 Task: Find connections with filter location Bournemouth with filter topic #SEOwith filter profile language Potuguese with filter current company LearningMate with filter school Seventh Day Adventist Higher Secondary School with filter industry Movies, Videos and Sound with filter service category Logo Design with filter keywords title Library Assistant
Action: Mouse moved to (707, 98)
Screenshot: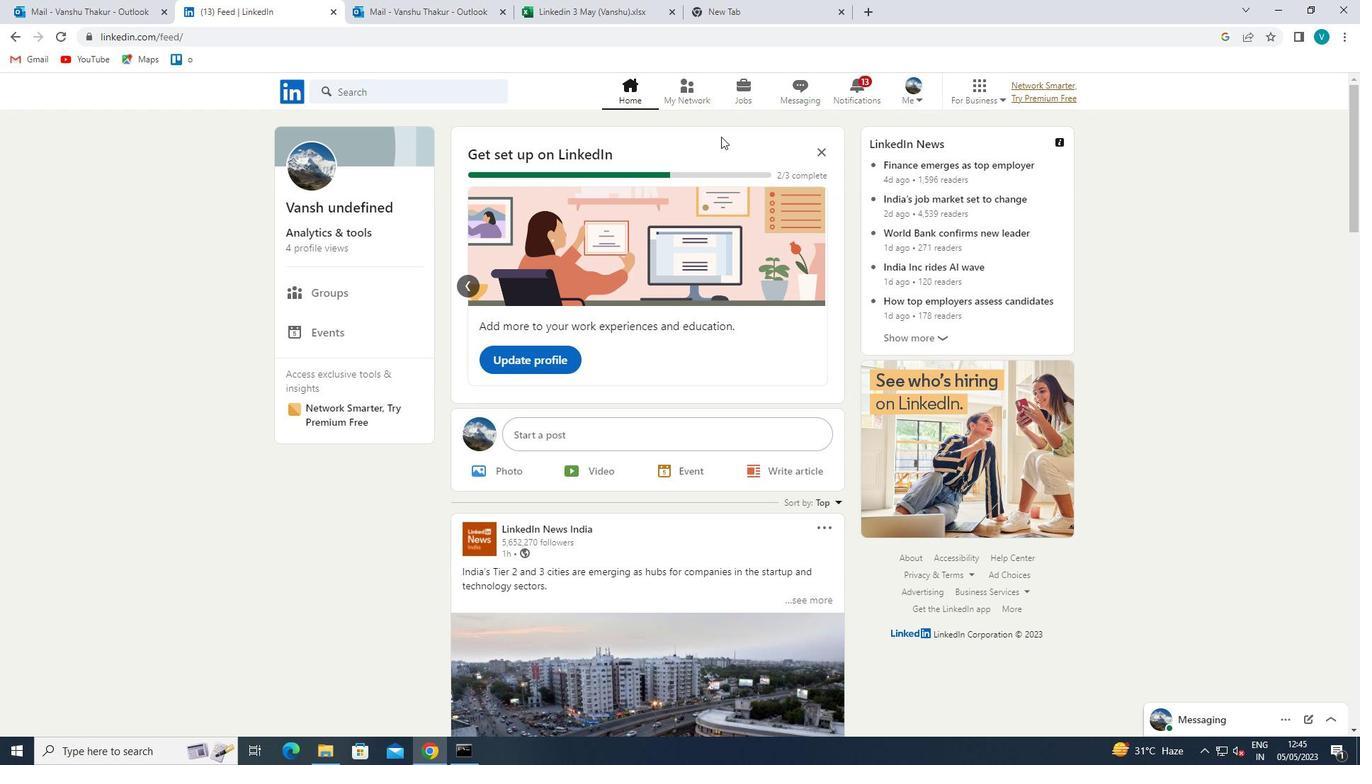 
Action: Mouse pressed left at (707, 98)
Screenshot: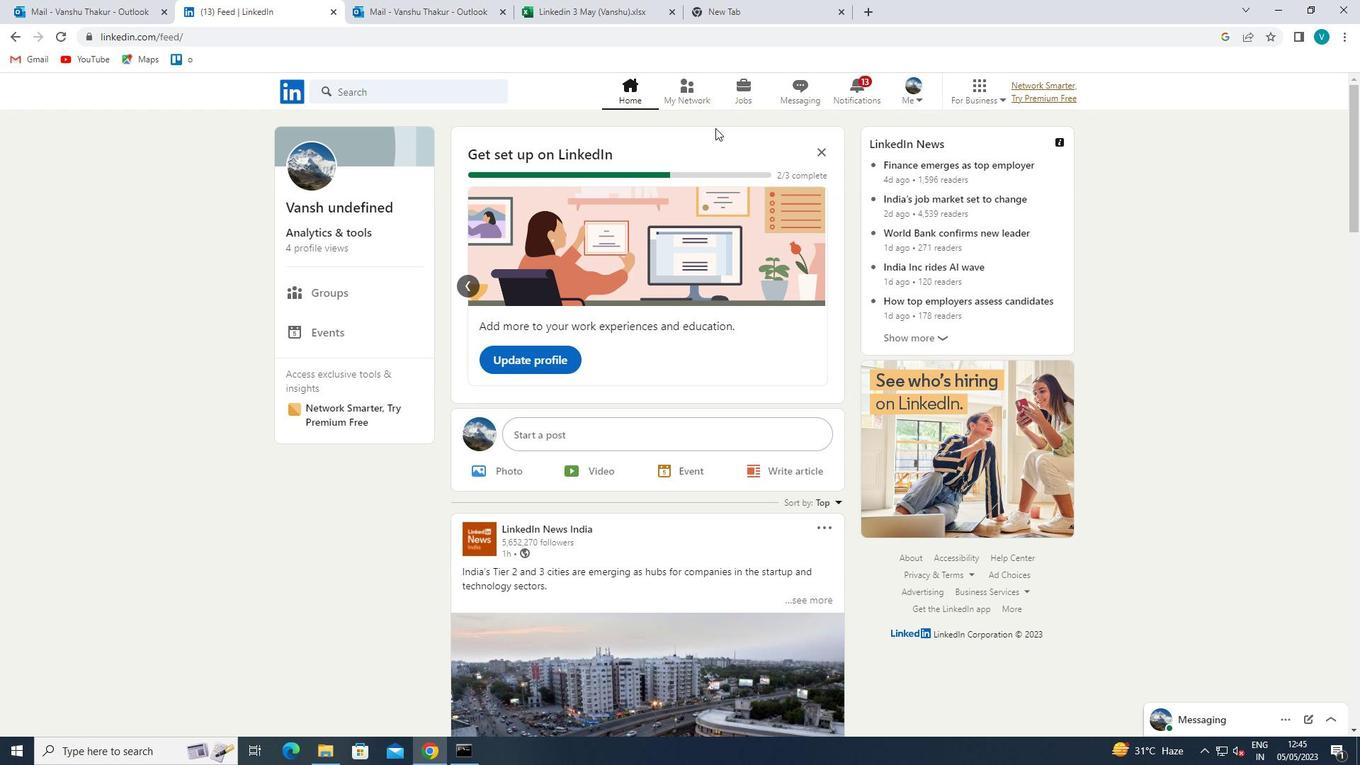
Action: Mouse moved to (431, 160)
Screenshot: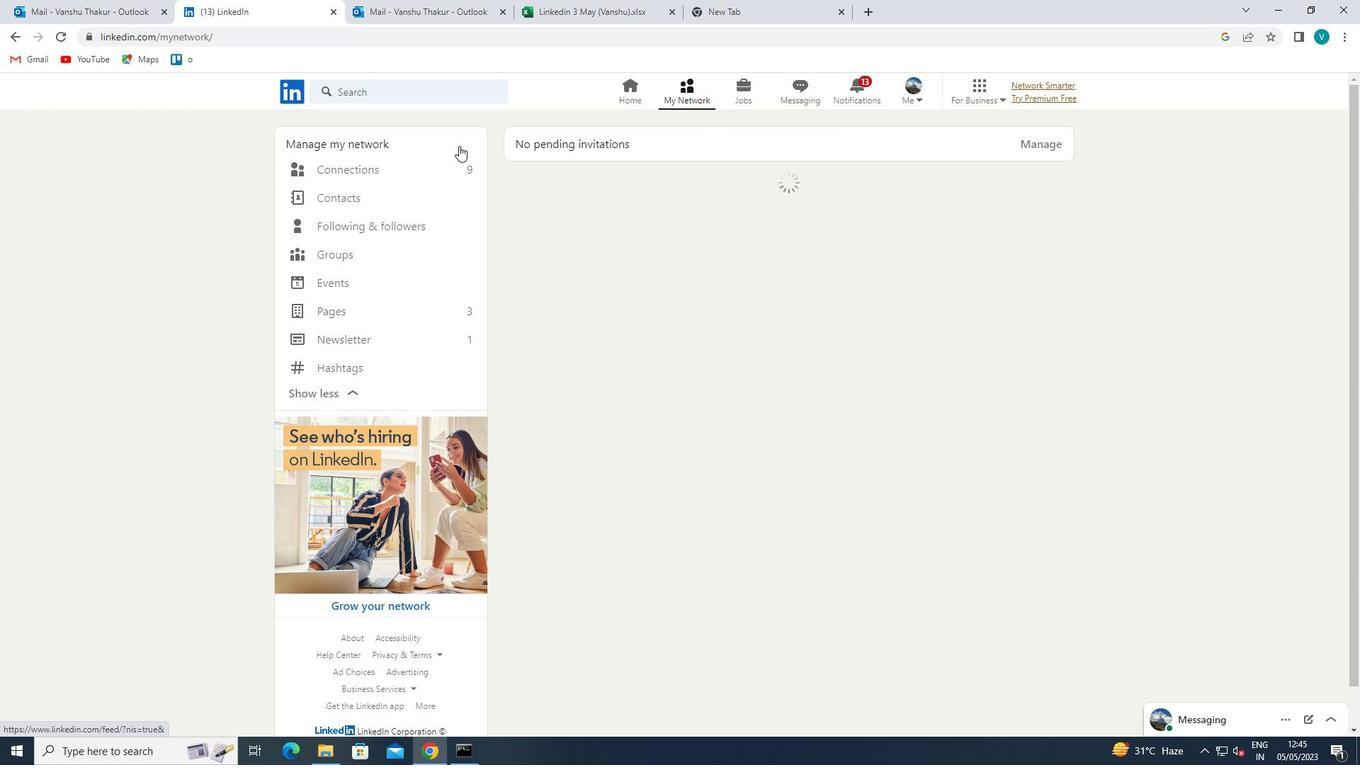 
Action: Mouse pressed left at (431, 160)
Screenshot: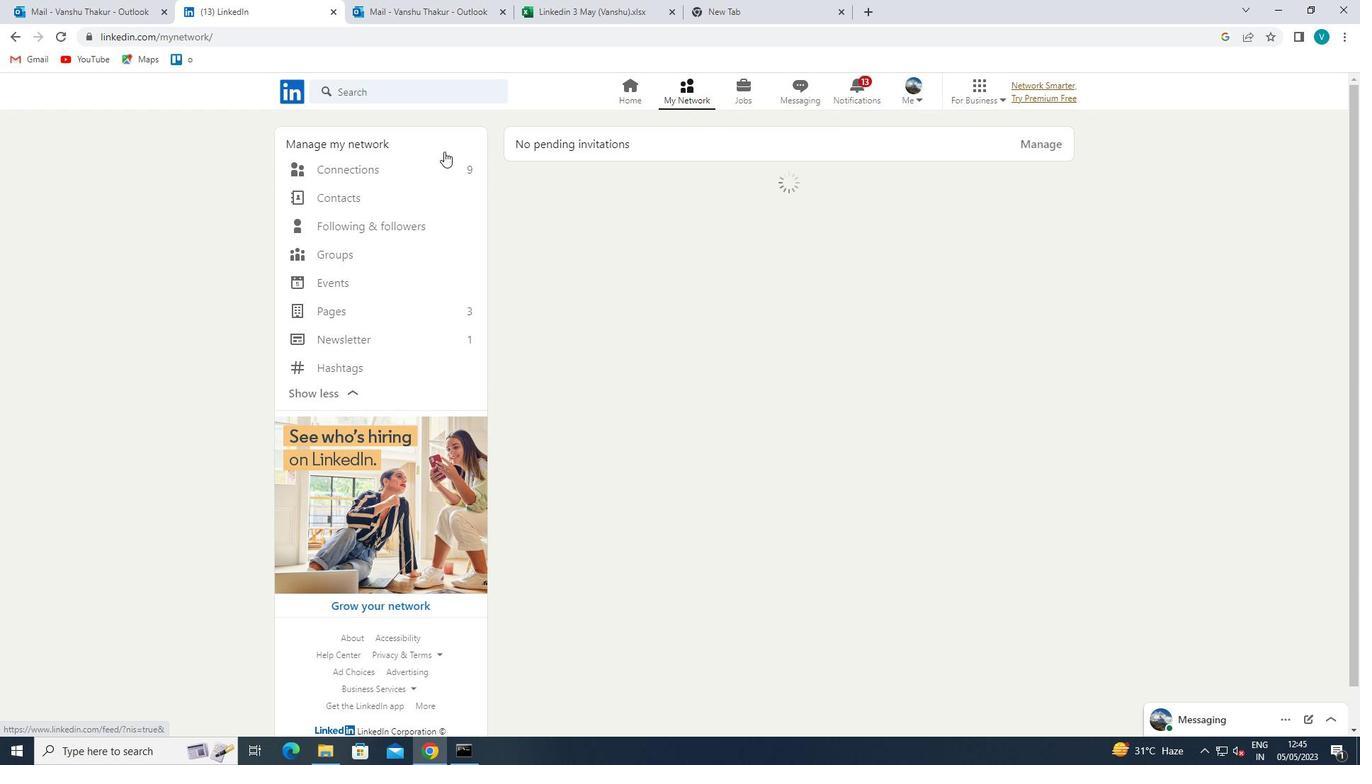 
Action: Mouse moved to (747, 171)
Screenshot: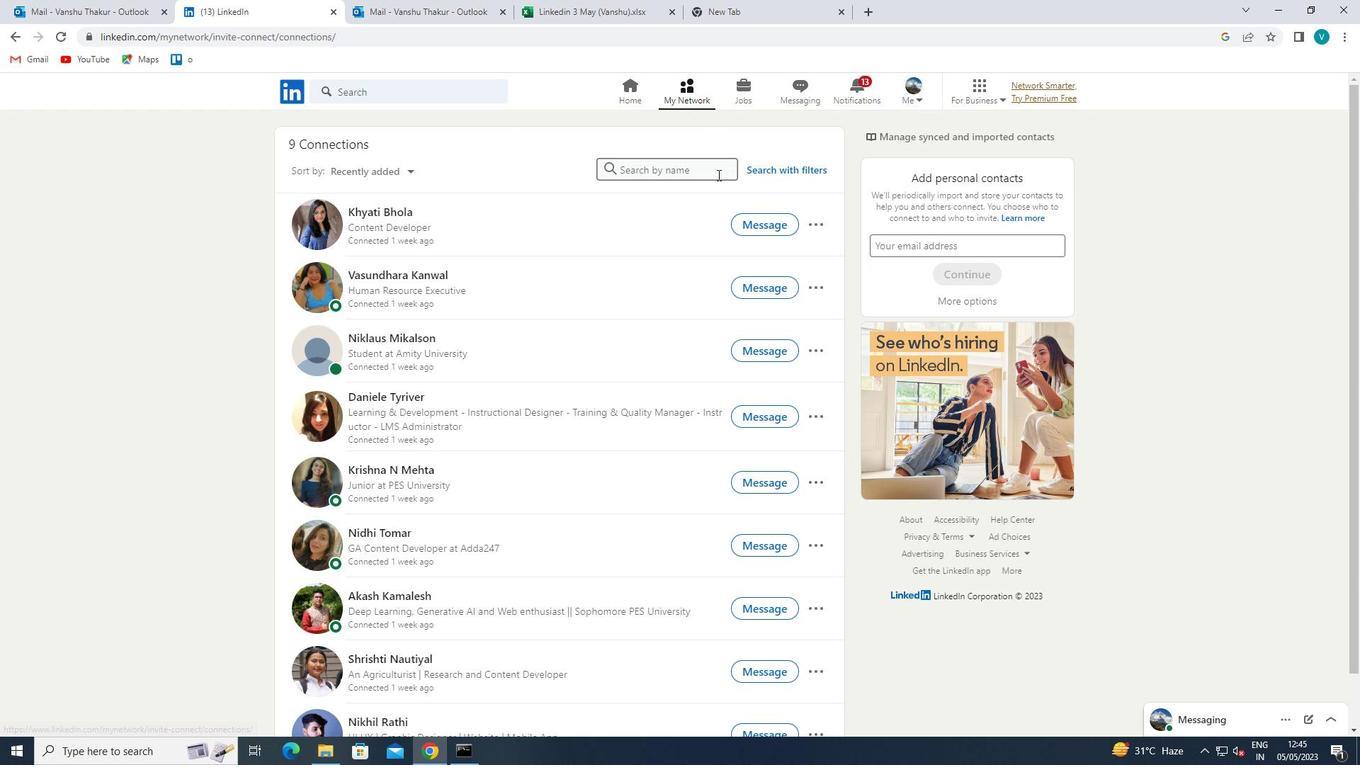 
Action: Mouse pressed left at (747, 171)
Screenshot: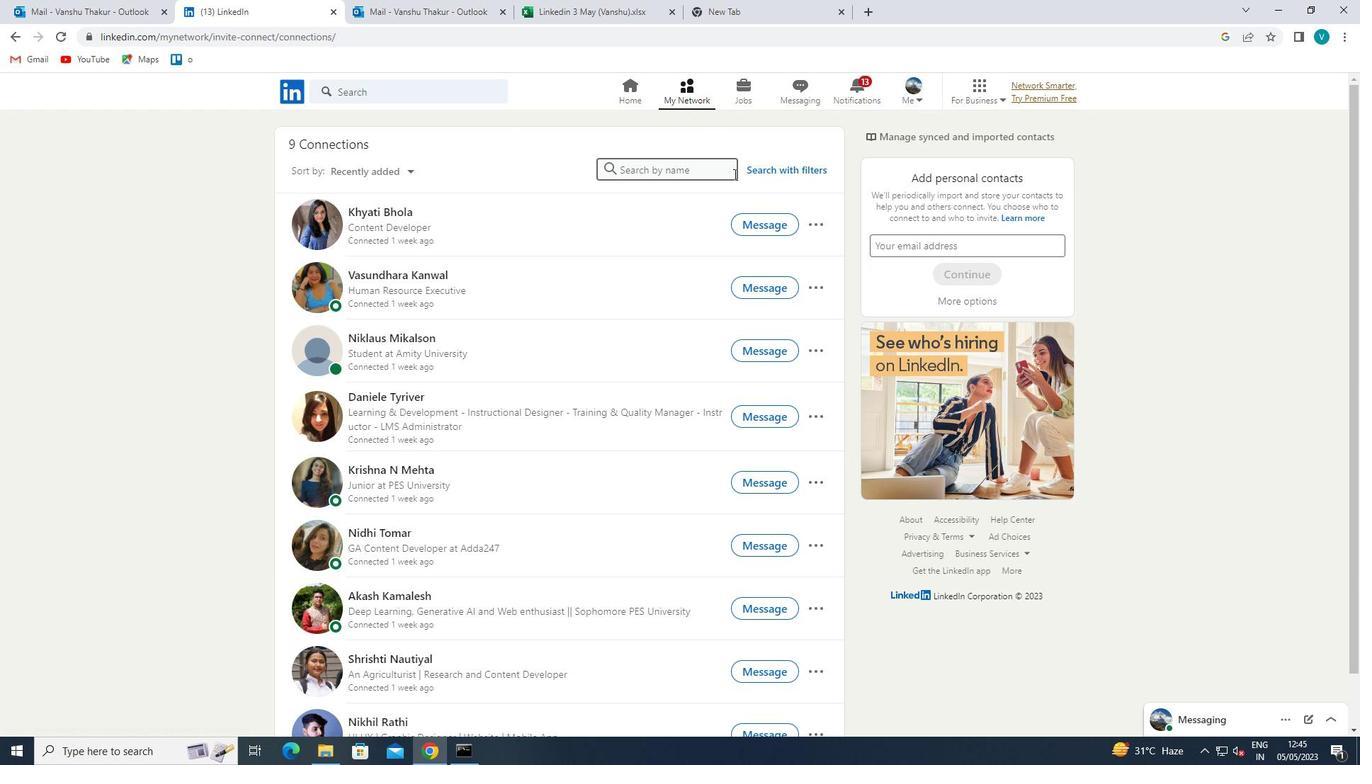 
Action: Mouse moved to (694, 133)
Screenshot: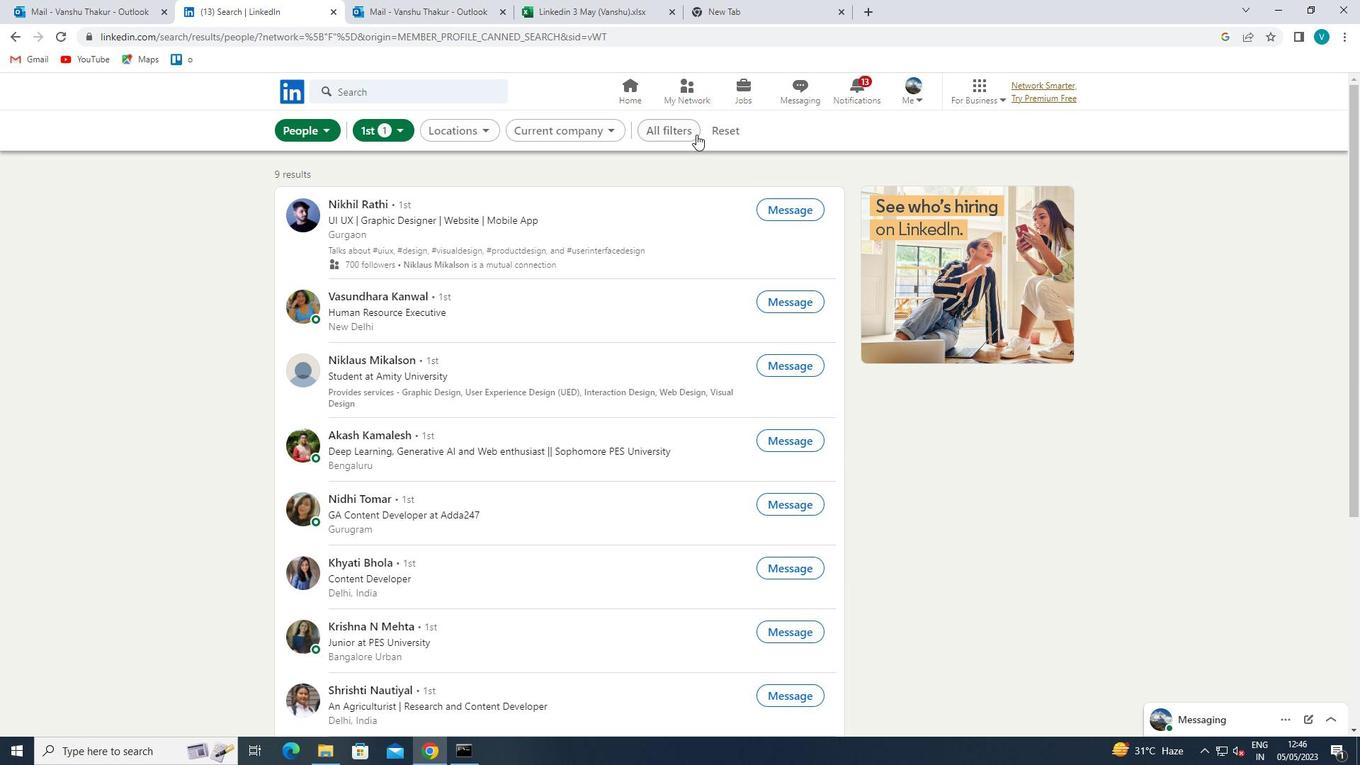 
Action: Mouse pressed left at (694, 133)
Screenshot: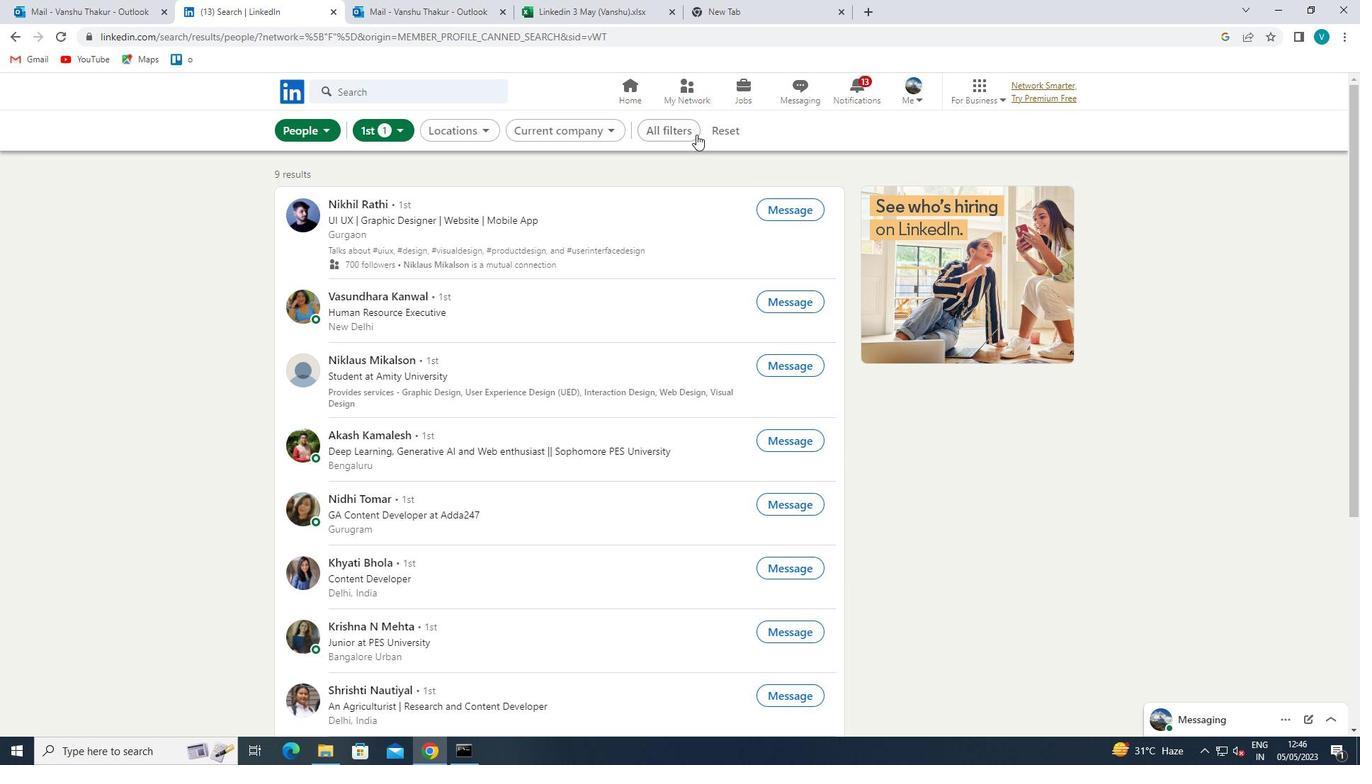 
Action: Mouse moved to (1136, 260)
Screenshot: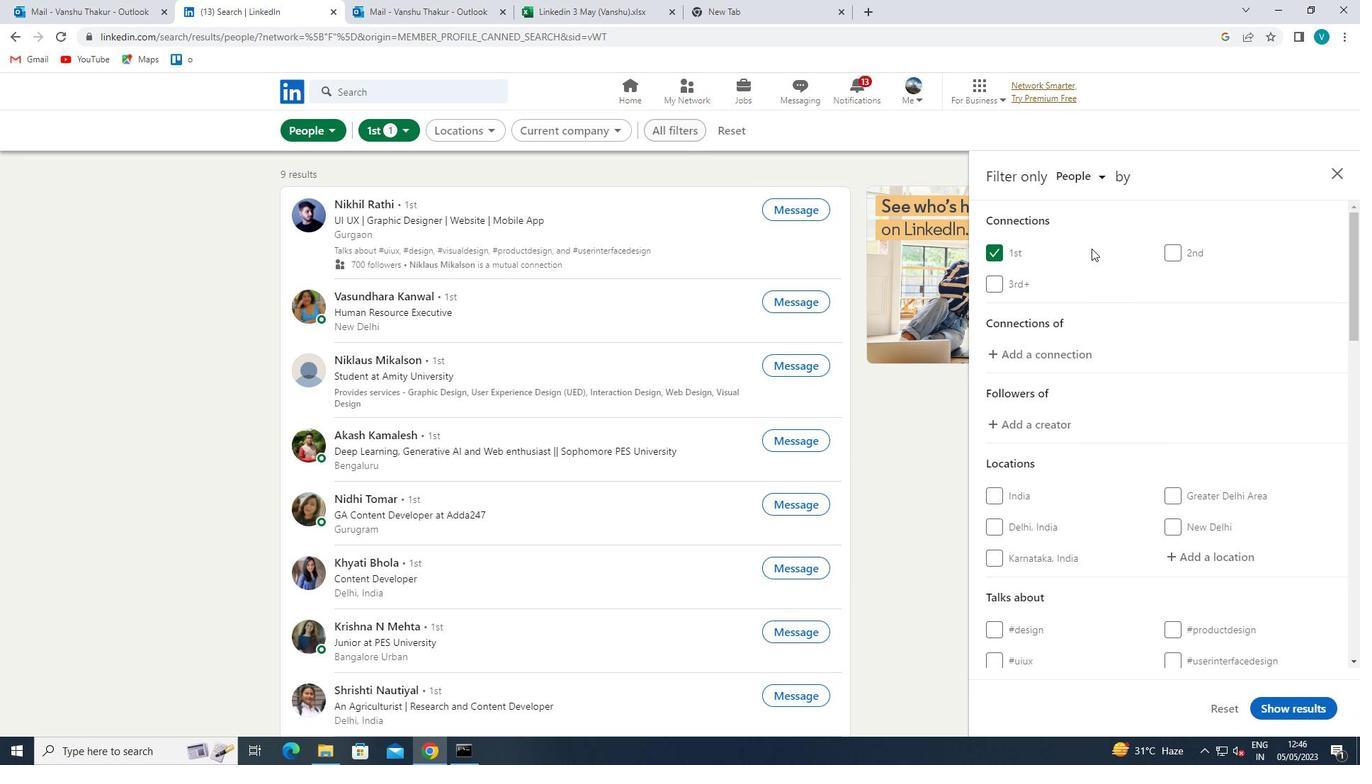 
Action: Mouse scrolled (1136, 259) with delta (0, 0)
Screenshot: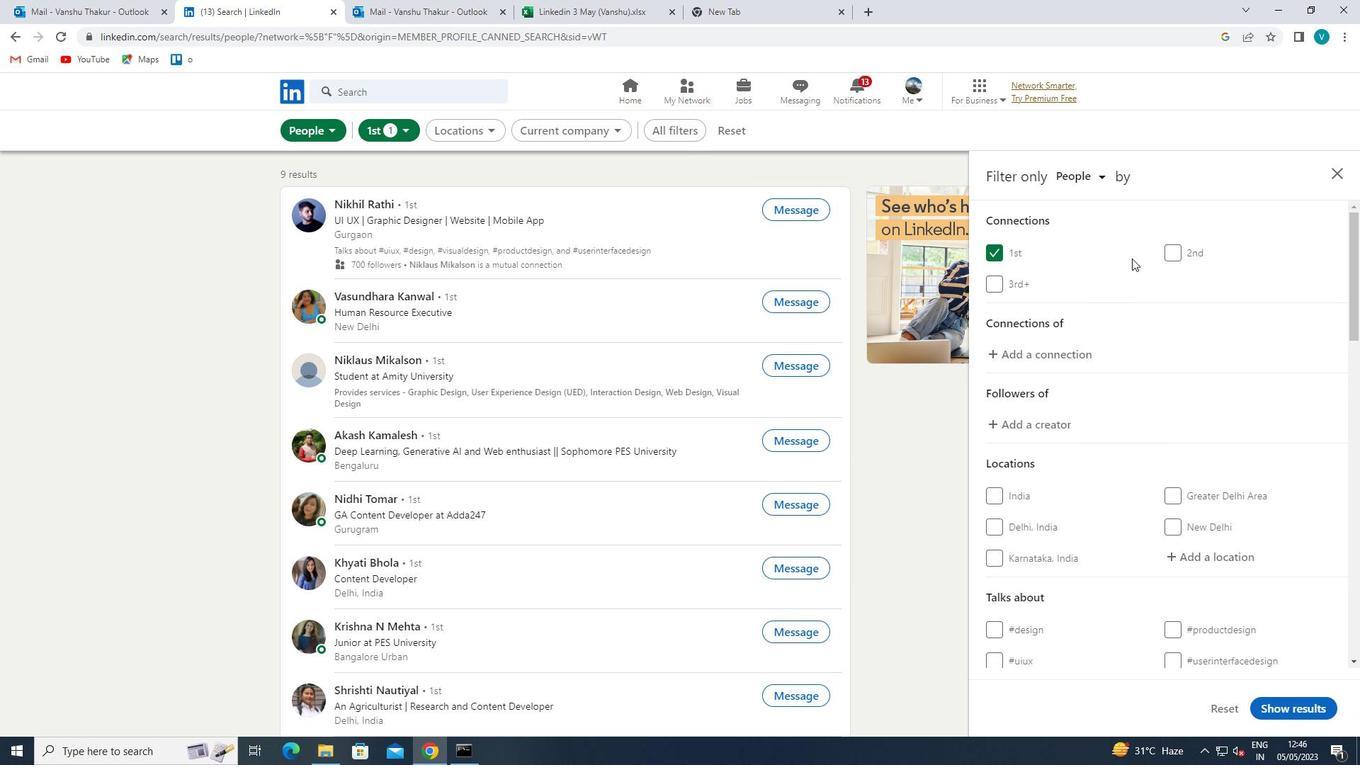 
Action: Mouse scrolled (1136, 259) with delta (0, 0)
Screenshot: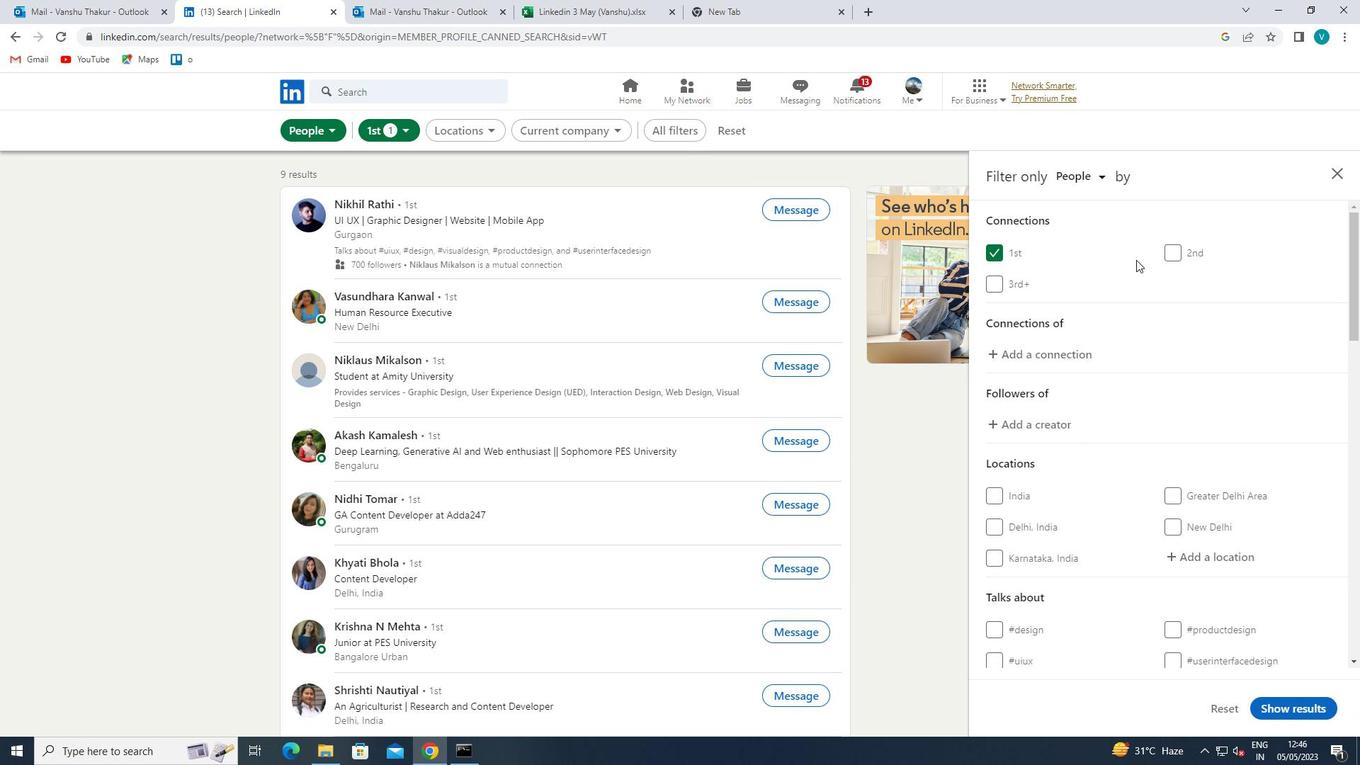
Action: Mouse moved to (1199, 418)
Screenshot: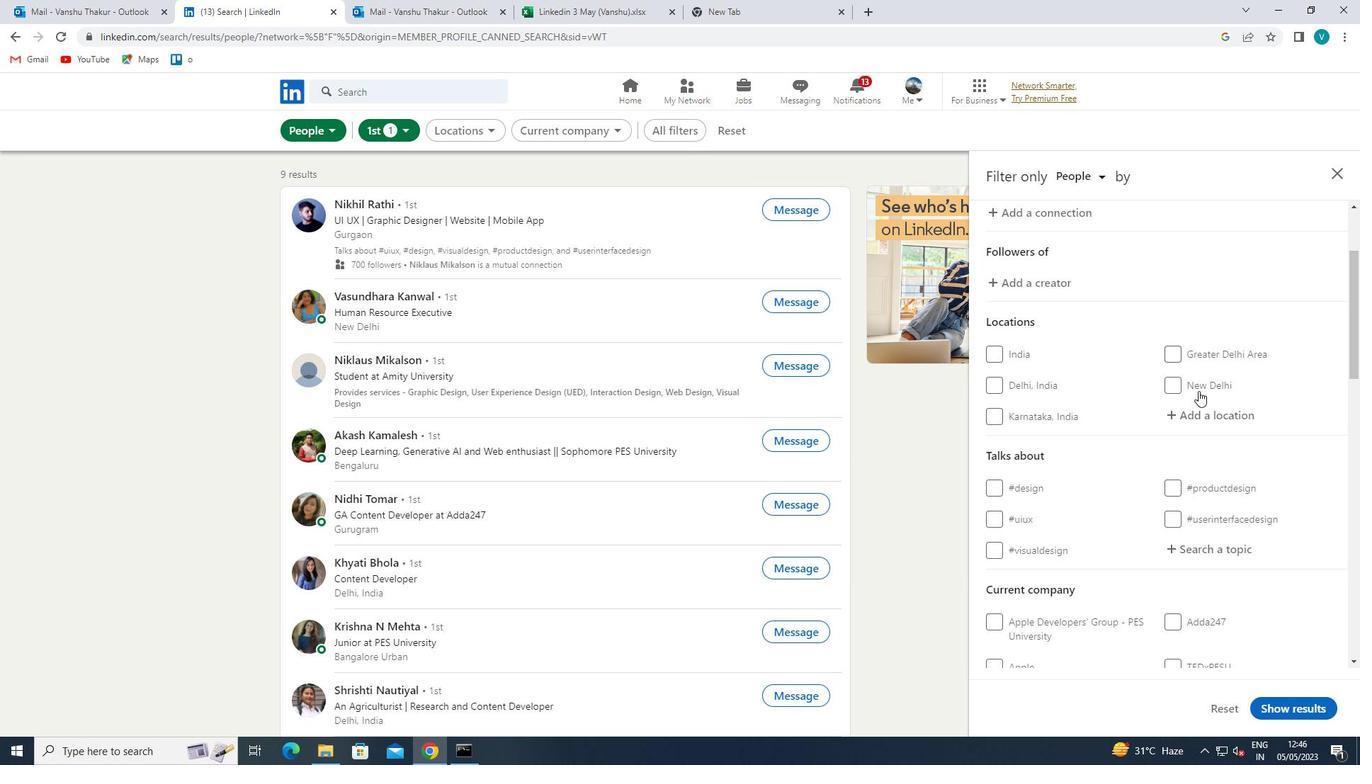 
Action: Mouse pressed left at (1199, 418)
Screenshot: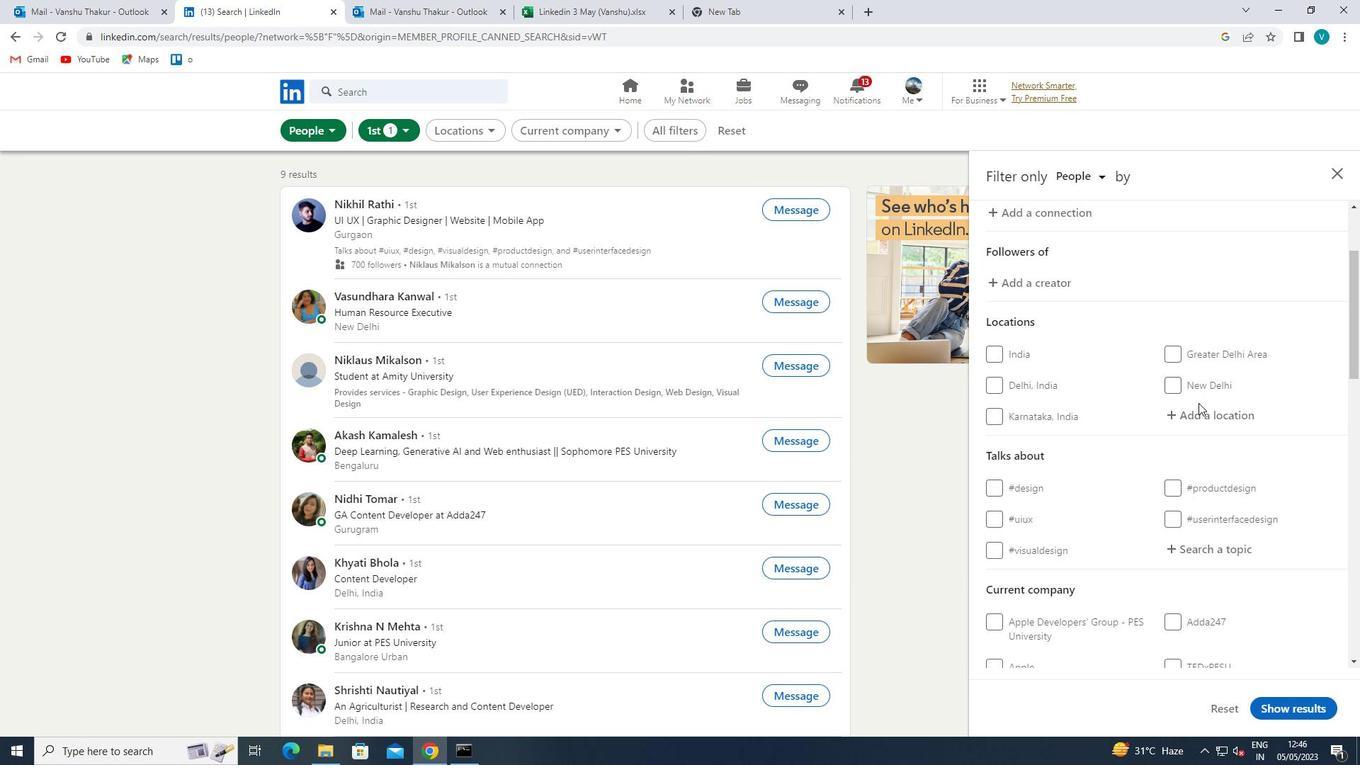 
Action: Mouse moved to (1112, 370)
Screenshot: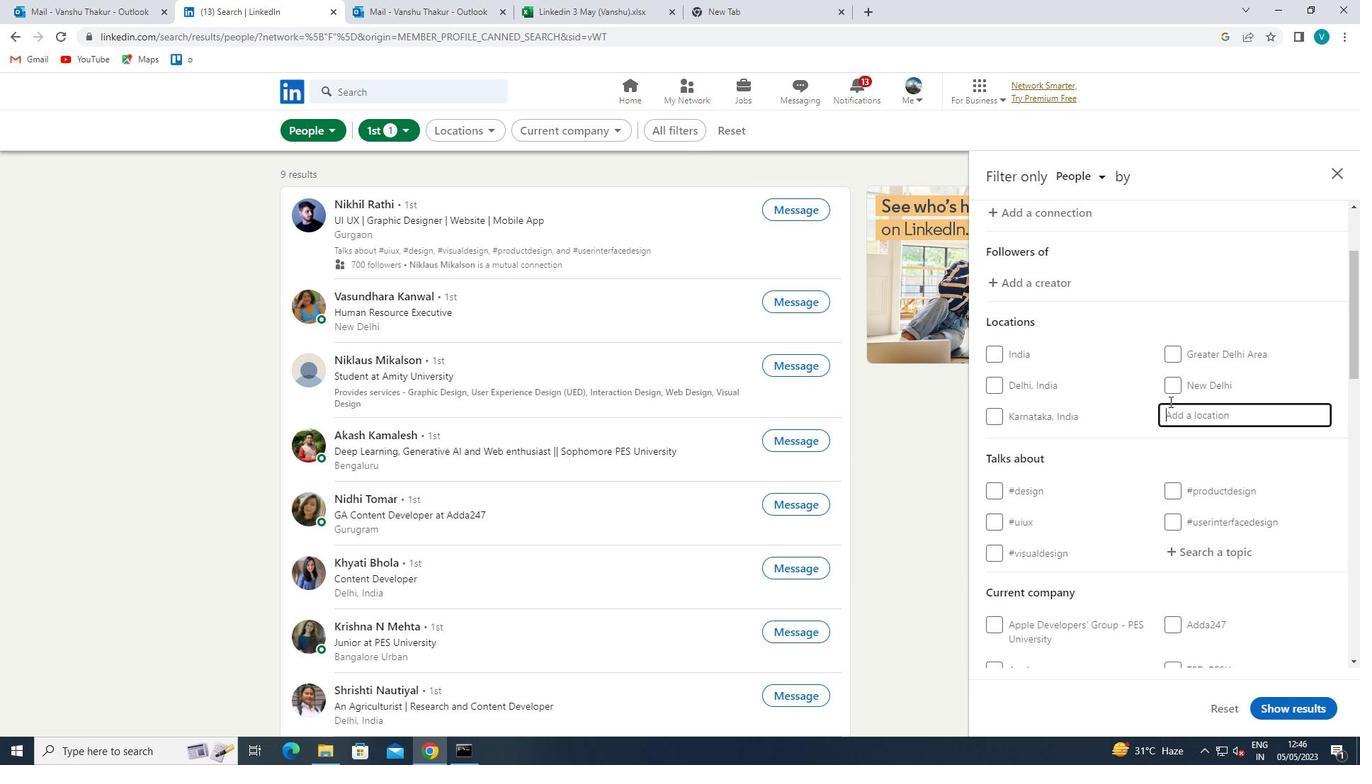 
Action: Key pressed <Key.shift>BOURNEMOUTH
Screenshot: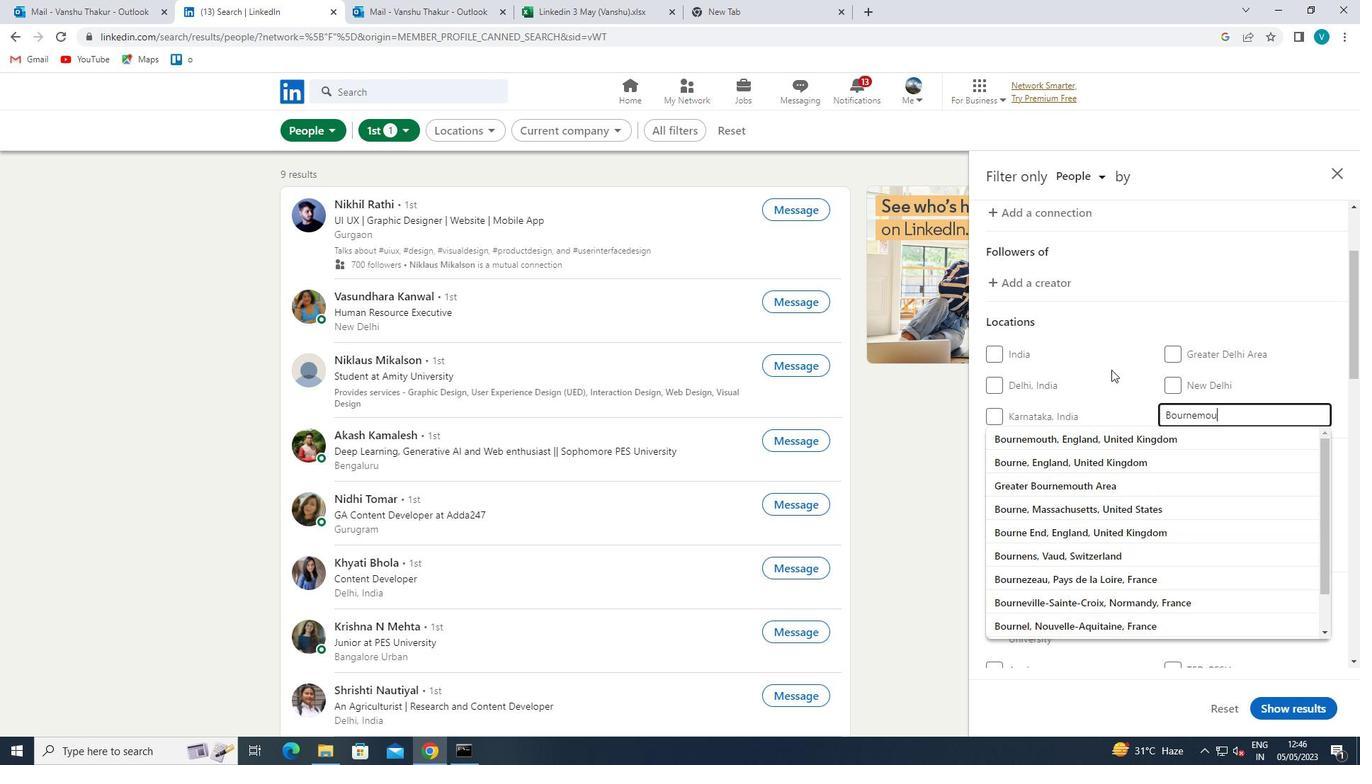 
Action: Mouse moved to (1112, 435)
Screenshot: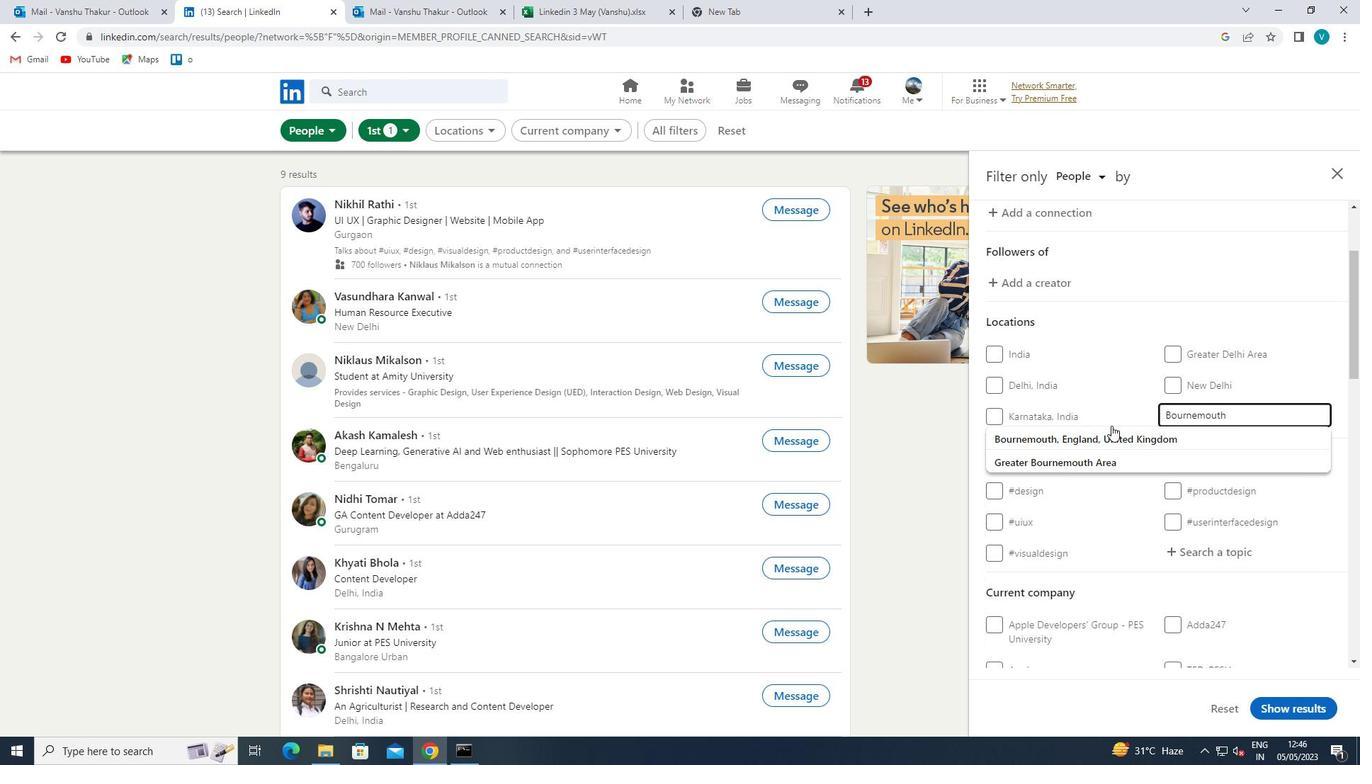 
Action: Mouse pressed left at (1112, 435)
Screenshot: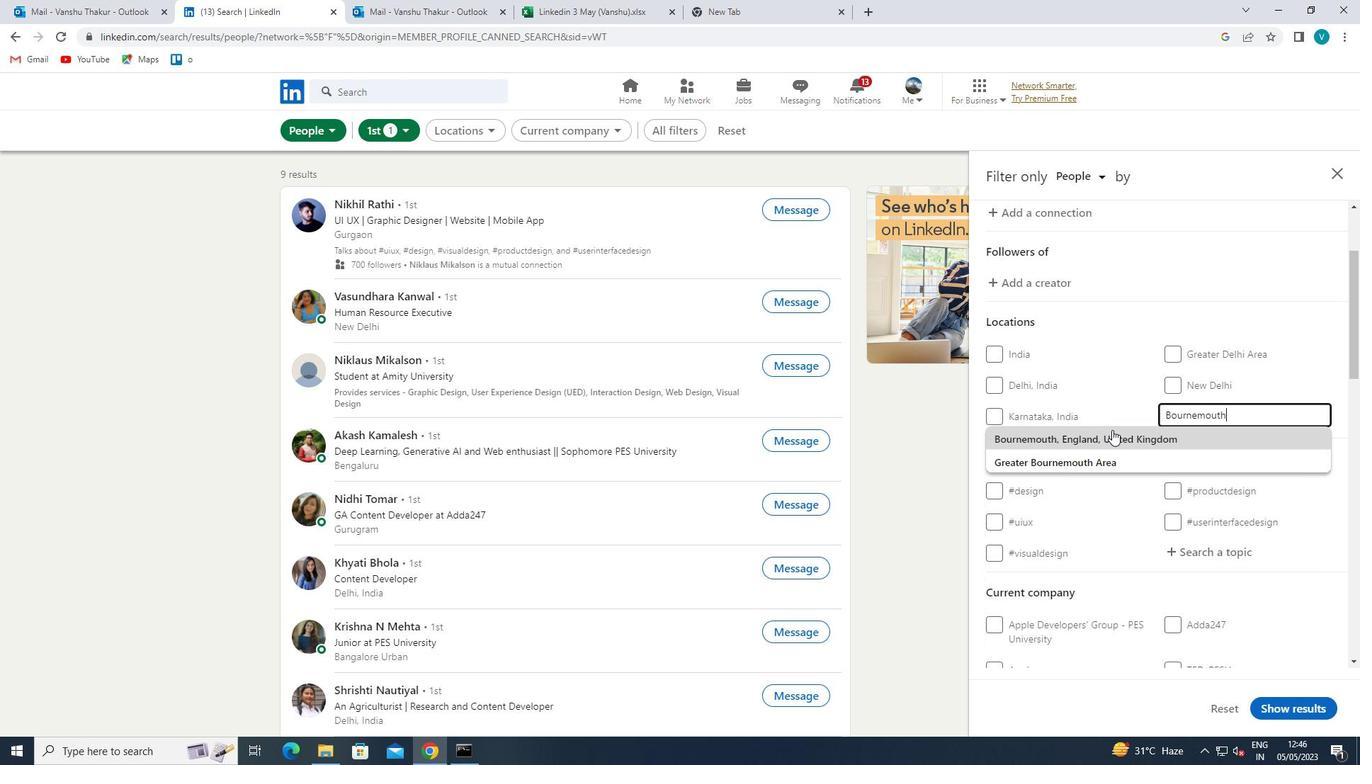 
Action: Mouse scrolled (1112, 434) with delta (0, 0)
Screenshot: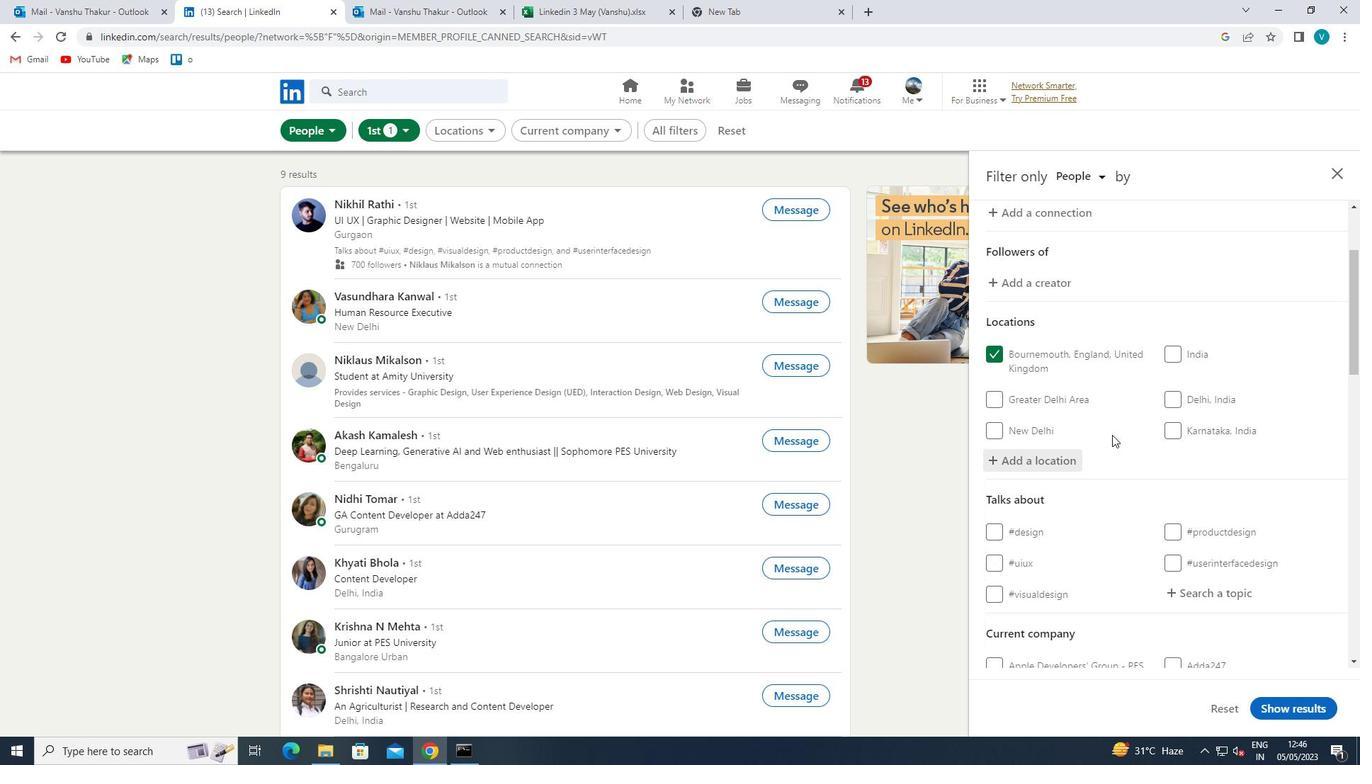 
Action: Mouse scrolled (1112, 434) with delta (0, 0)
Screenshot: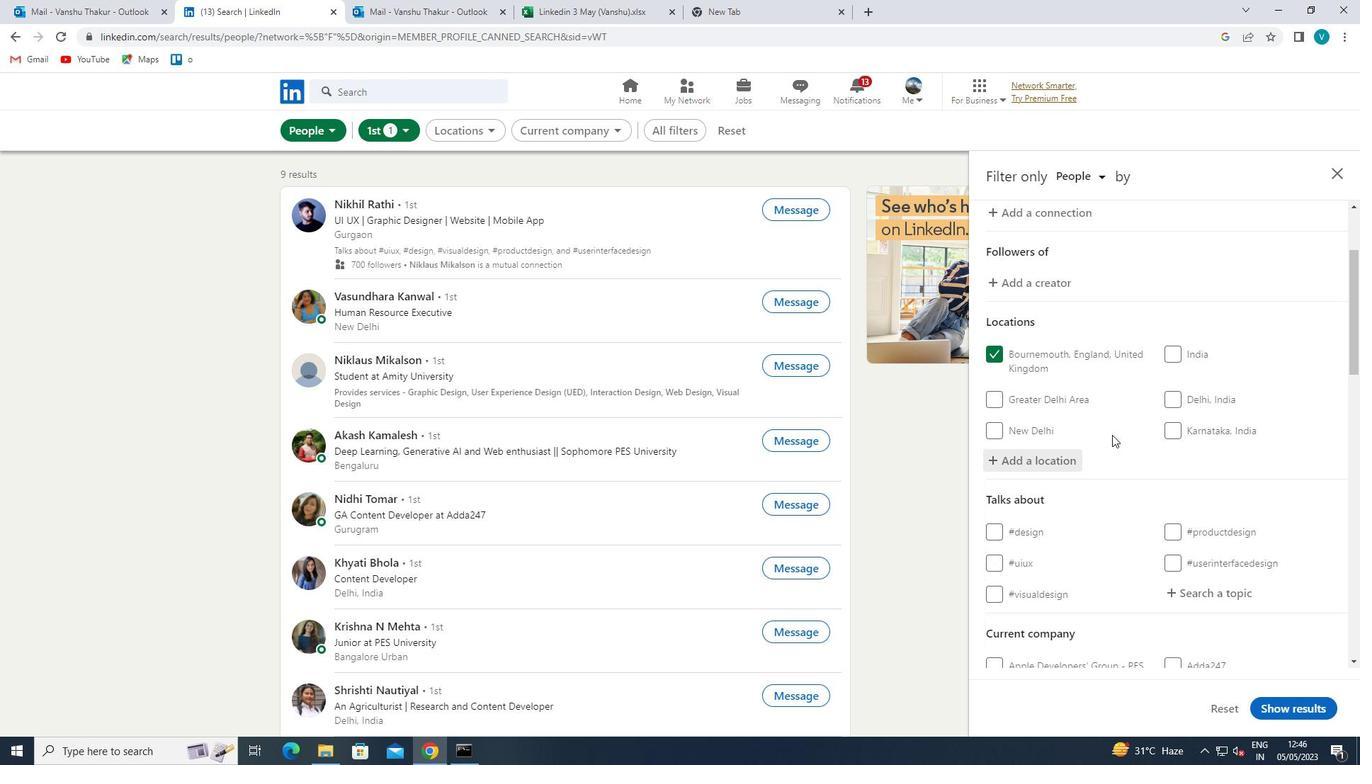 
Action: Mouse scrolled (1112, 434) with delta (0, 0)
Screenshot: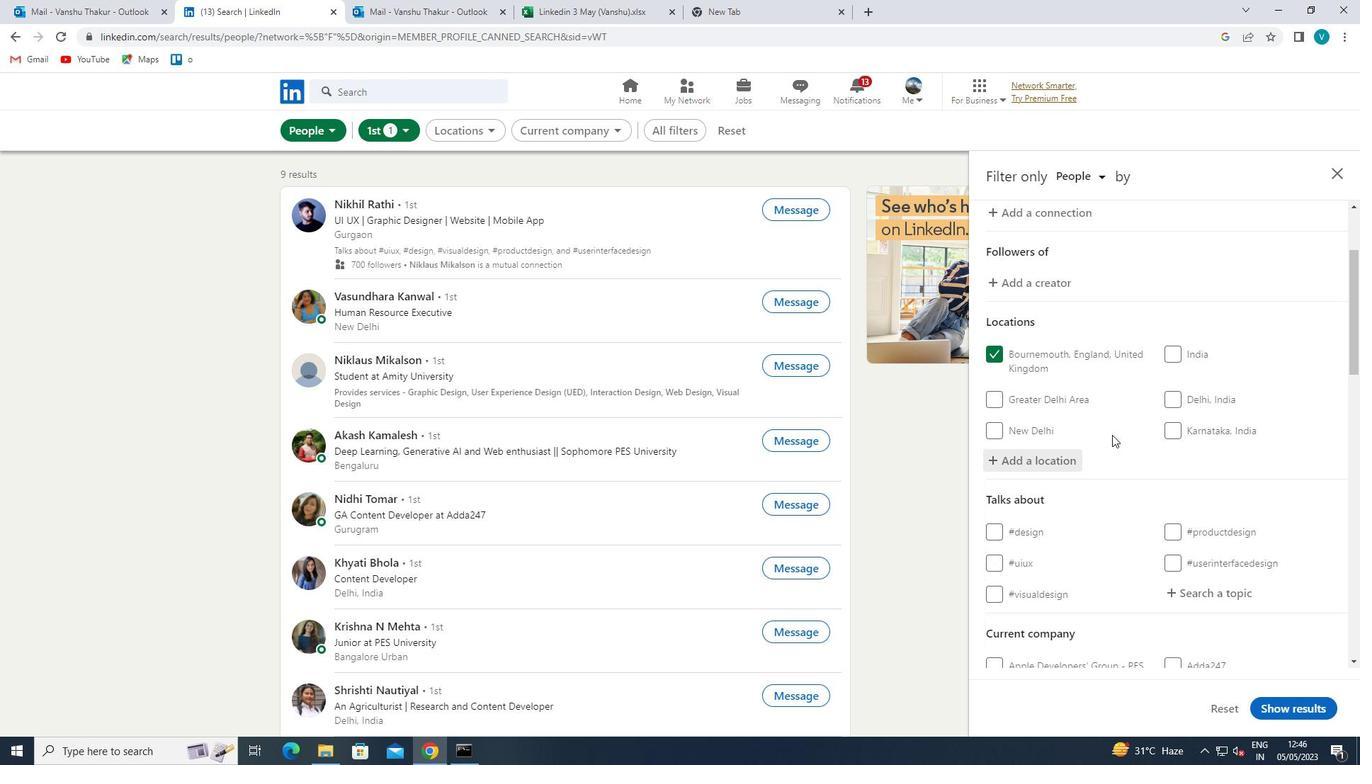 
Action: Mouse moved to (1194, 382)
Screenshot: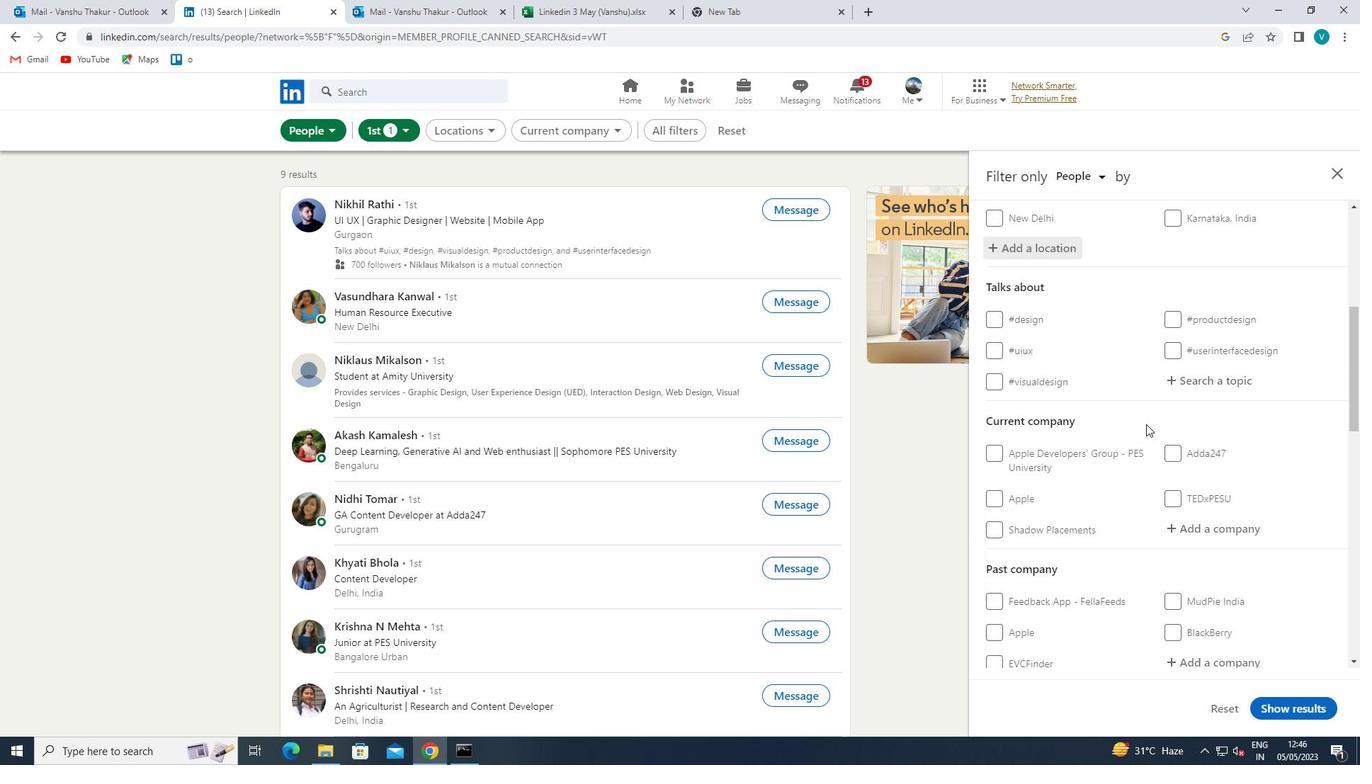 
Action: Mouse pressed left at (1194, 382)
Screenshot: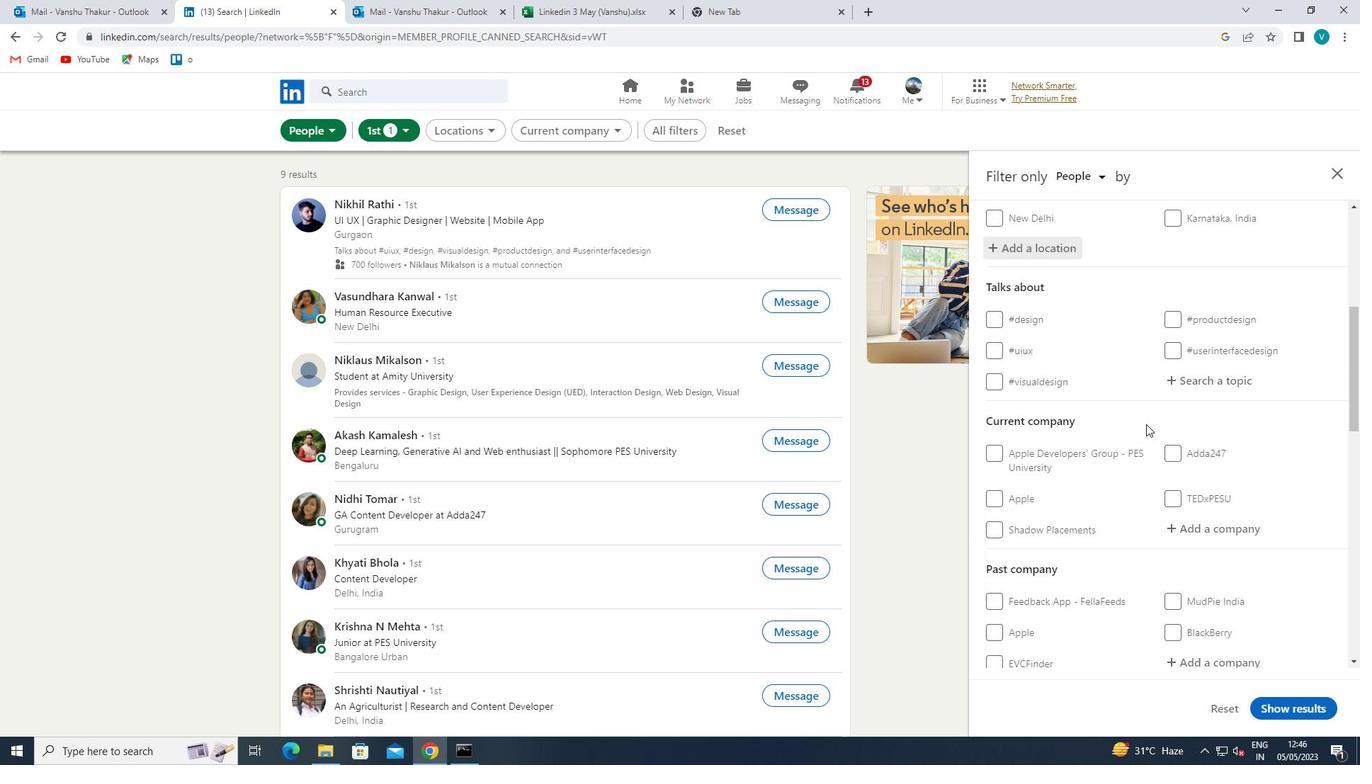 
Action: Key pressed <Key.shift>SEO
Screenshot: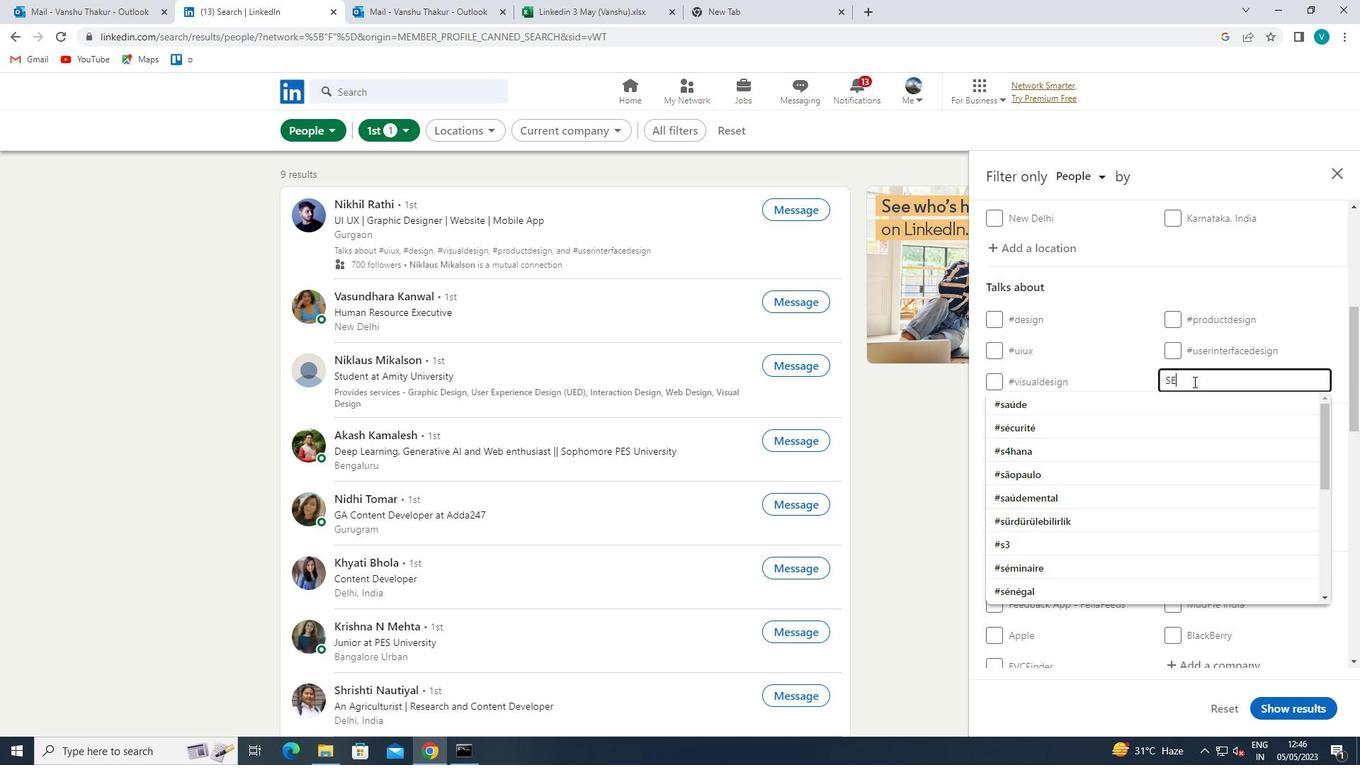 
Action: Mouse moved to (1176, 393)
Screenshot: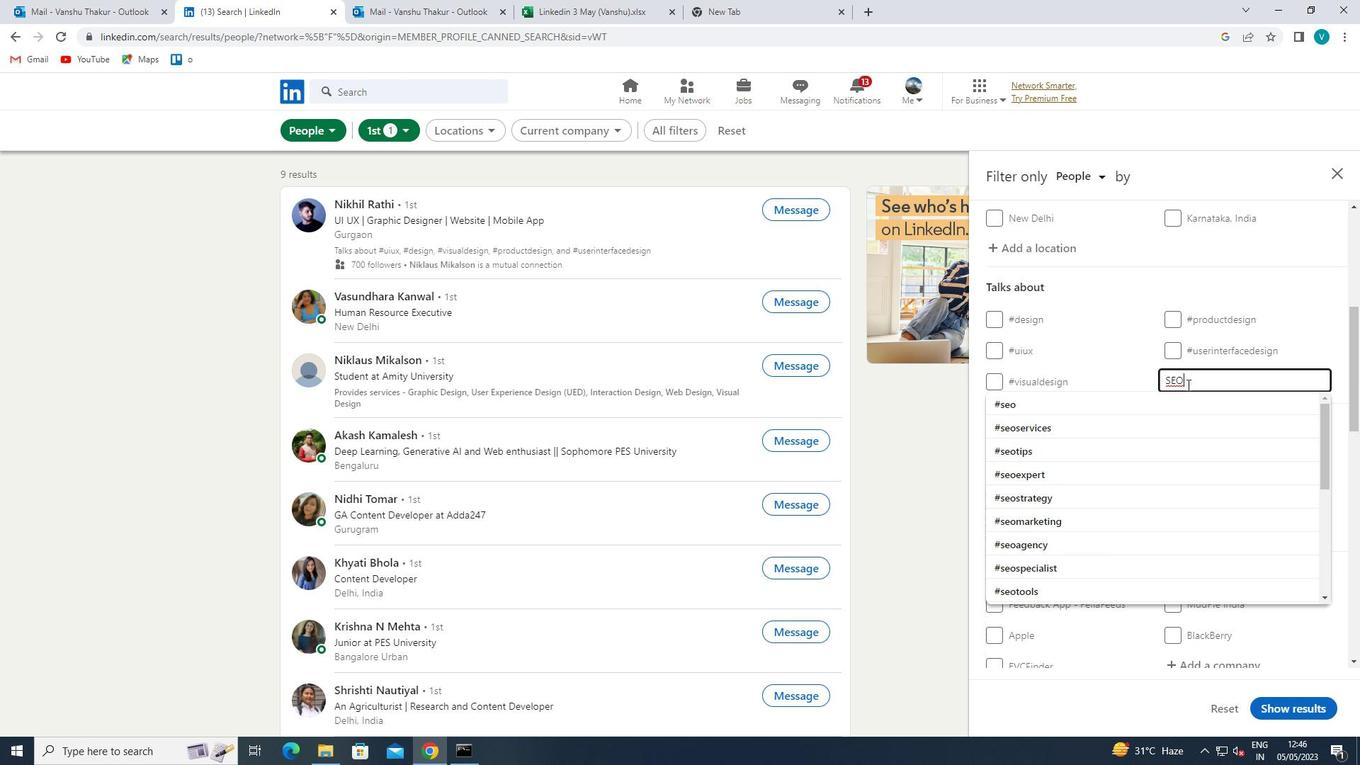 
Action: Mouse pressed left at (1176, 393)
Screenshot: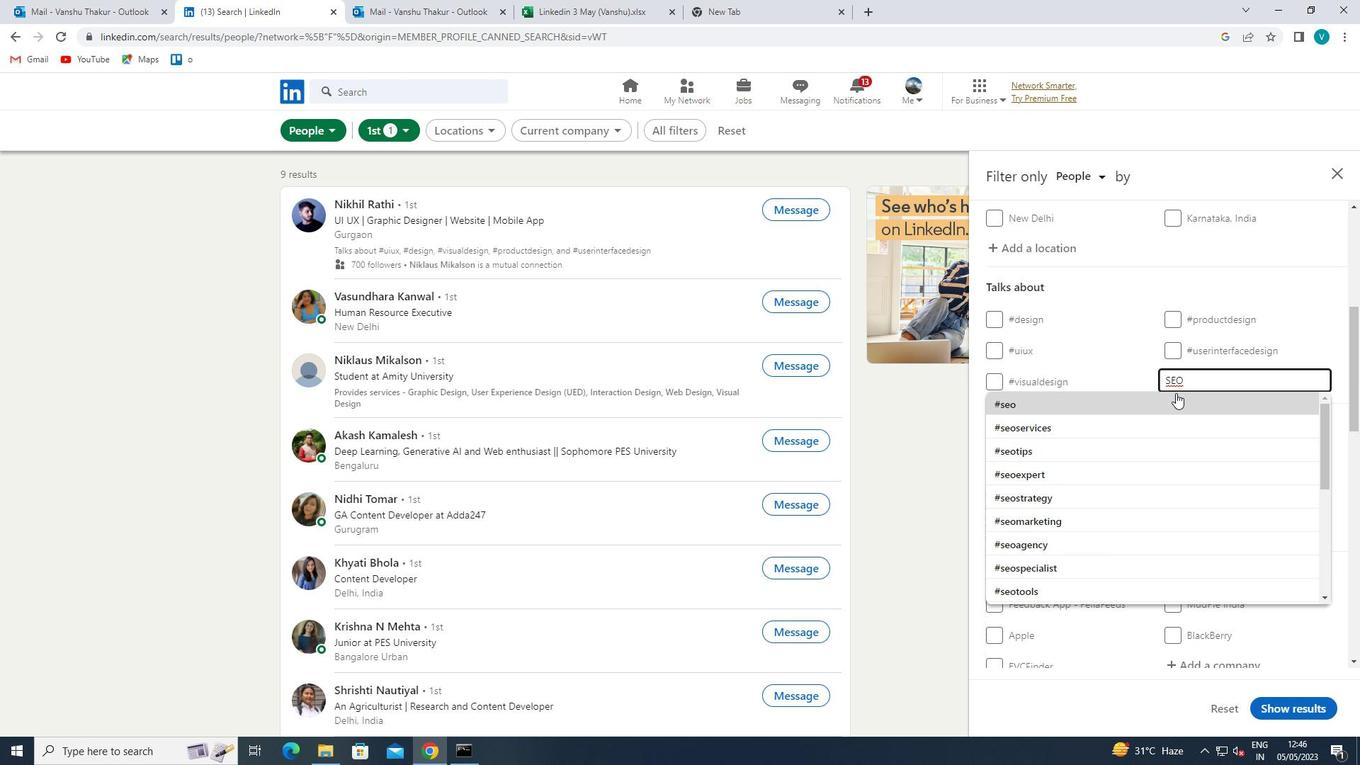 
Action: Mouse moved to (1176, 393)
Screenshot: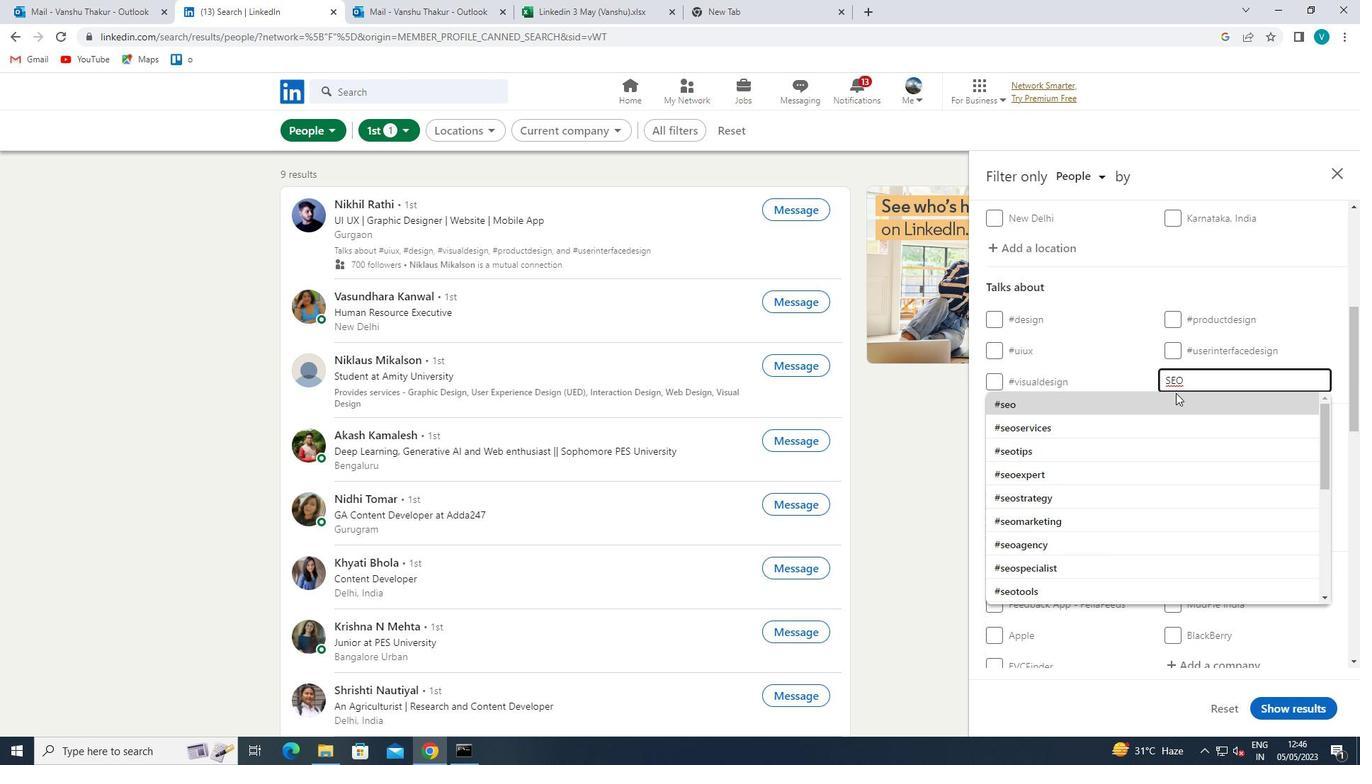 
Action: Mouse scrolled (1176, 392) with delta (0, 0)
Screenshot: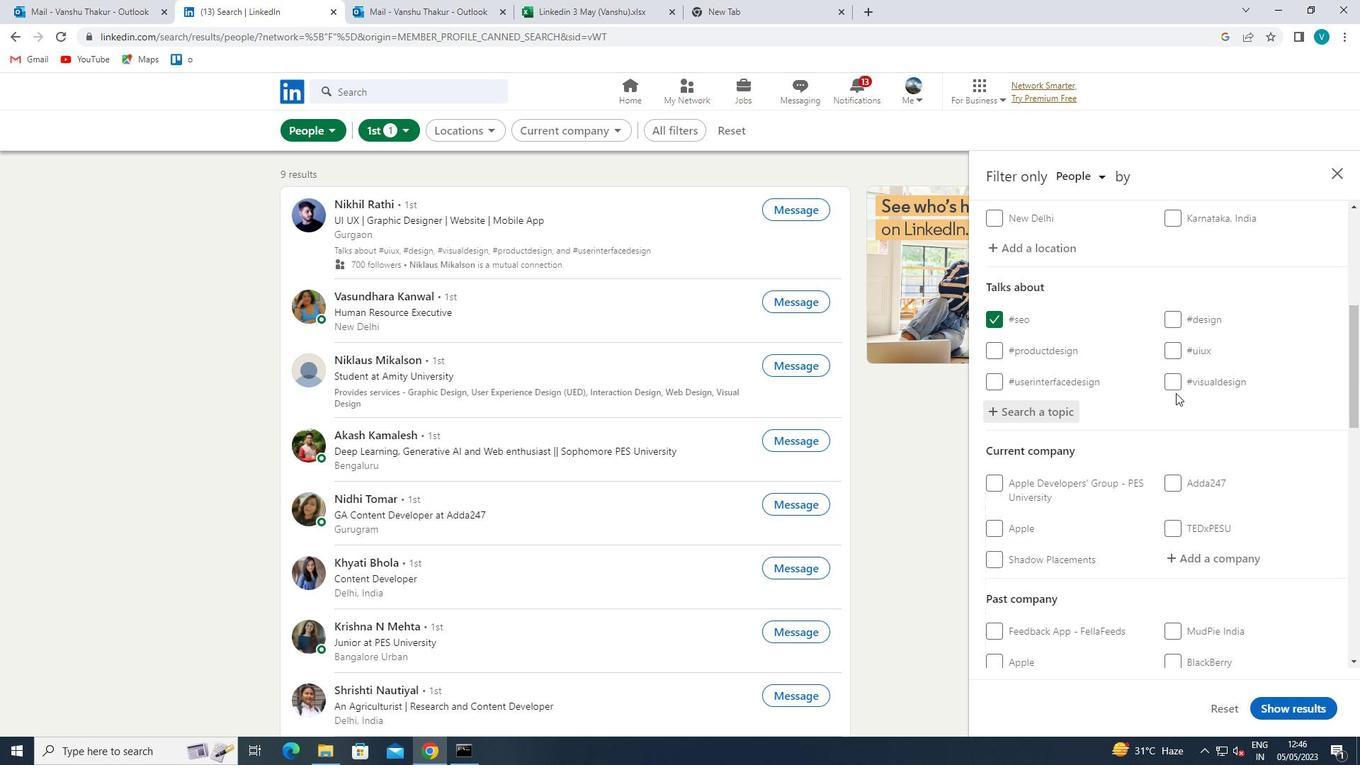 
Action: Mouse scrolled (1176, 392) with delta (0, 0)
Screenshot: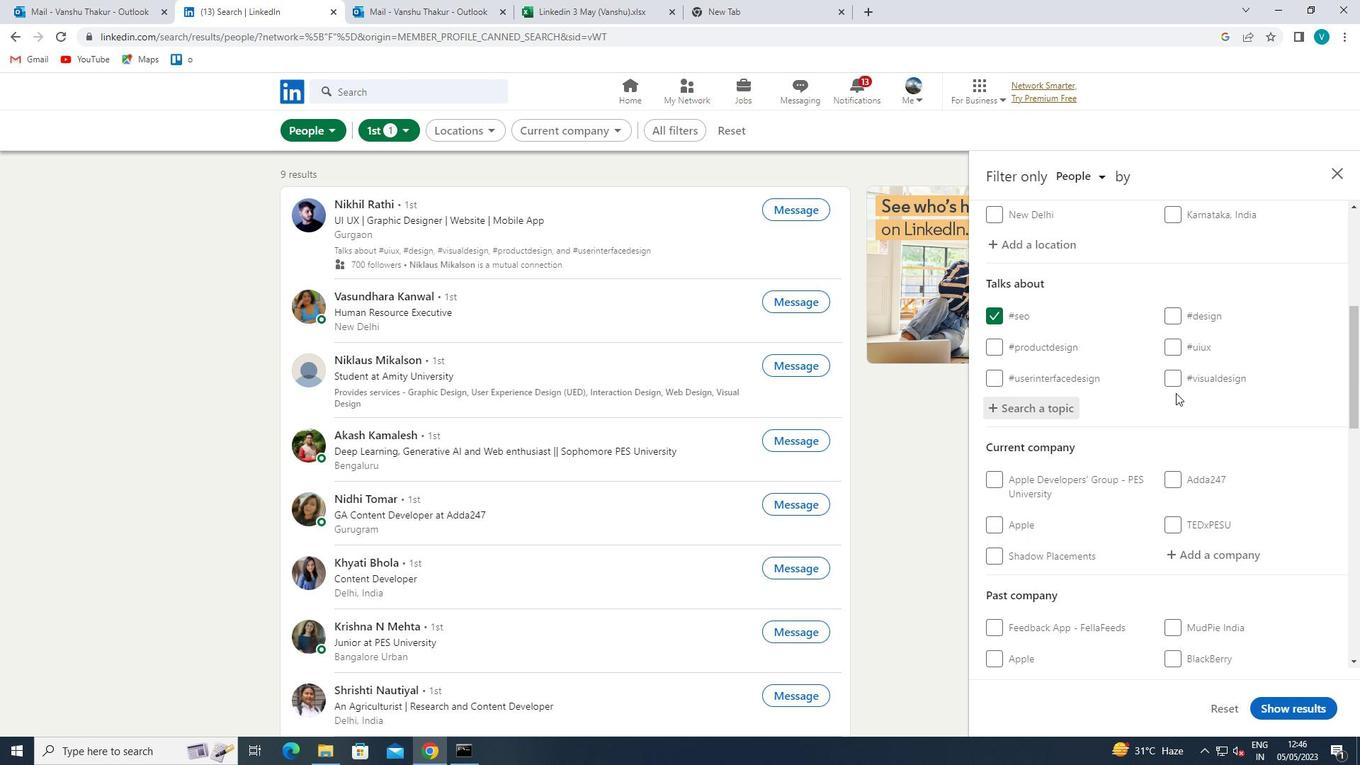 
Action: Mouse scrolled (1176, 392) with delta (0, 0)
Screenshot: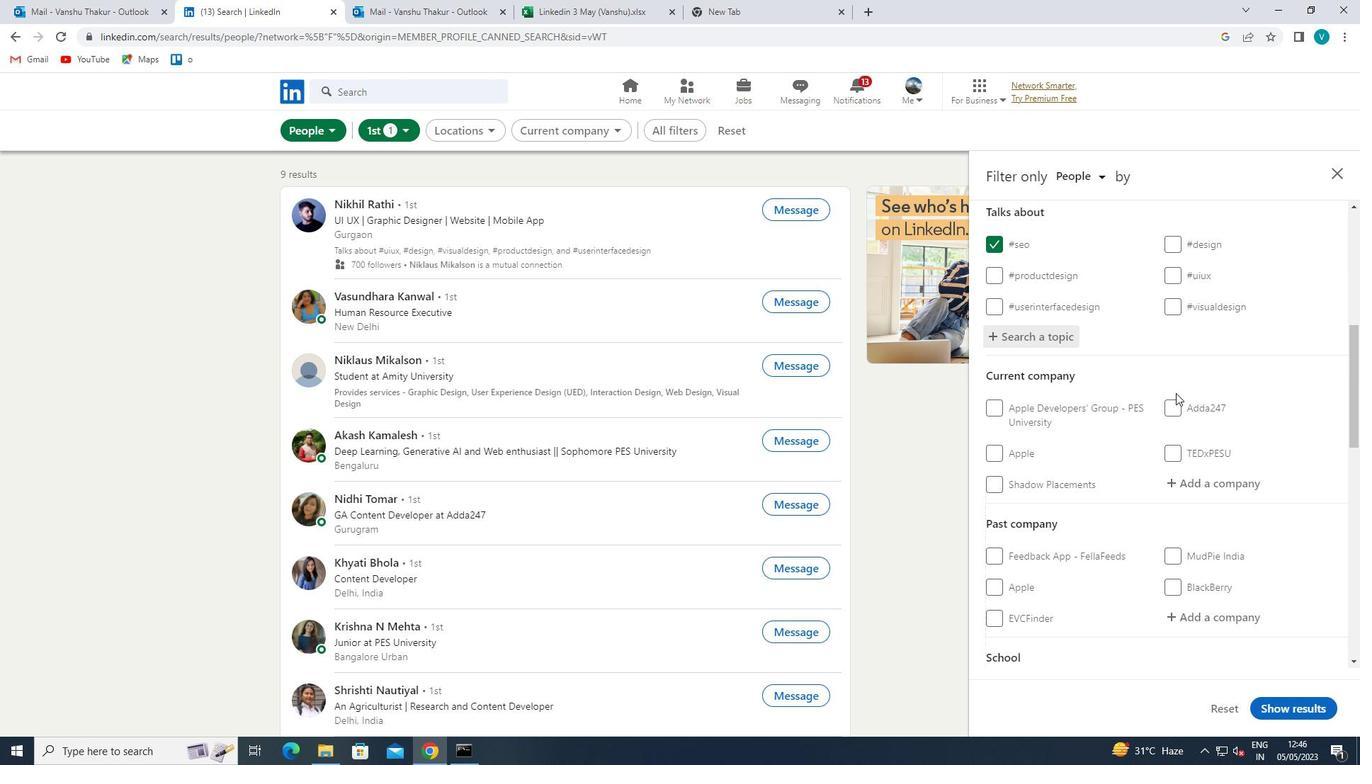 
Action: Mouse moved to (1202, 360)
Screenshot: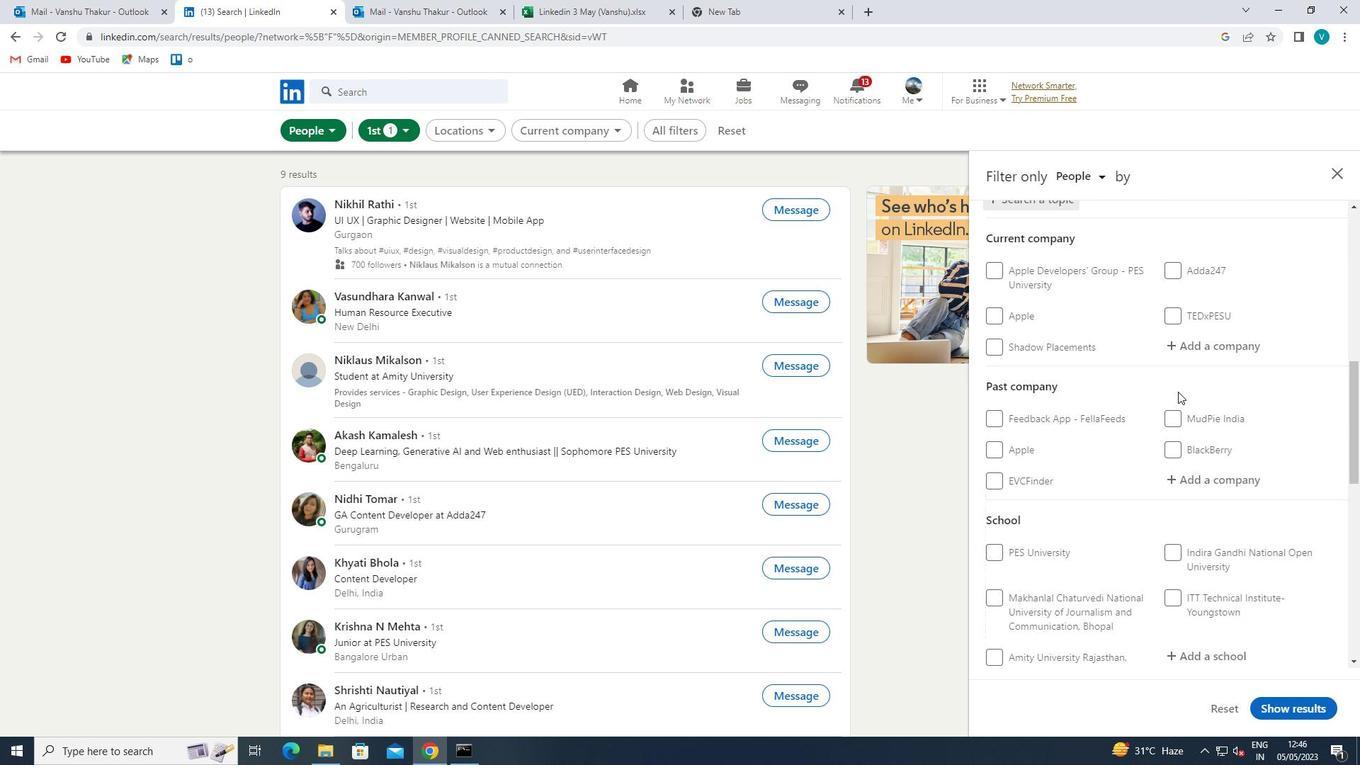 
Action: Mouse pressed left at (1202, 360)
Screenshot: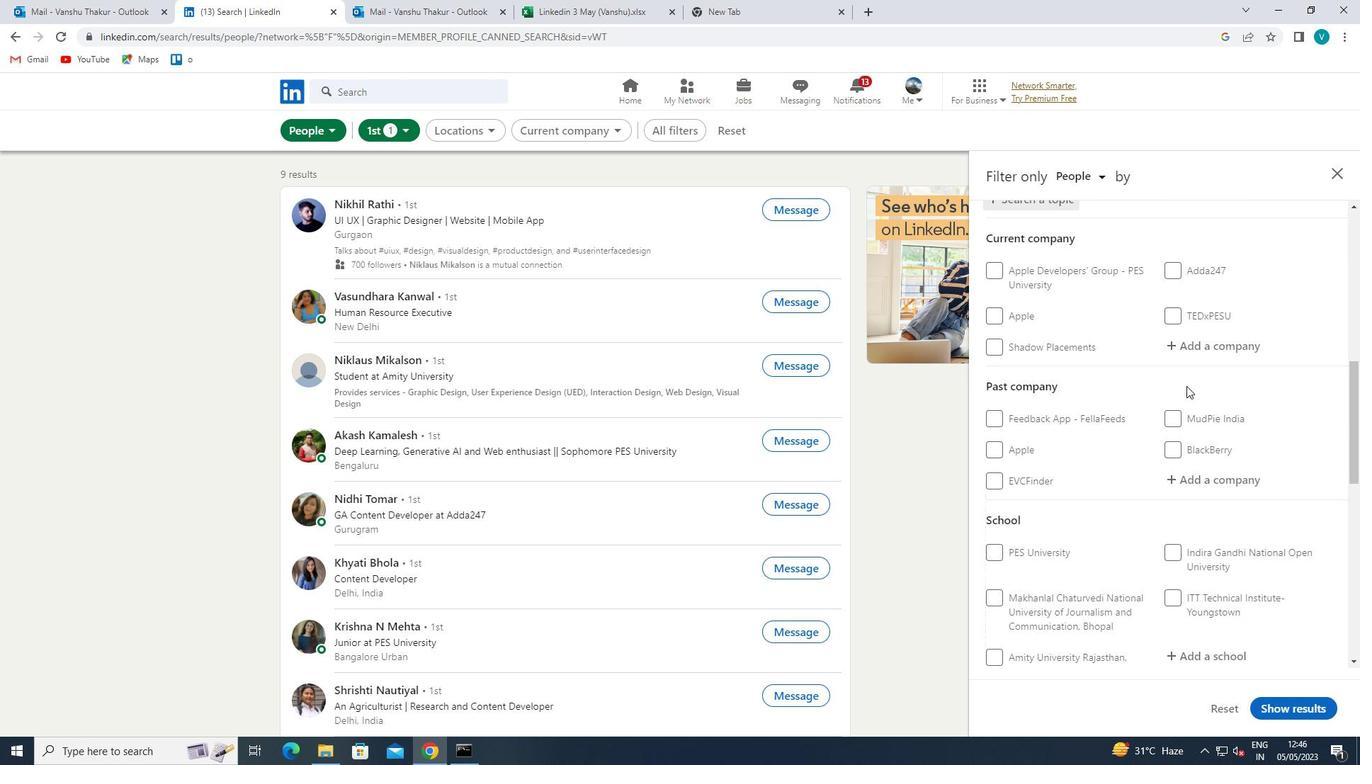 
Action: Mouse moved to (1212, 350)
Screenshot: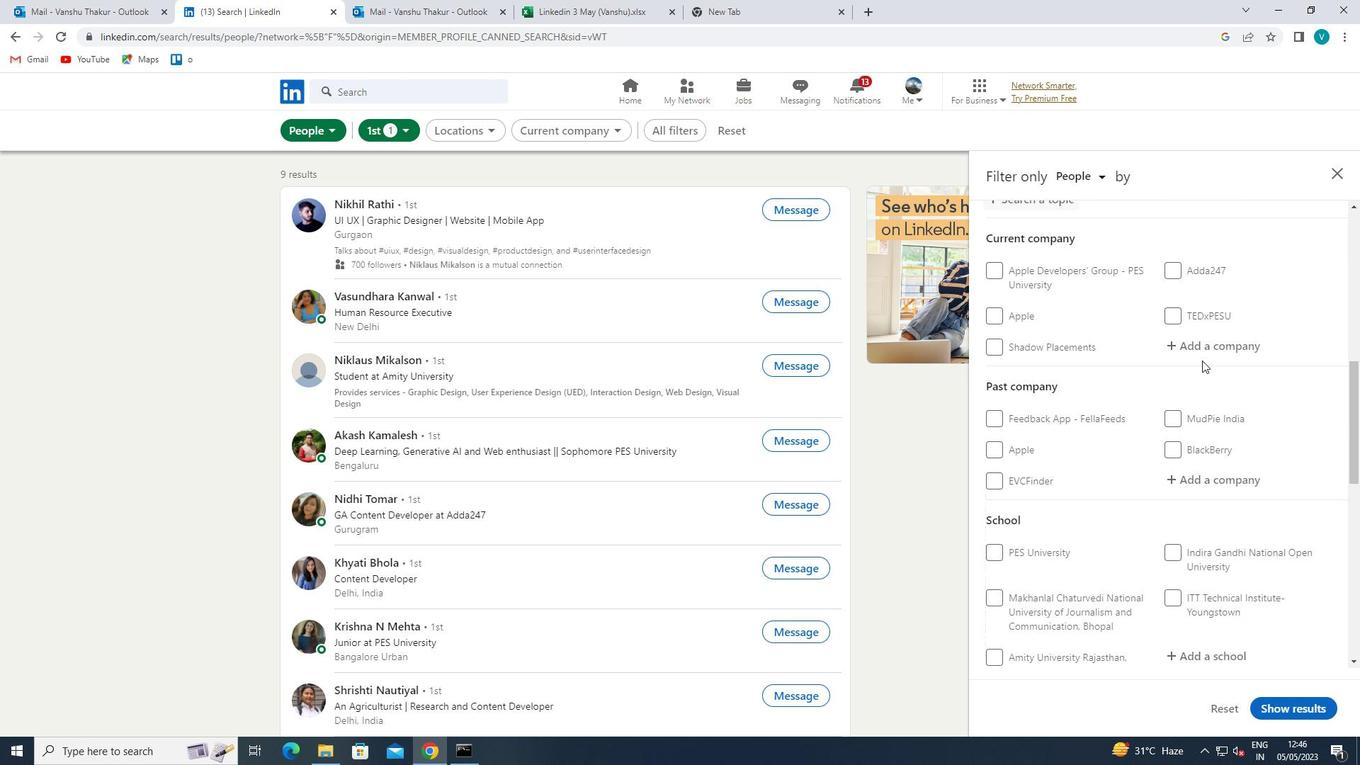 
Action: Mouse pressed left at (1212, 350)
Screenshot: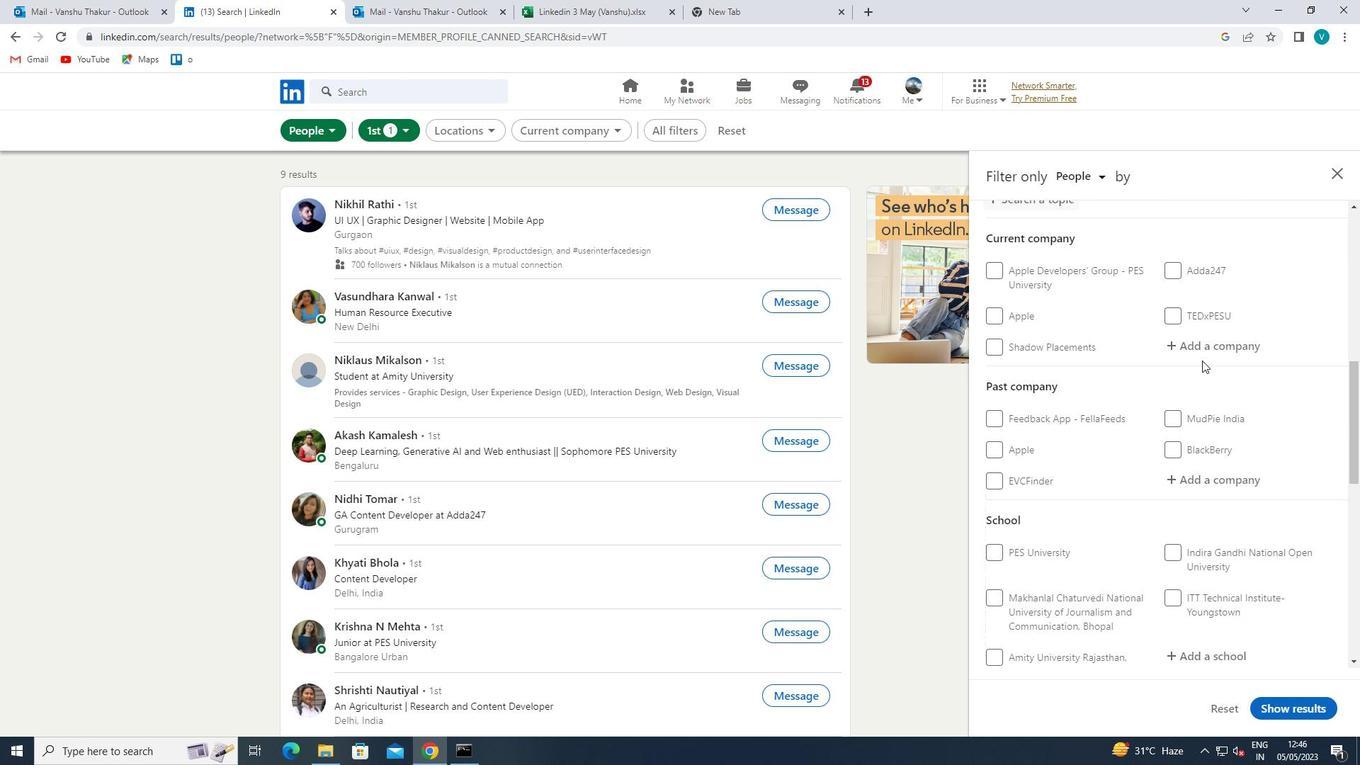 
Action: Mouse moved to (1212, 350)
Screenshot: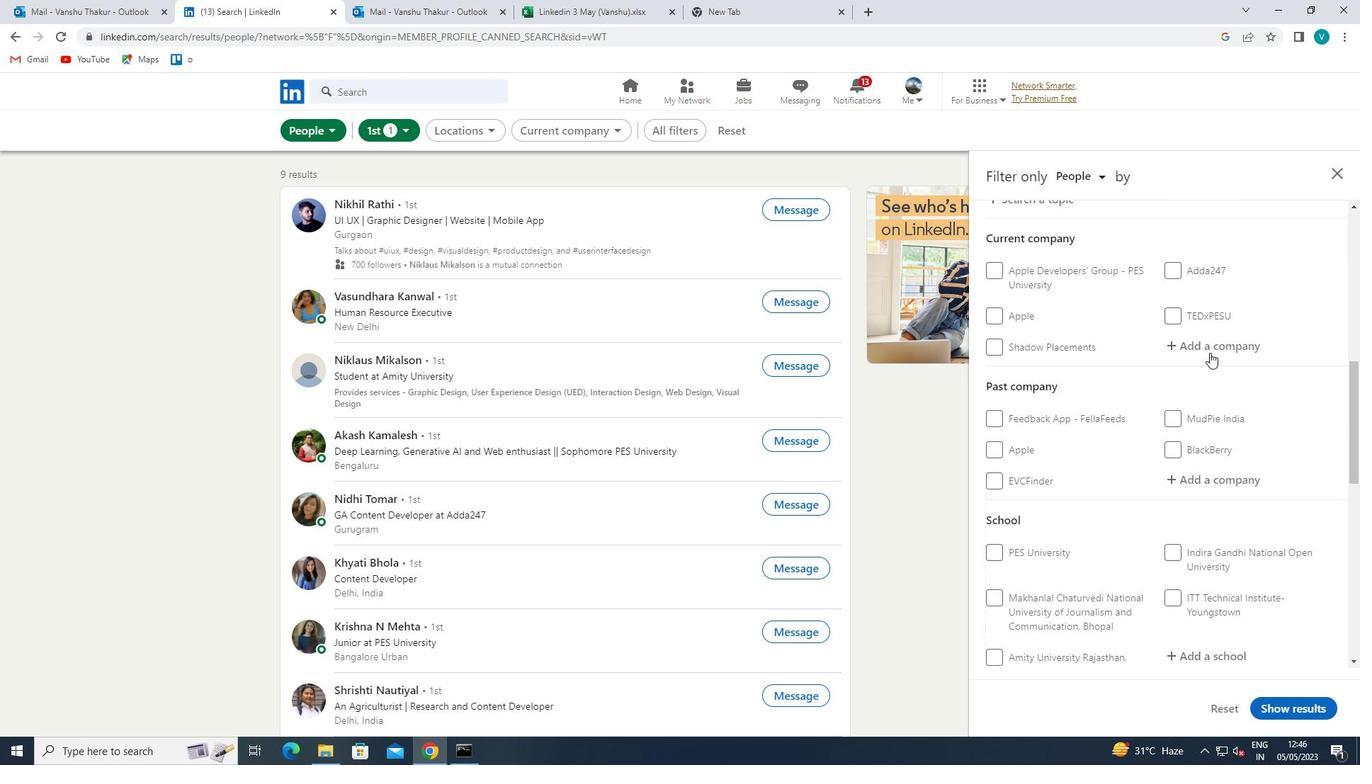 
Action: Key pressed <Key.shift>LEARNING<Key.space>
Screenshot: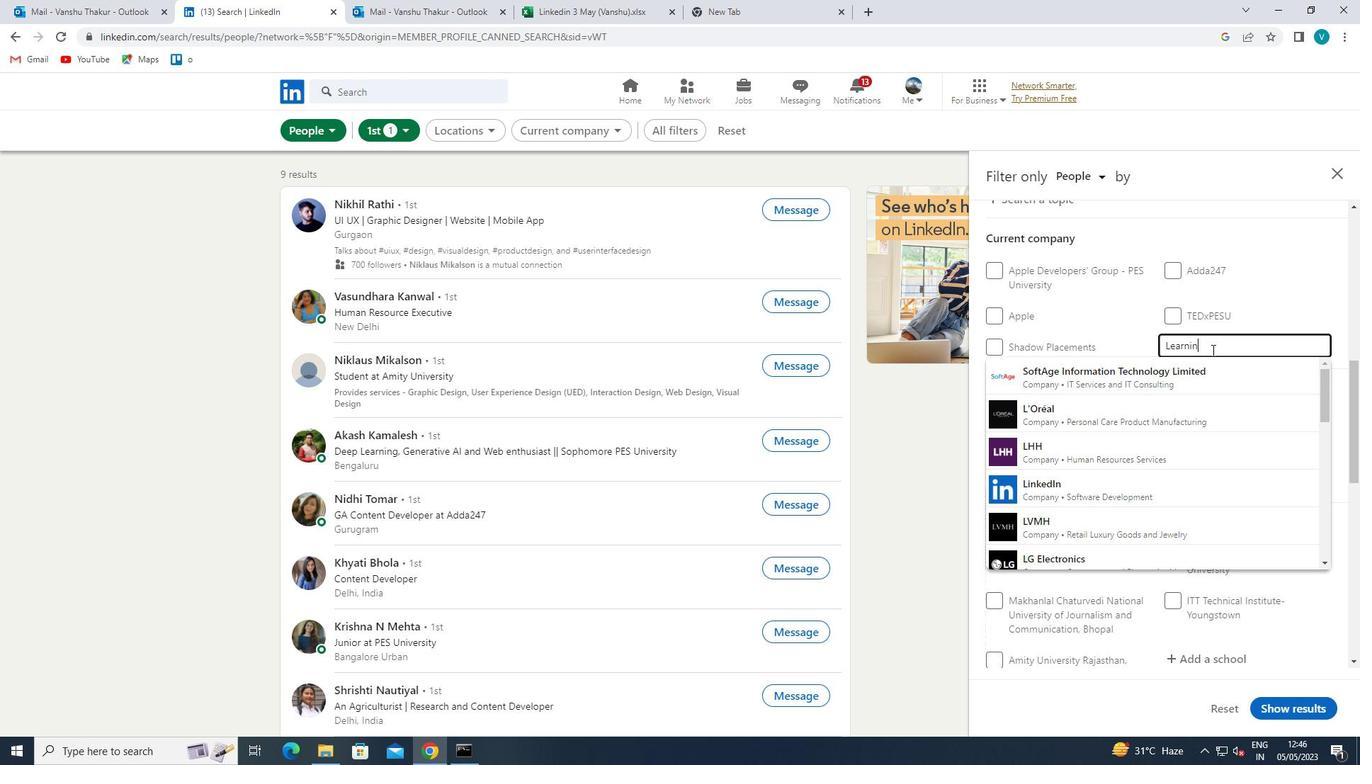 
Action: Mouse moved to (1234, 357)
Screenshot: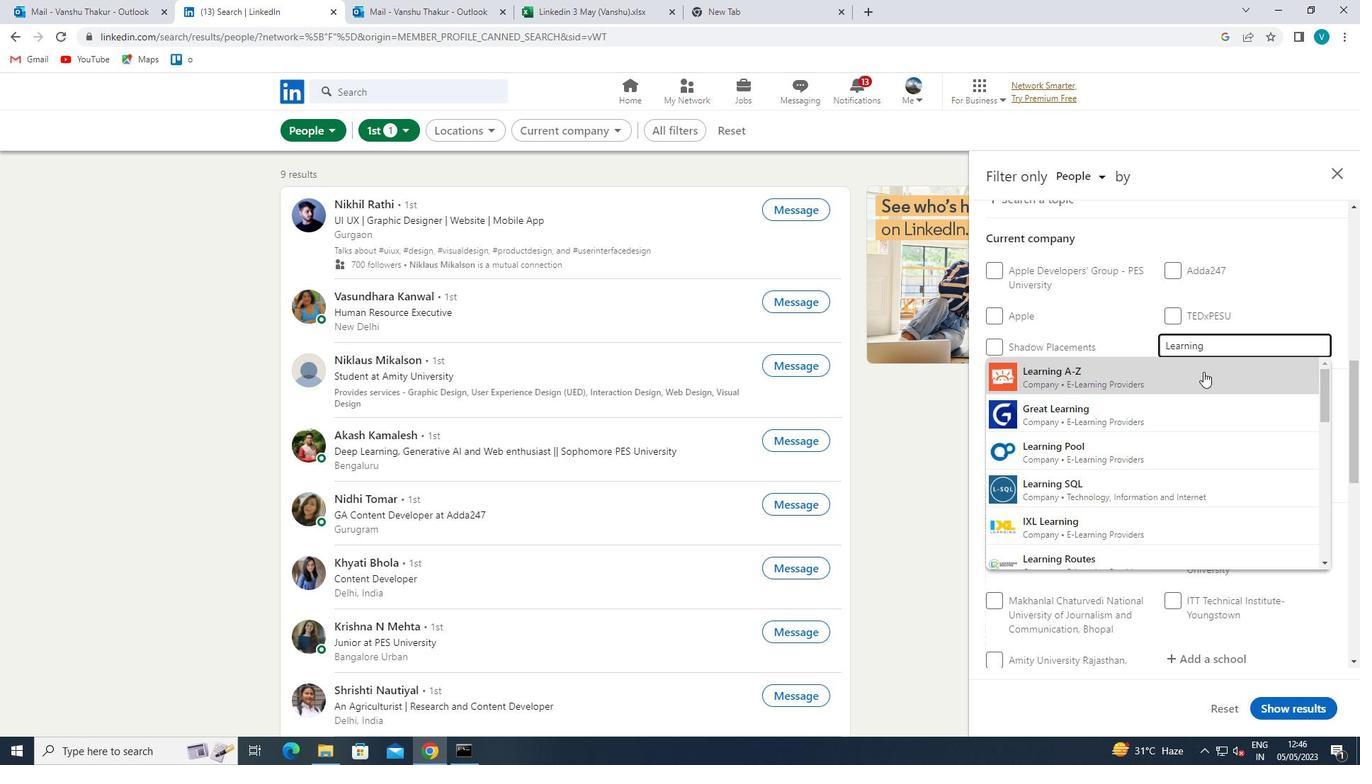 
Action: Key pressed <Key.left><Key.shift>MATE
Screenshot: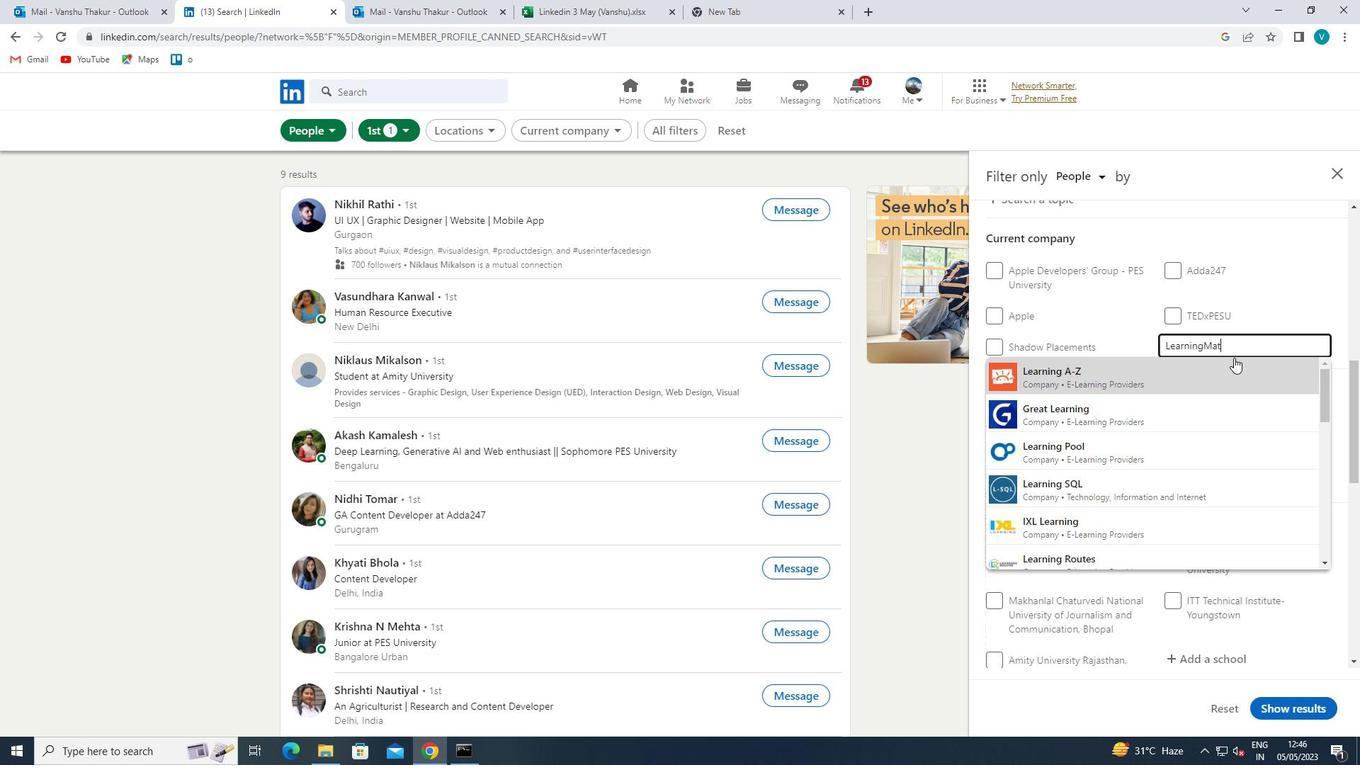 
Action: Mouse moved to (1229, 363)
Screenshot: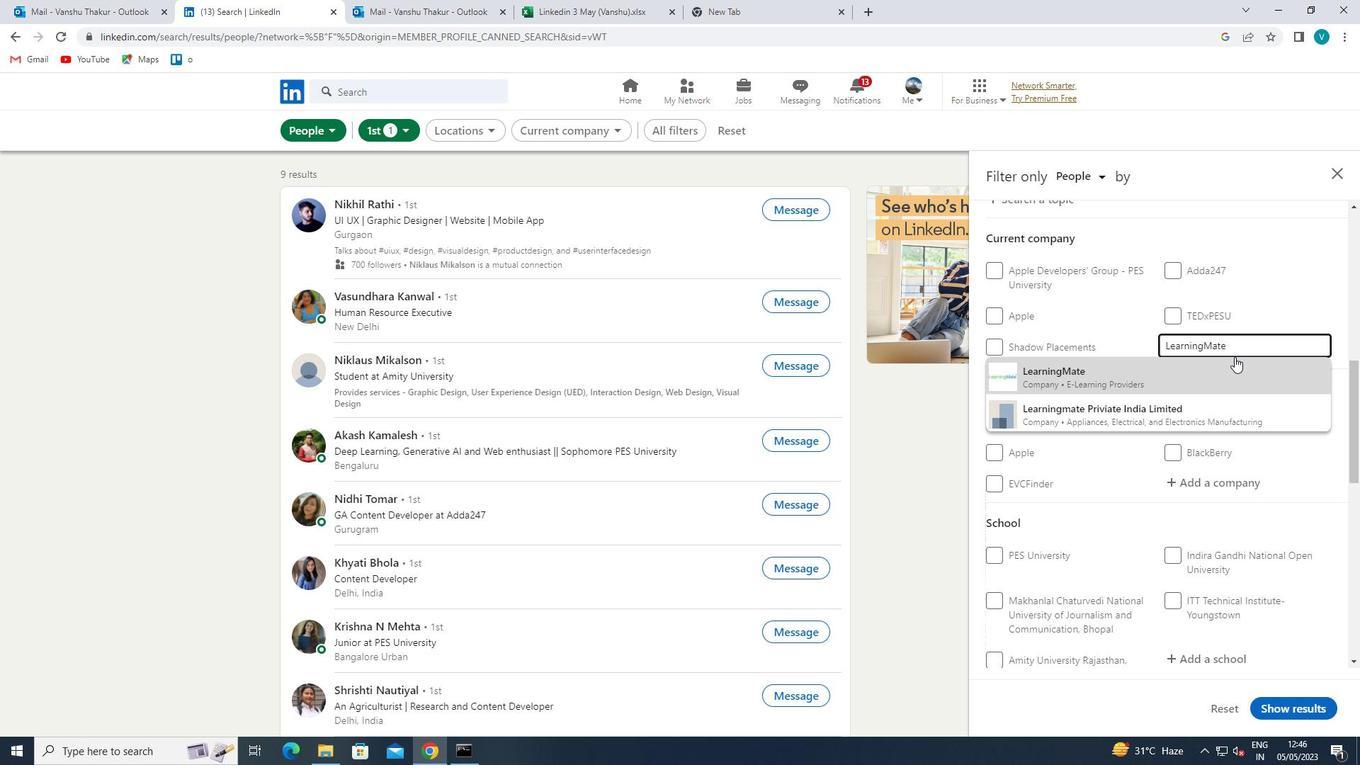 
Action: Mouse pressed left at (1229, 363)
Screenshot: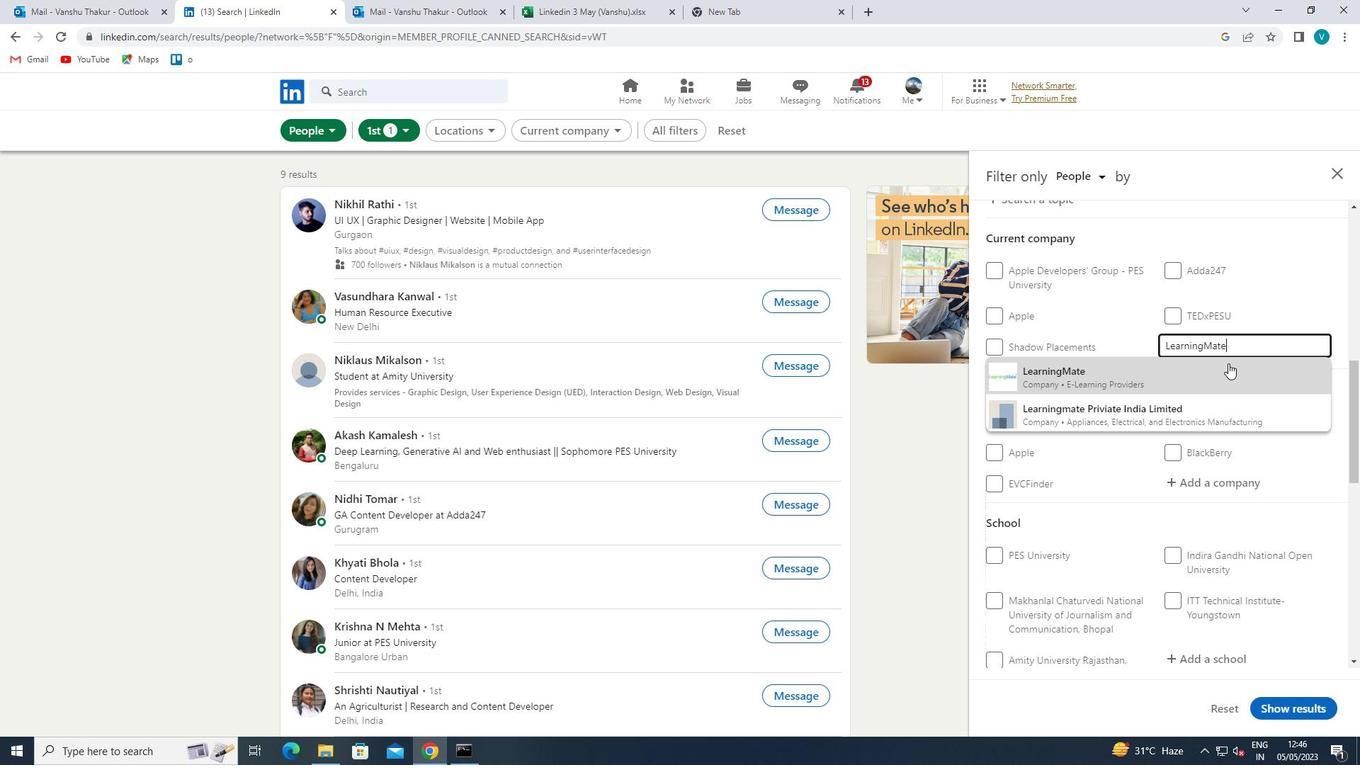 
Action: Mouse scrolled (1229, 362) with delta (0, 0)
Screenshot: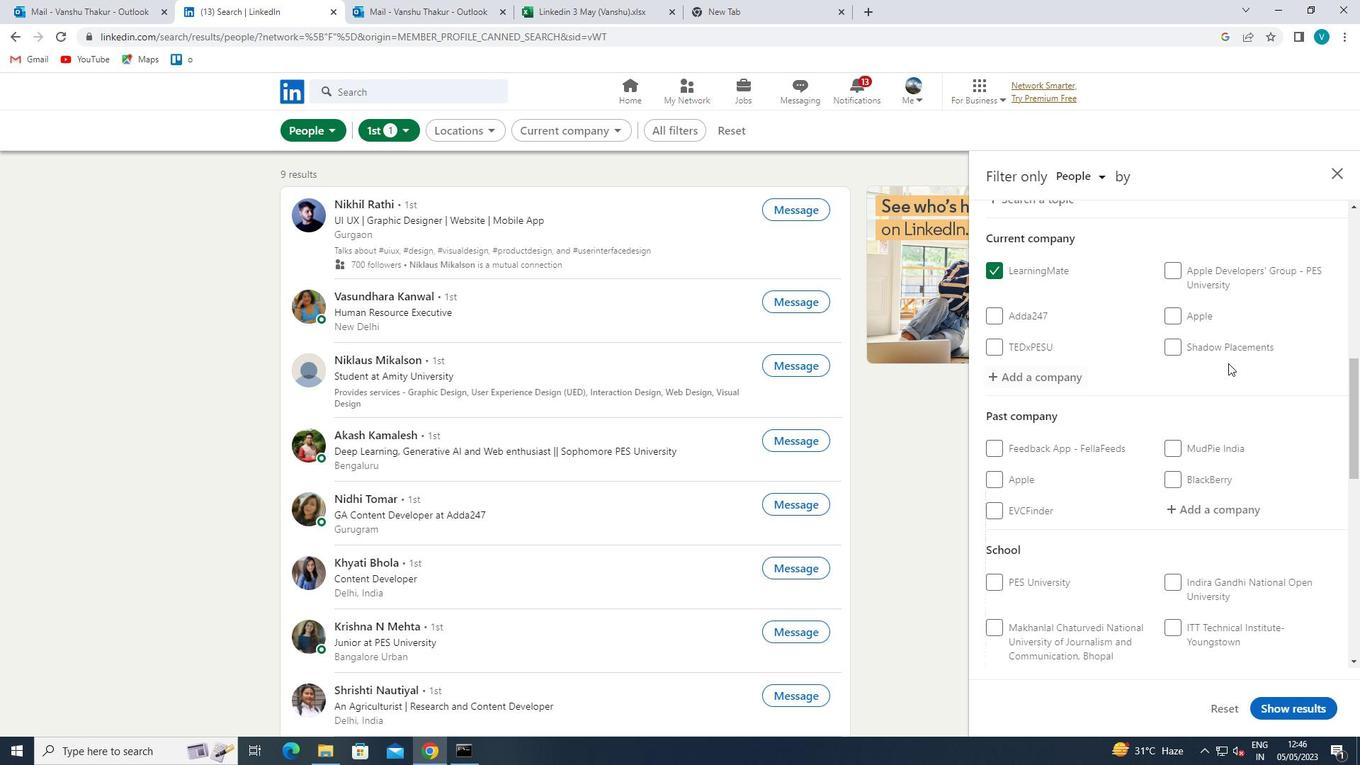 
Action: Mouse scrolled (1229, 362) with delta (0, 0)
Screenshot: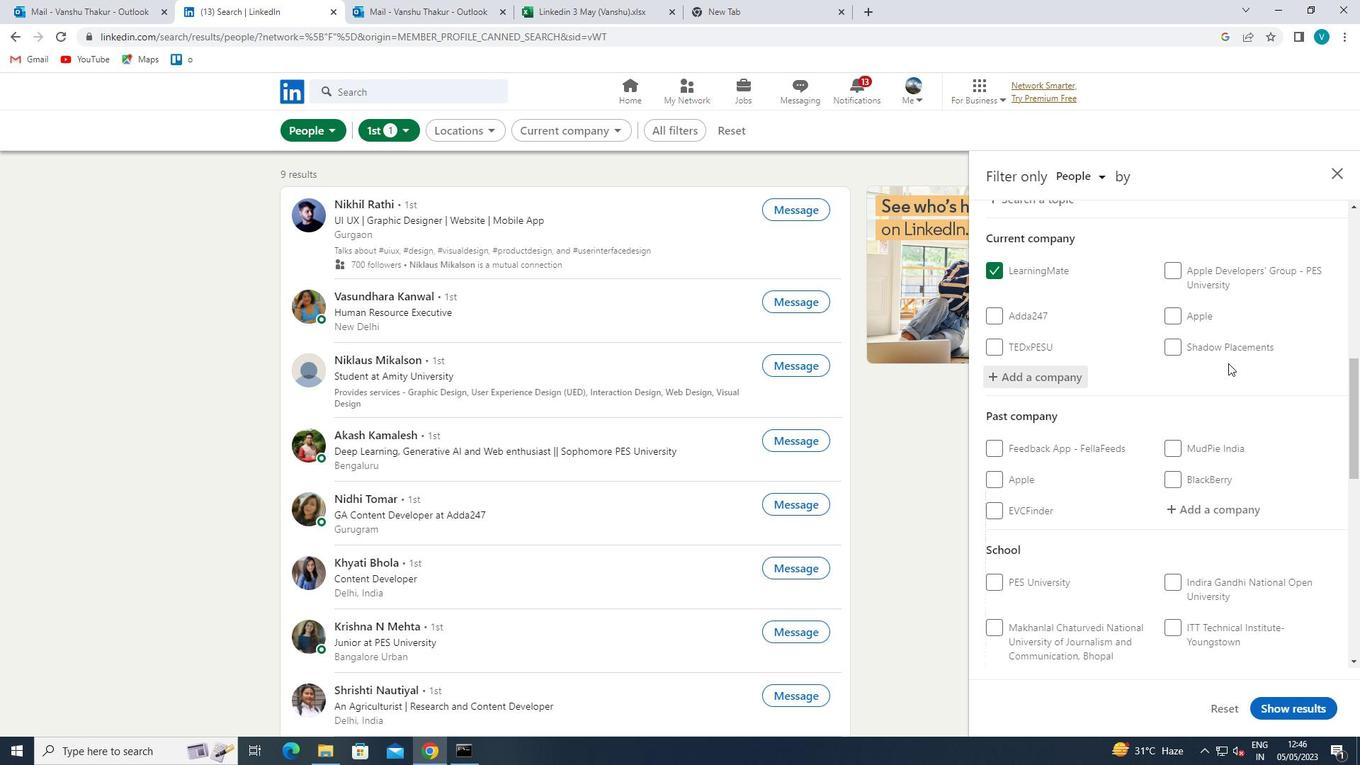 
Action: Mouse scrolled (1229, 362) with delta (0, 0)
Screenshot: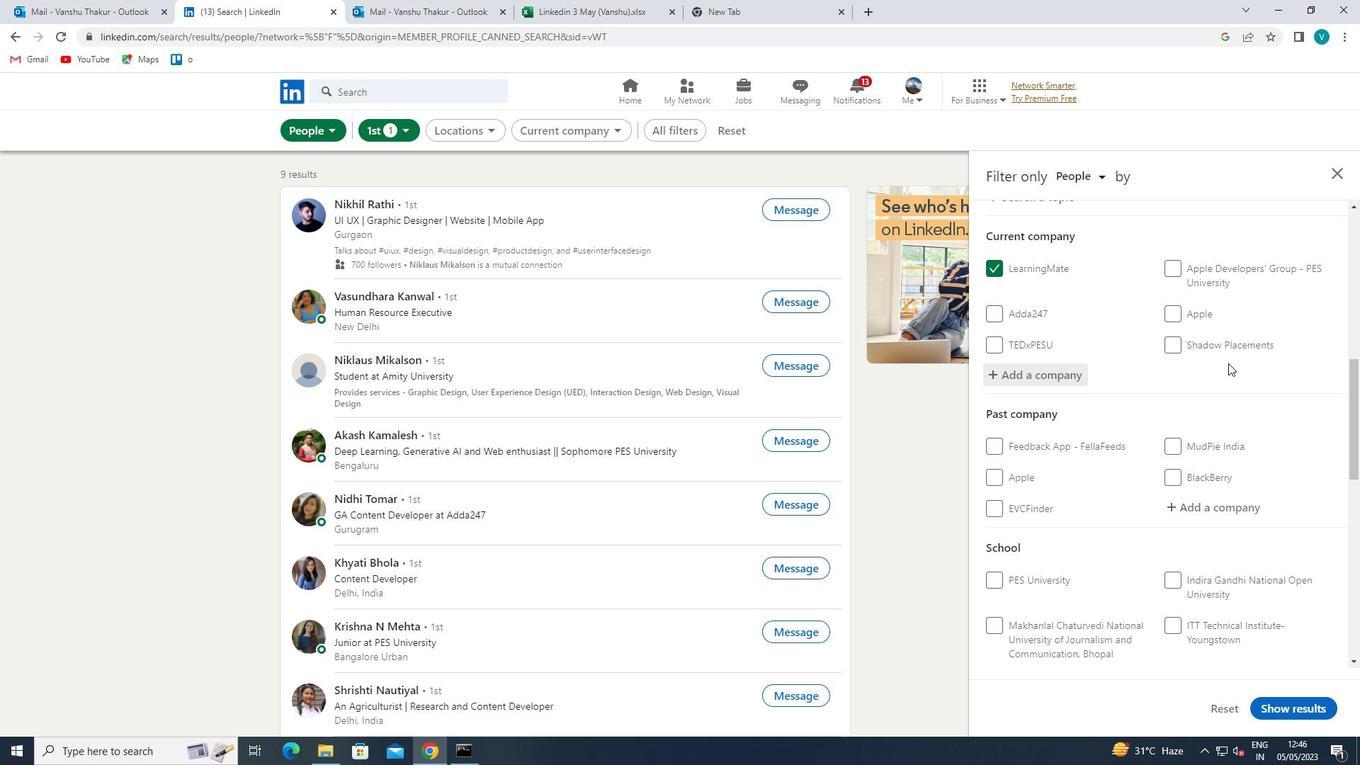 
Action: Mouse scrolled (1229, 362) with delta (0, 0)
Screenshot: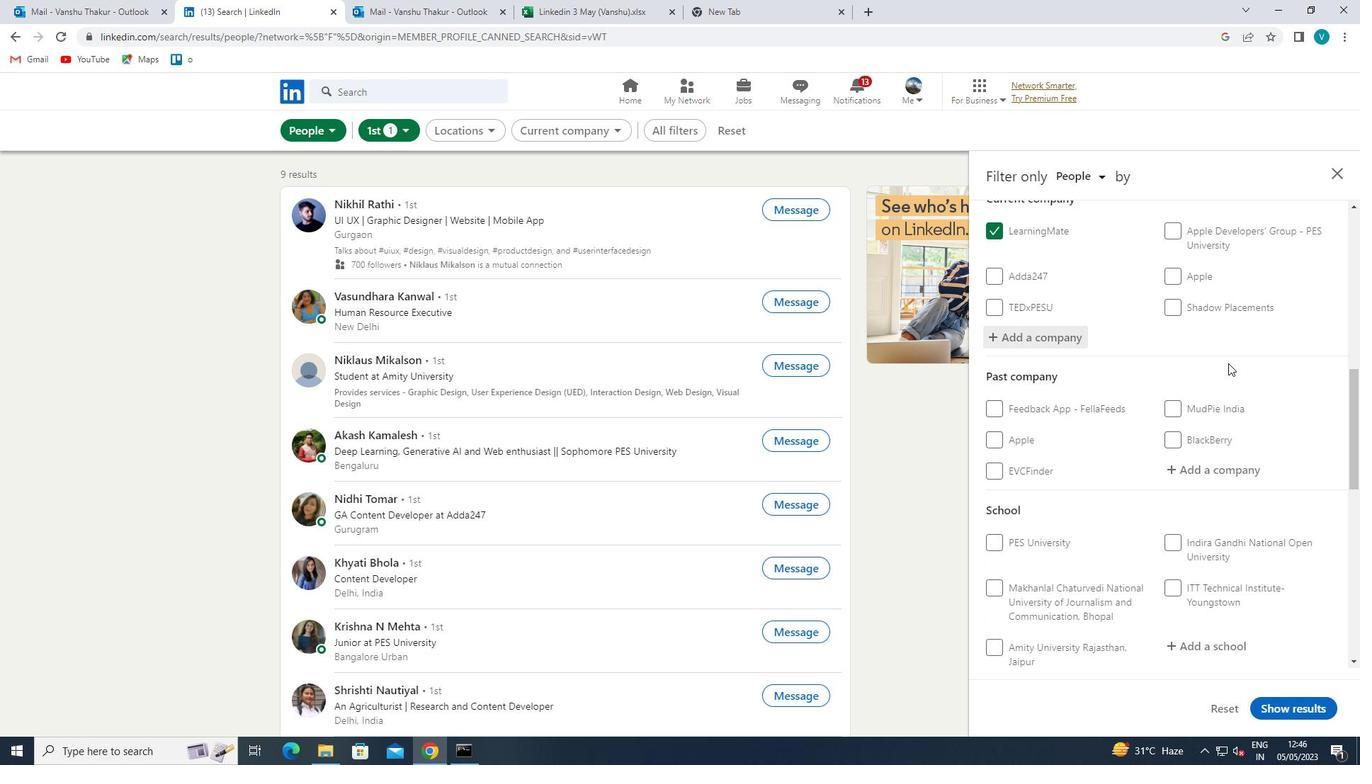 
Action: Mouse scrolled (1229, 362) with delta (0, 0)
Screenshot: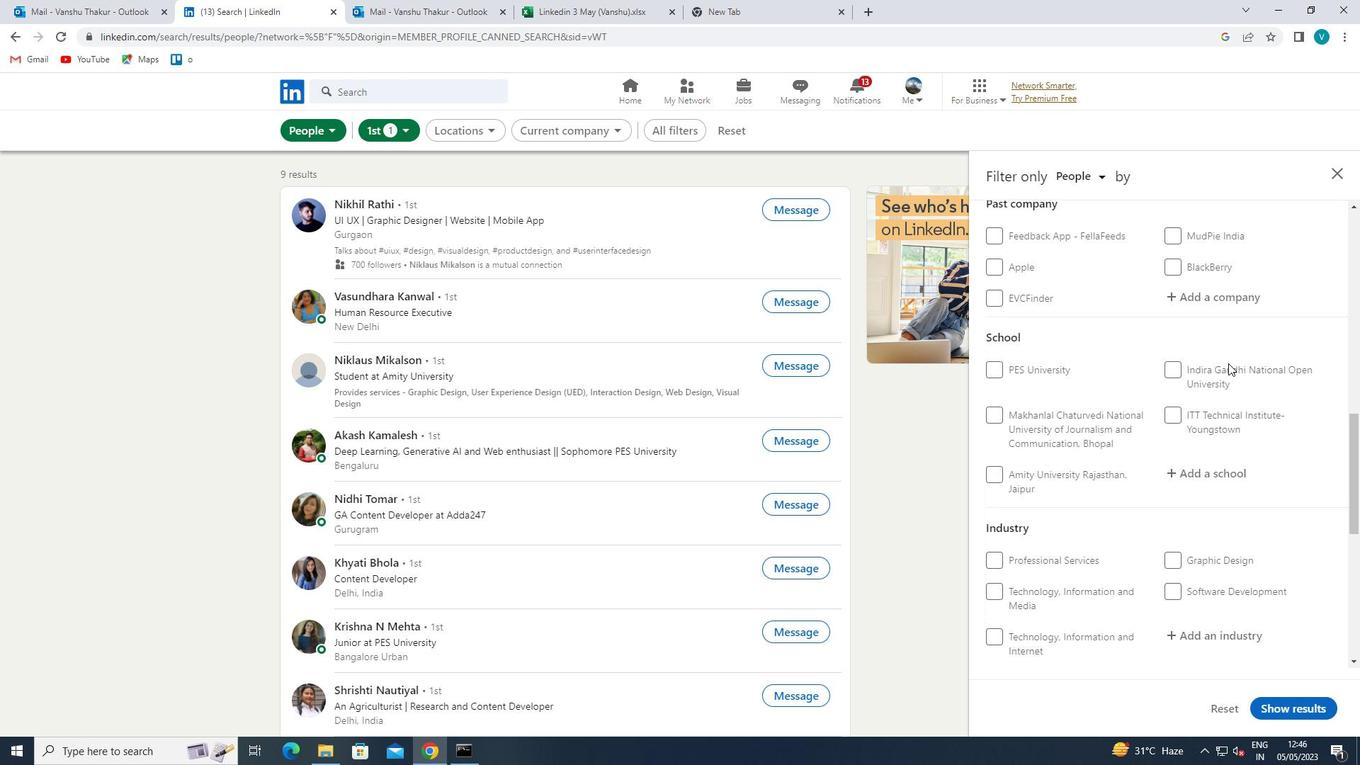 
Action: Mouse moved to (1236, 338)
Screenshot: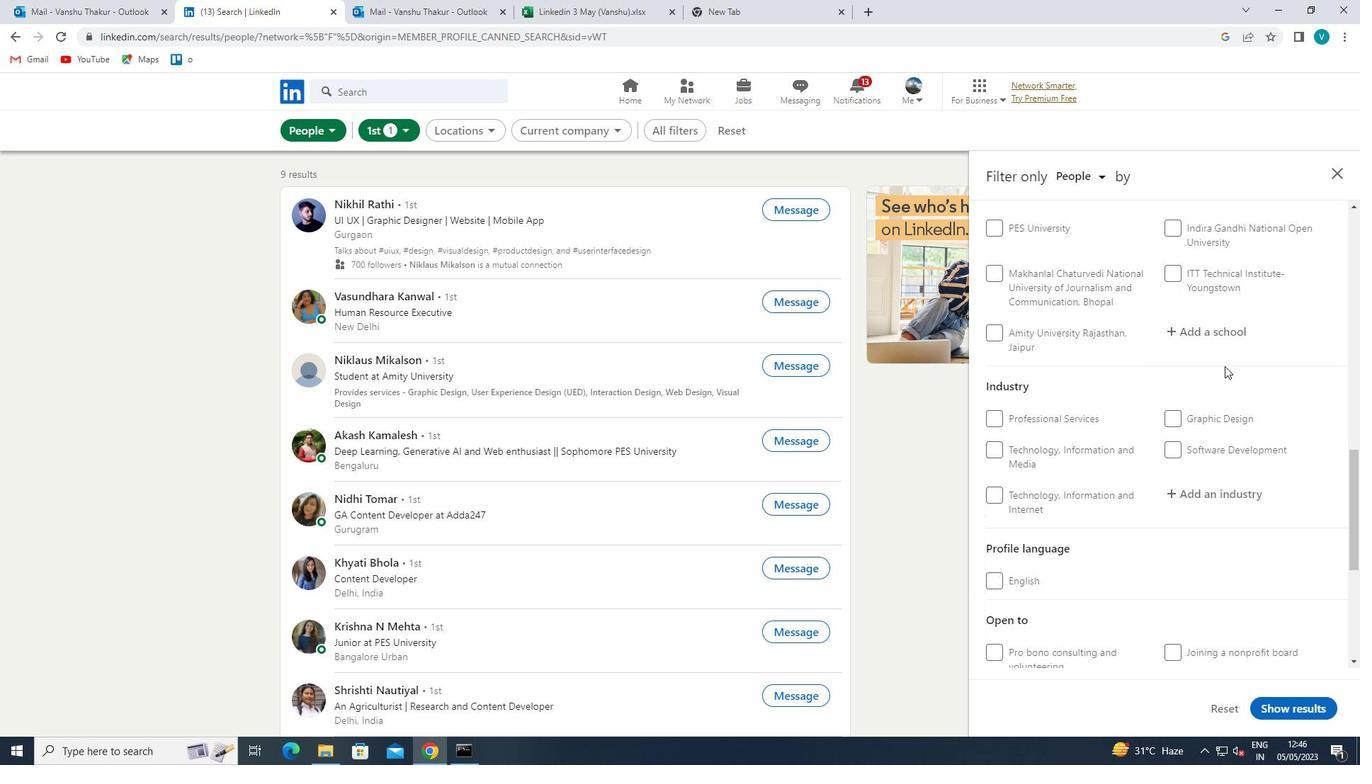 
Action: Mouse pressed left at (1236, 338)
Screenshot: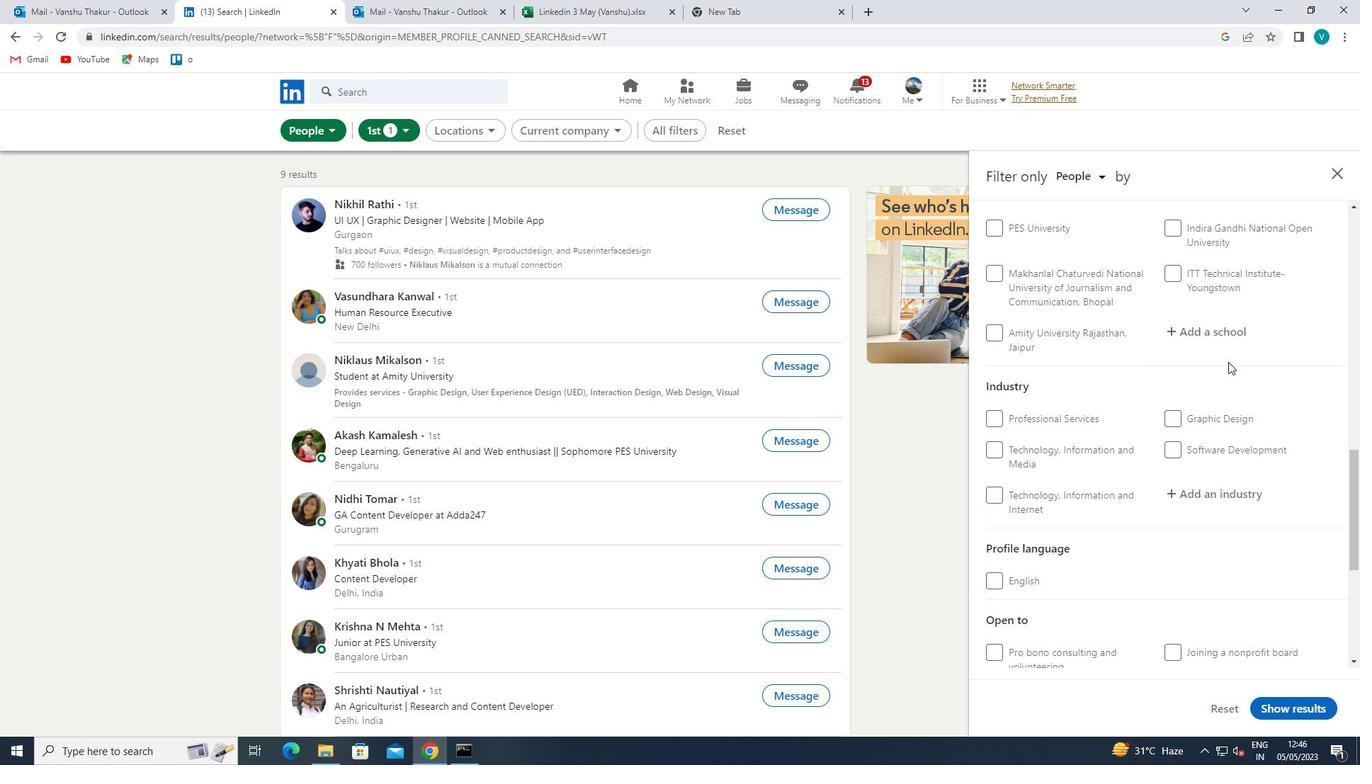
Action: Mouse scrolled (1236, 339) with delta (0, 0)
Screenshot: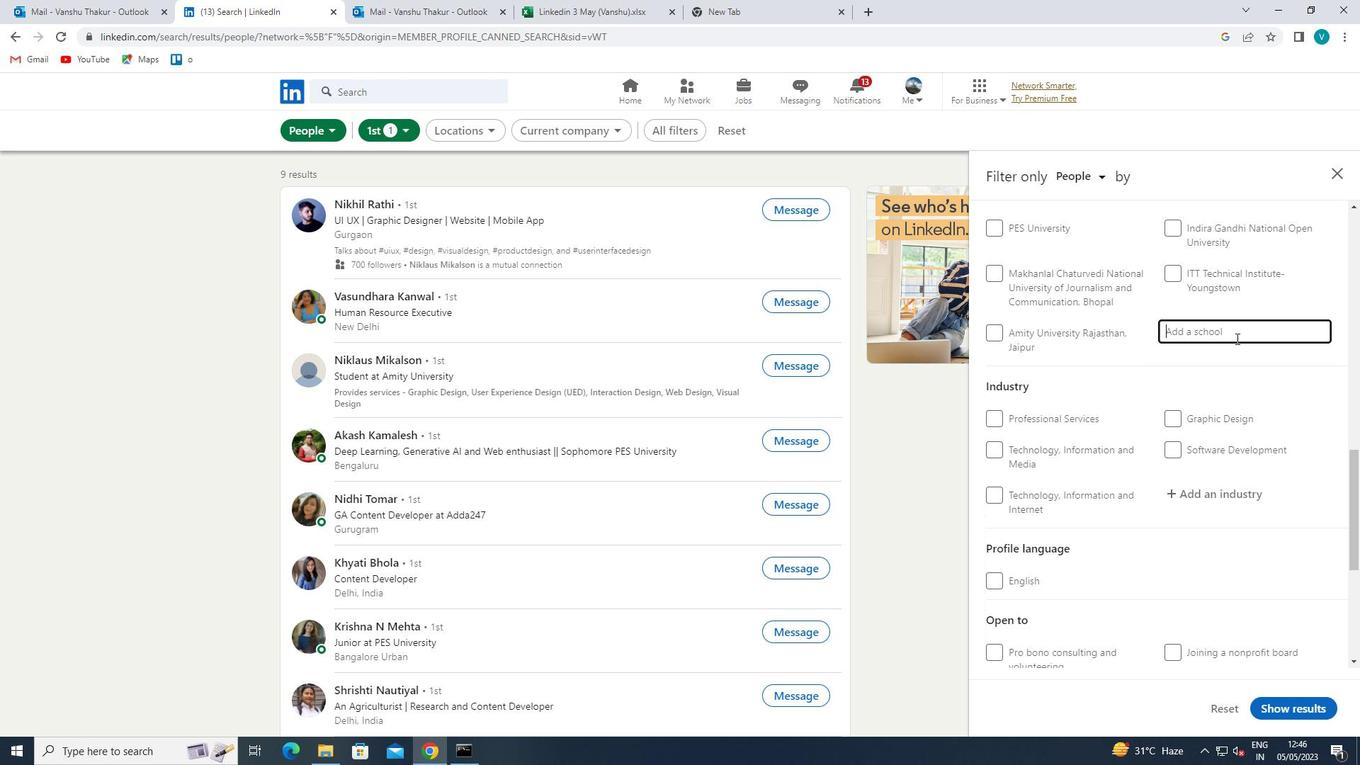 
Action: Key pressed <Key.shift>SEVENTH
Screenshot: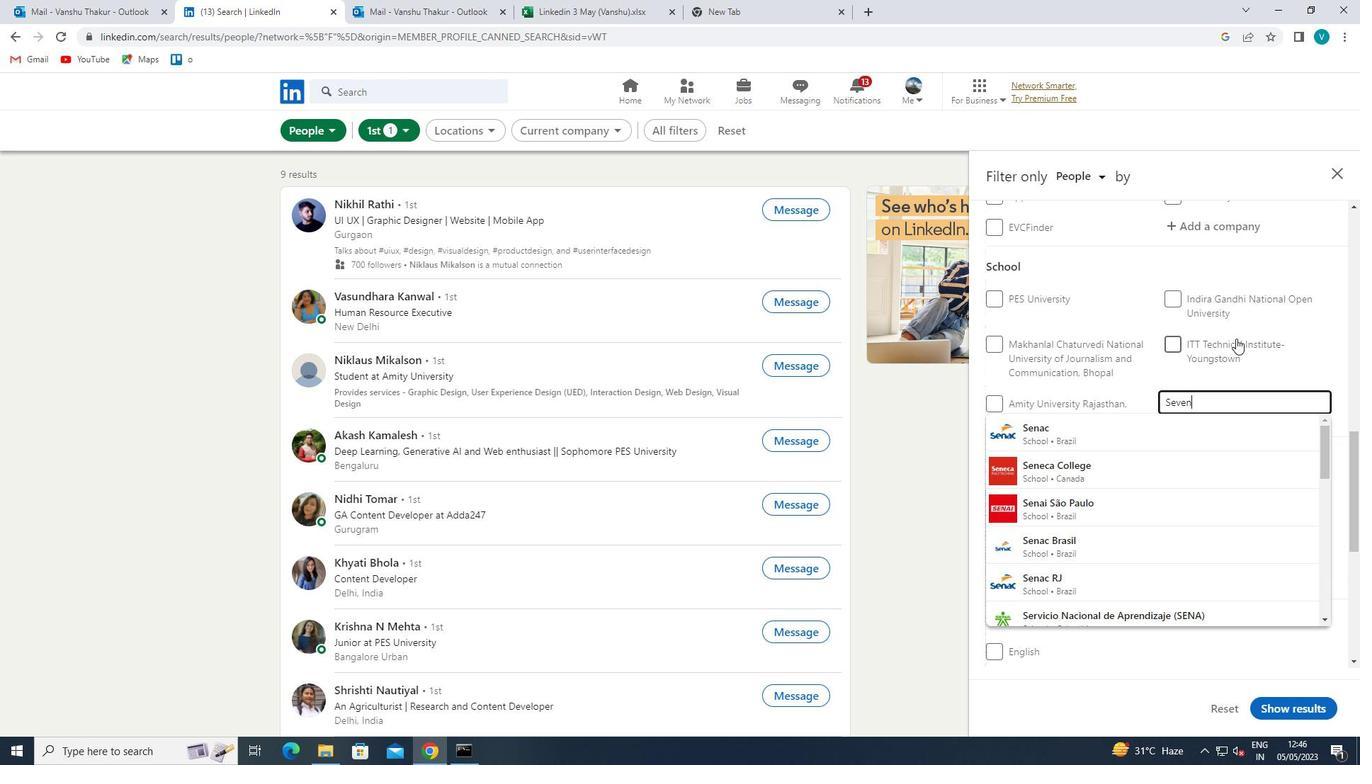 
Action: Mouse moved to (1209, 425)
Screenshot: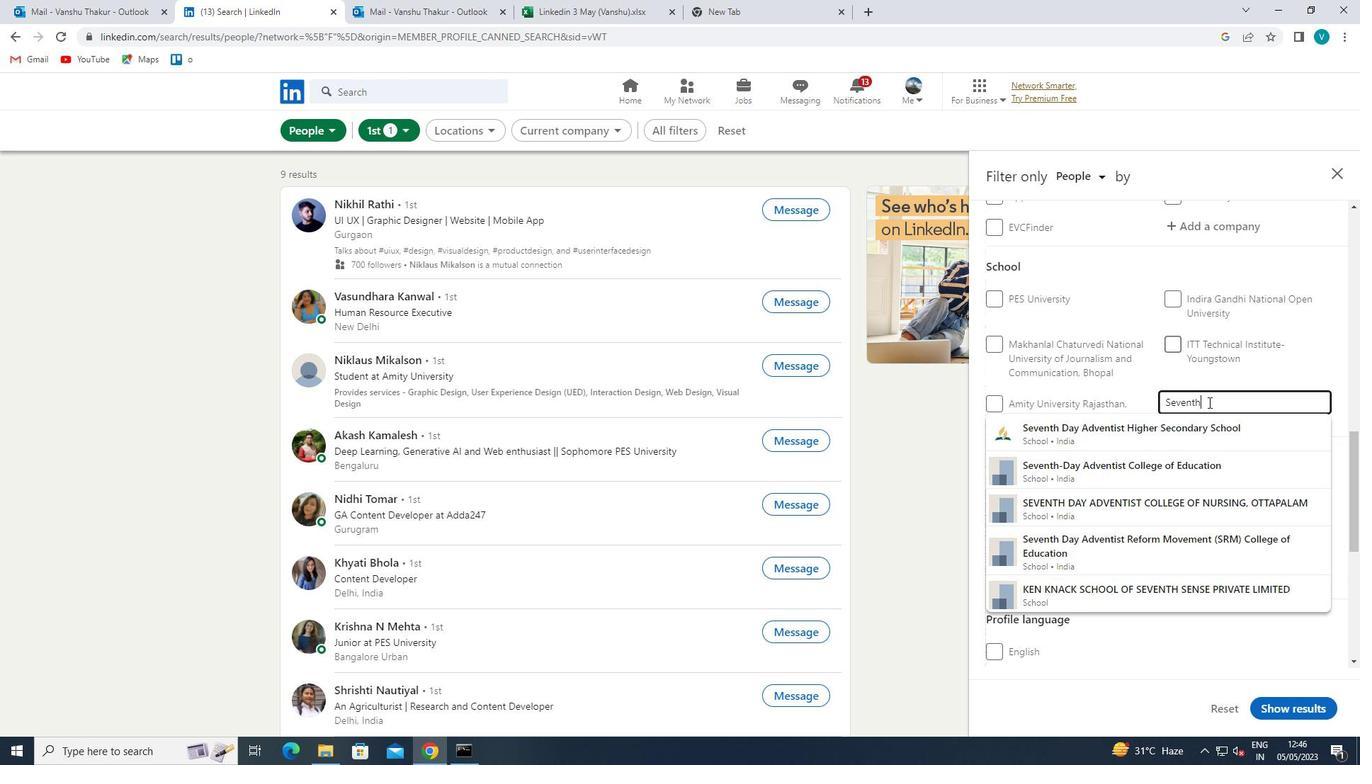 
Action: Mouse pressed left at (1209, 425)
Screenshot: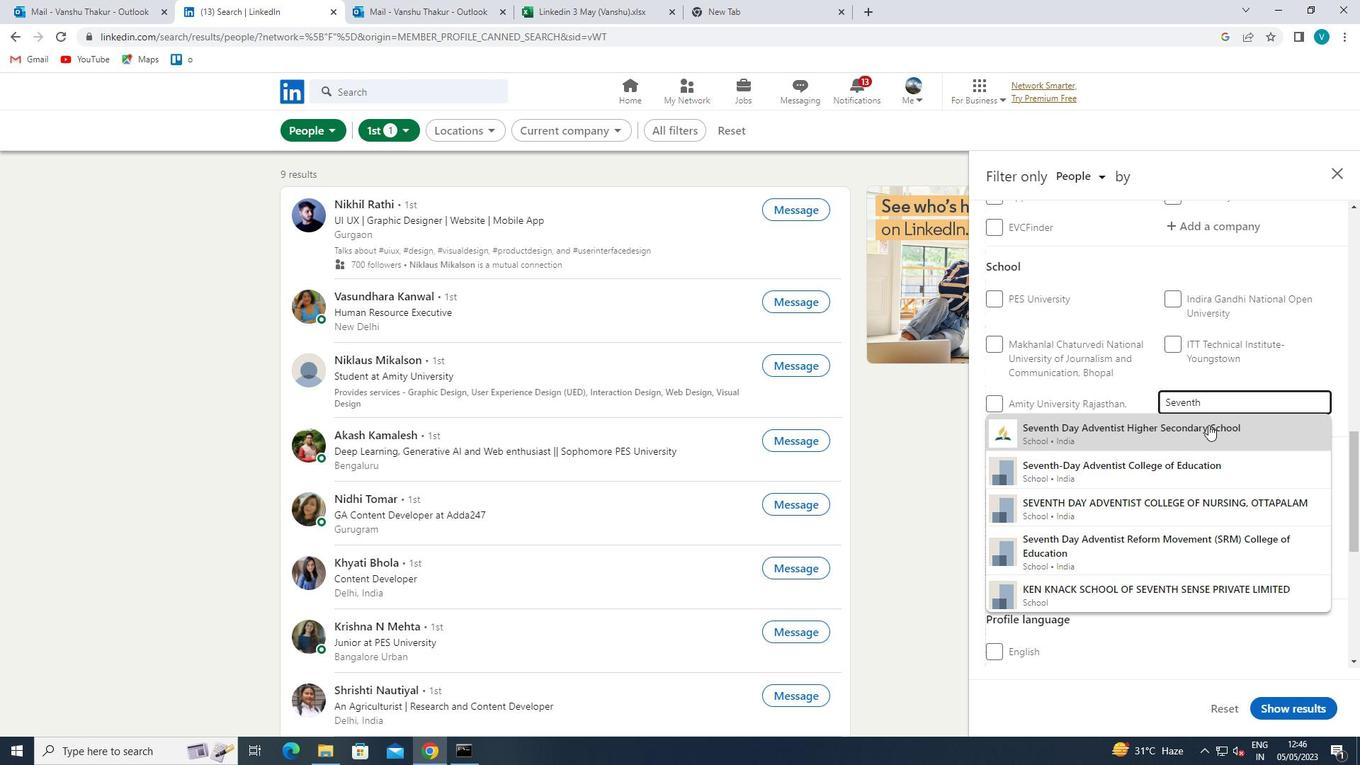 
Action: Mouse moved to (1210, 427)
Screenshot: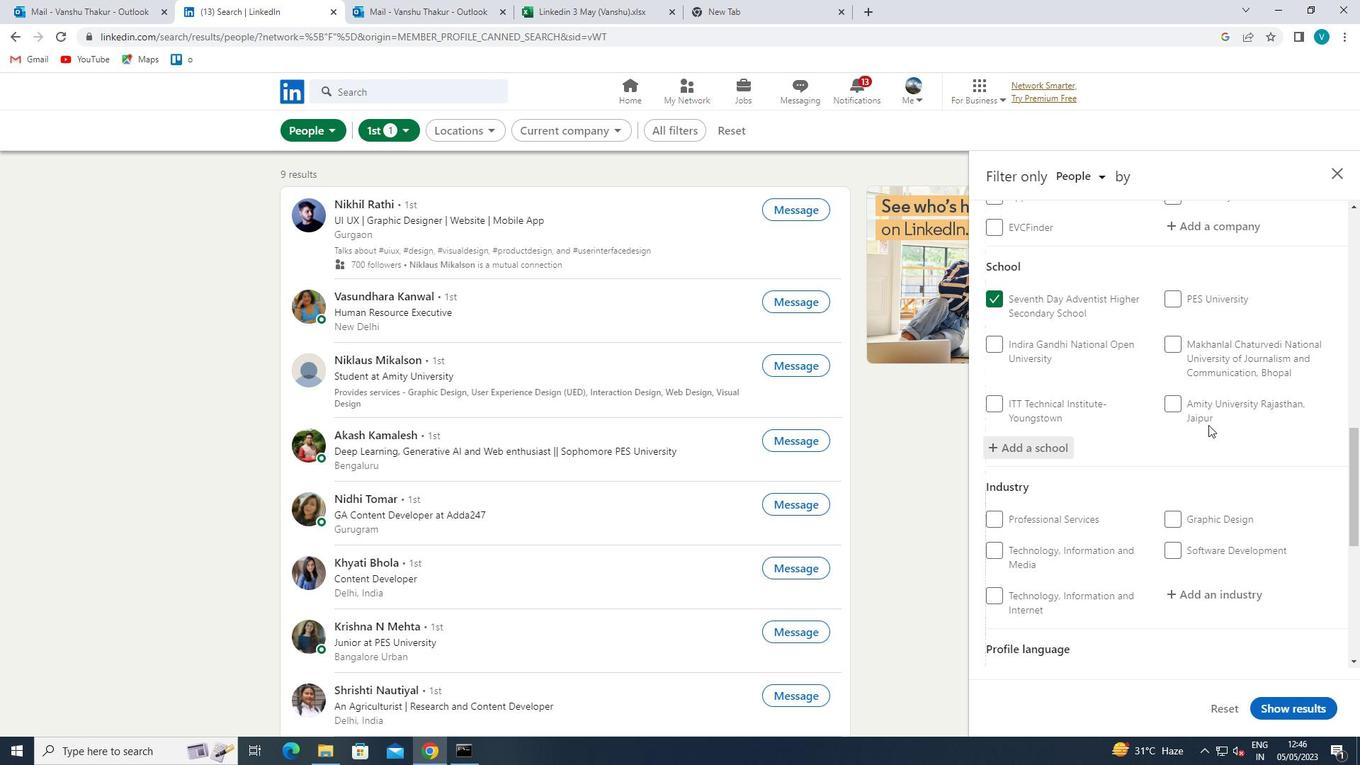 
Action: Mouse scrolled (1210, 426) with delta (0, 0)
Screenshot: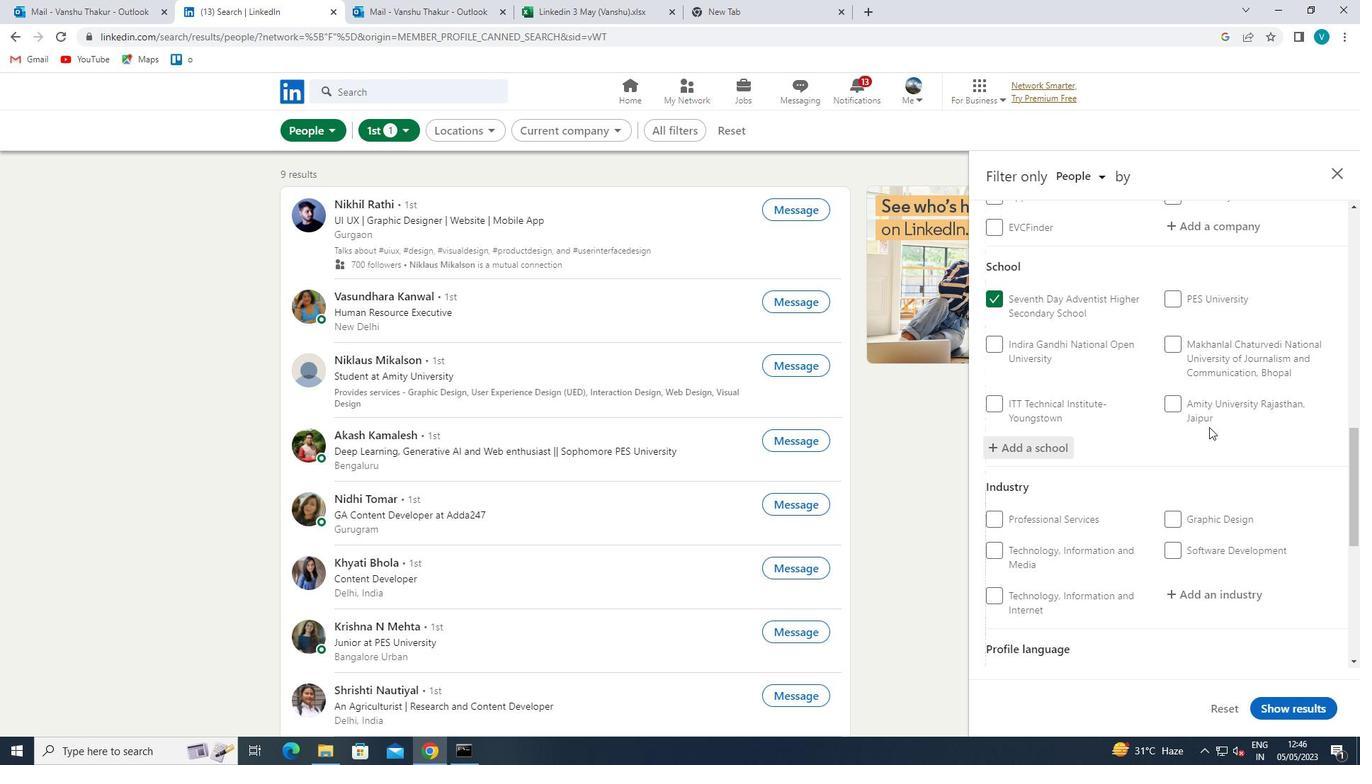 
Action: Mouse scrolled (1210, 426) with delta (0, 0)
Screenshot: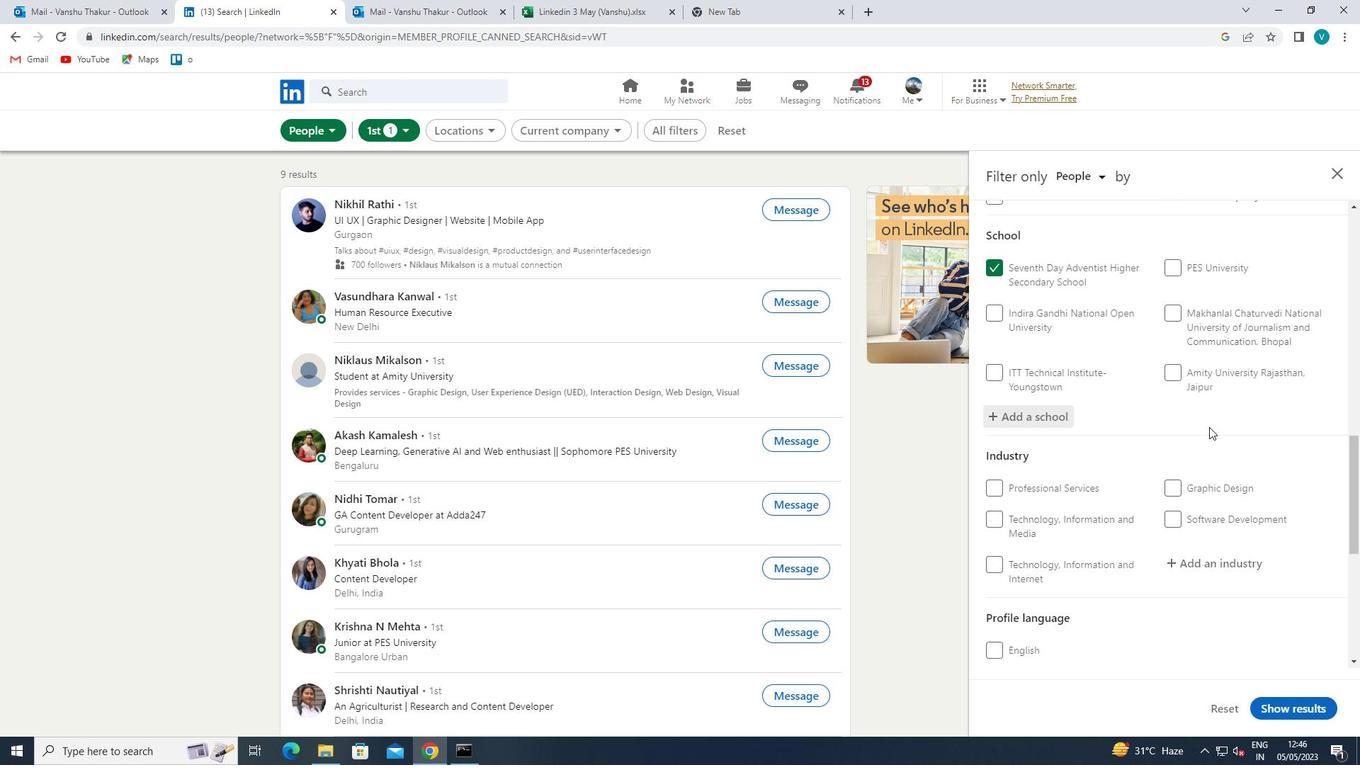 
Action: Mouse moved to (1212, 457)
Screenshot: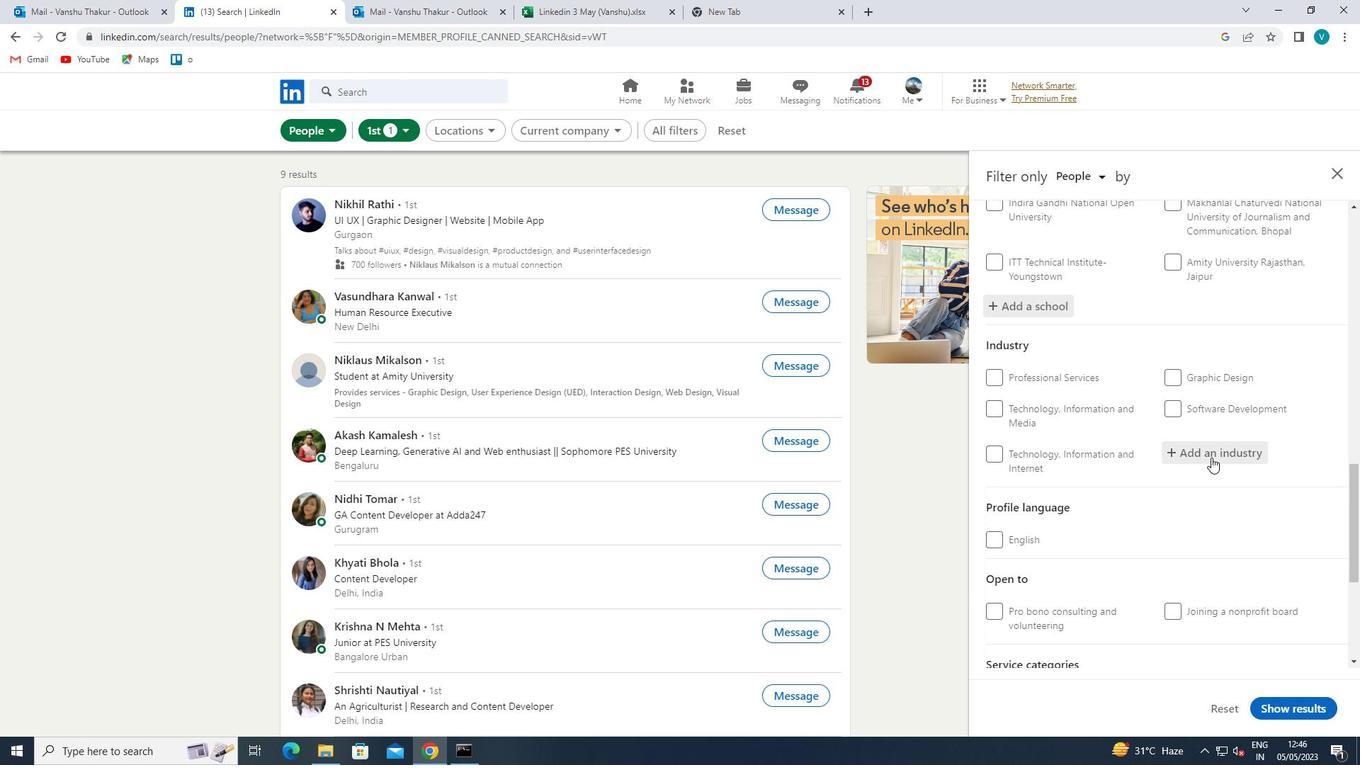 
Action: Mouse pressed left at (1212, 457)
Screenshot: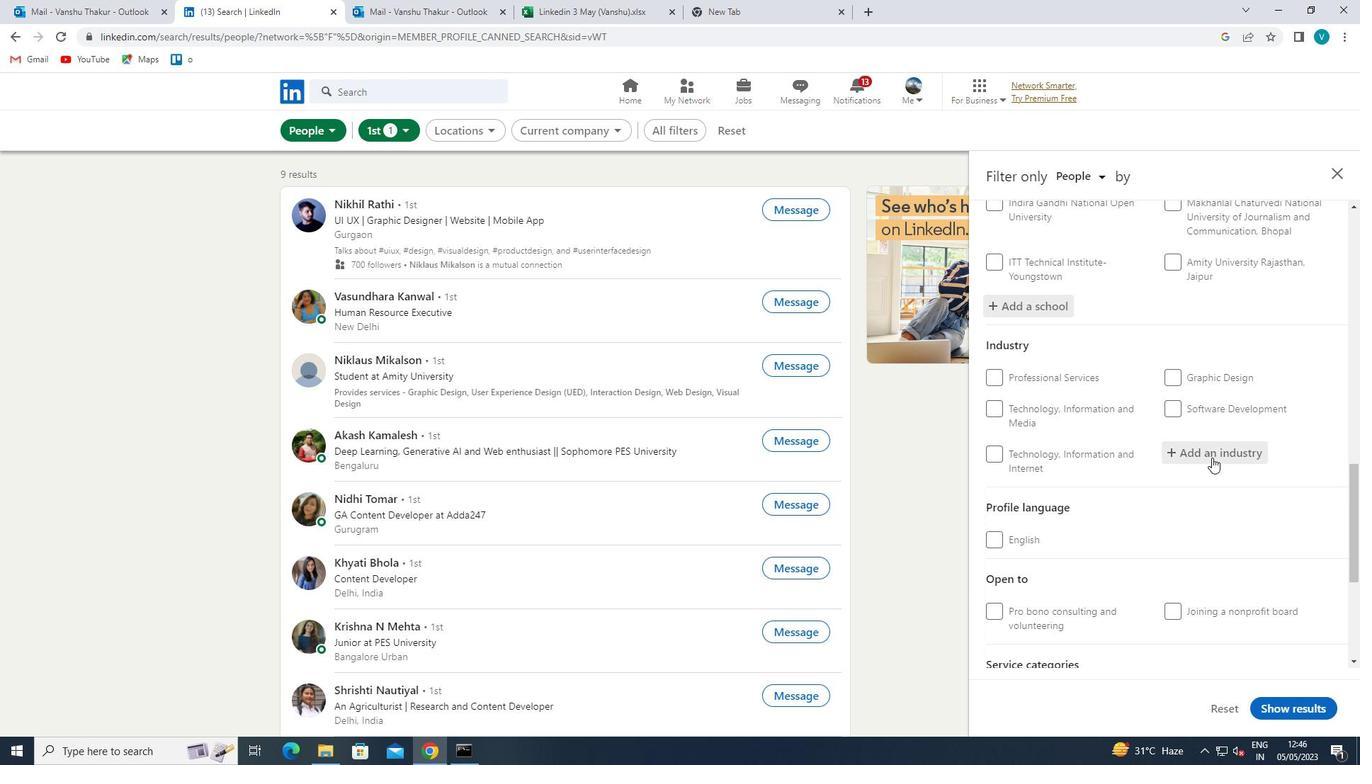 
Action: Key pressed <Key.shift>MOVIES
Screenshot: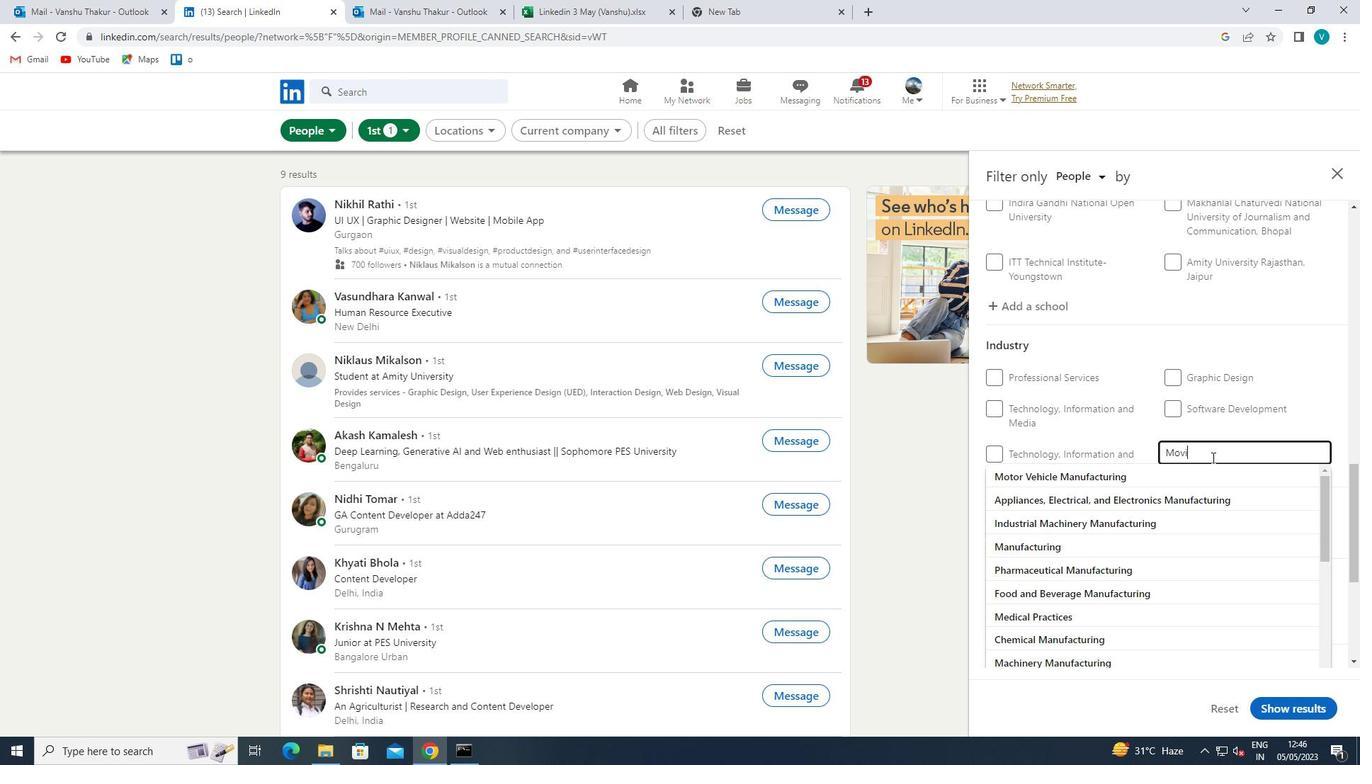
Action: Mouse moved to (1197, 474)
Screenshot: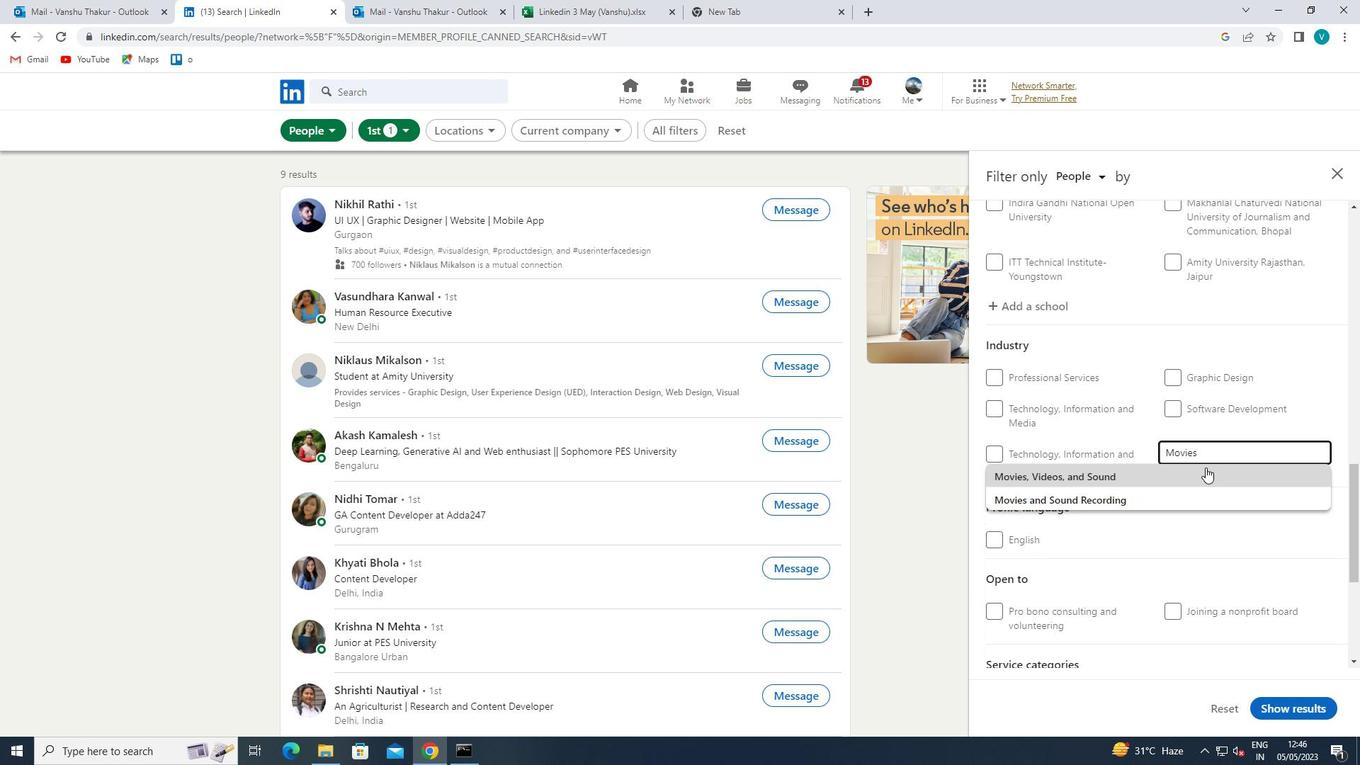 
Action: Mouse pressed left at (1197, 474)
Screenshot: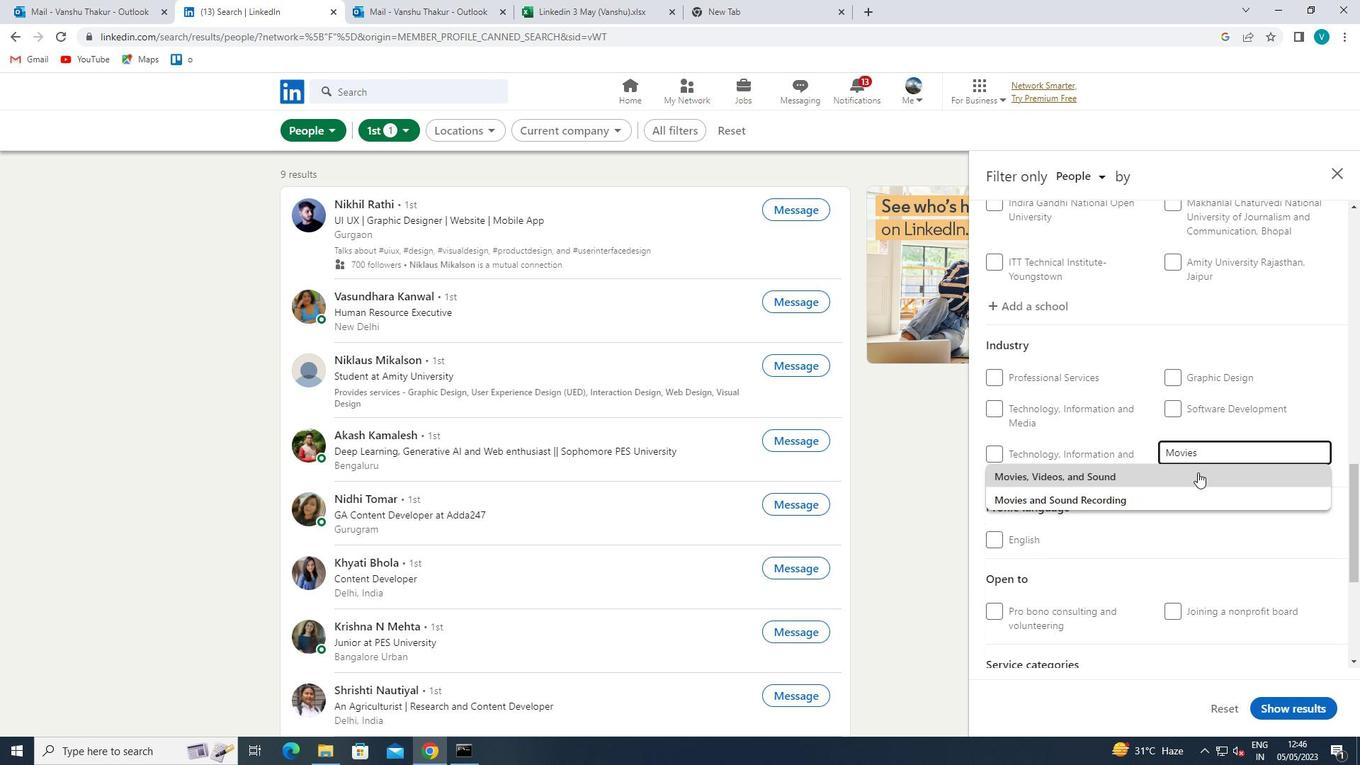 
Action: Mouse scrolled (1197, 473) with delta (0, 0)
Screenshot: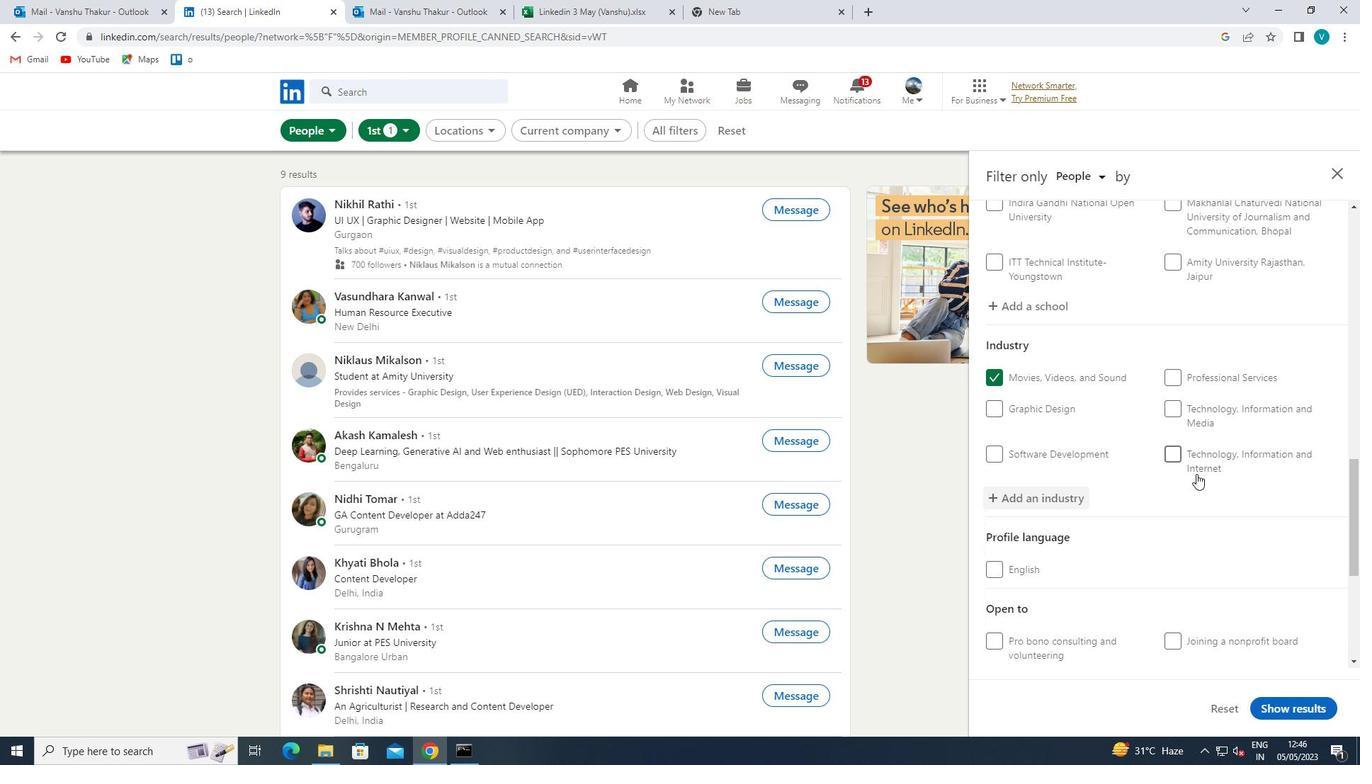 
Action: Mouse scrolled (1197, 473) with delta (0, 0)
Screenshot: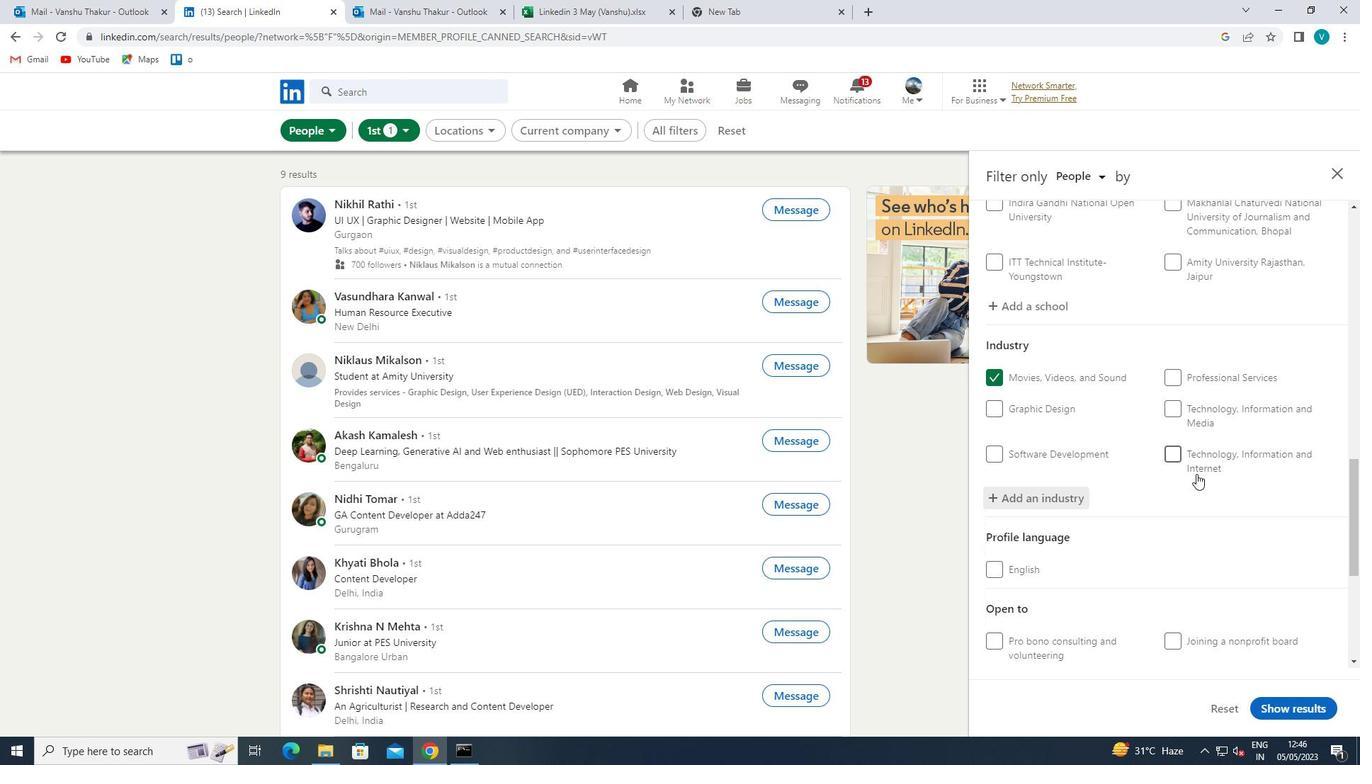 
Action: Mouse scrolled (1197, 473) with delta (0, 0)
Screenshot: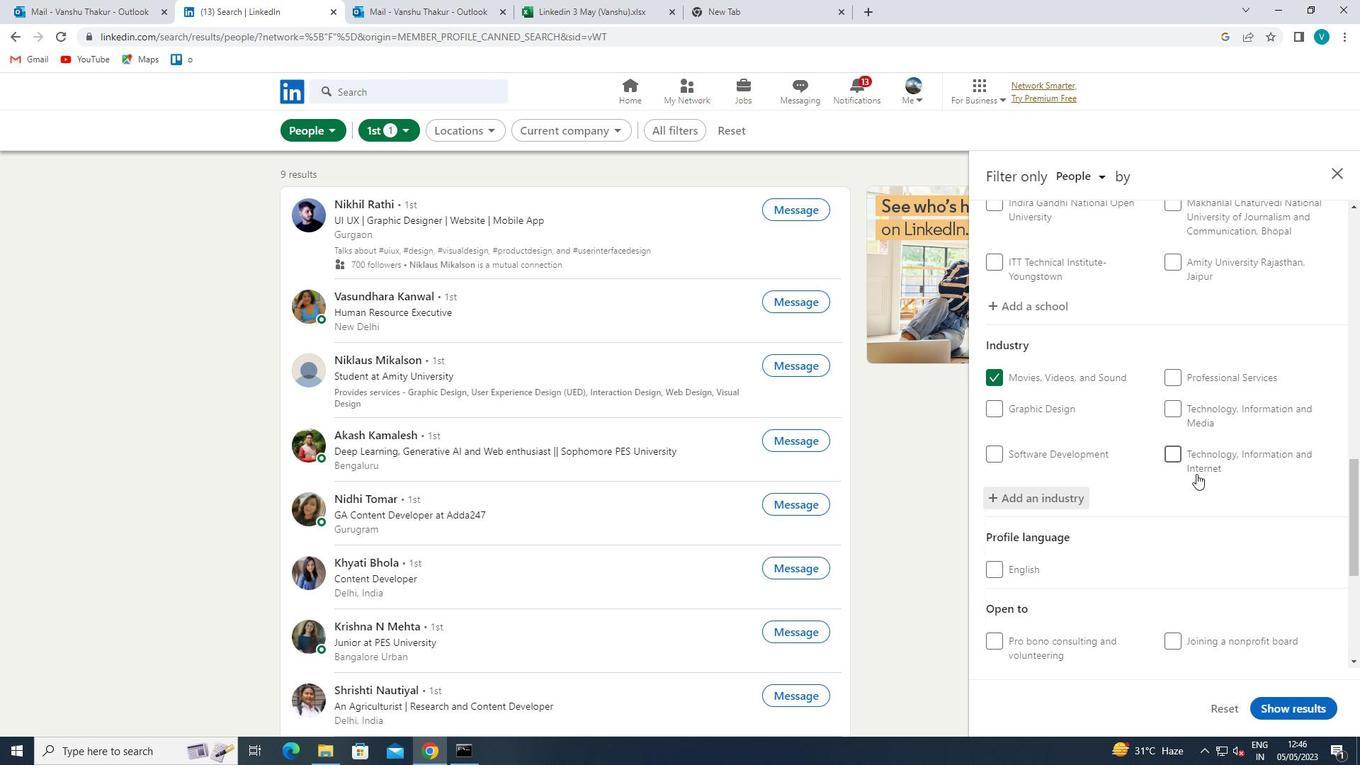 
Action: Mouse moved to (1196, 484)
Screenshot: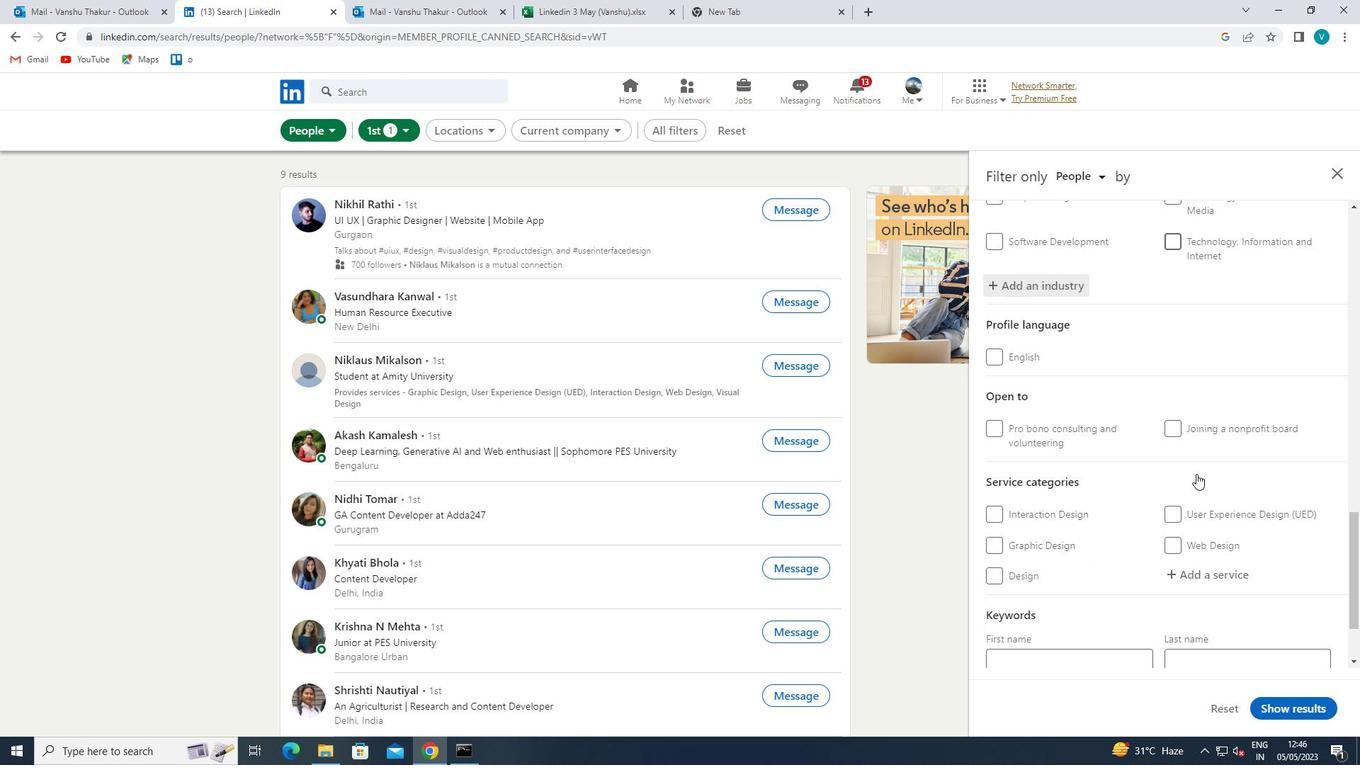 
Action: Mouse scrolled (1196, 483) with delta (0, 0)
Screenshot: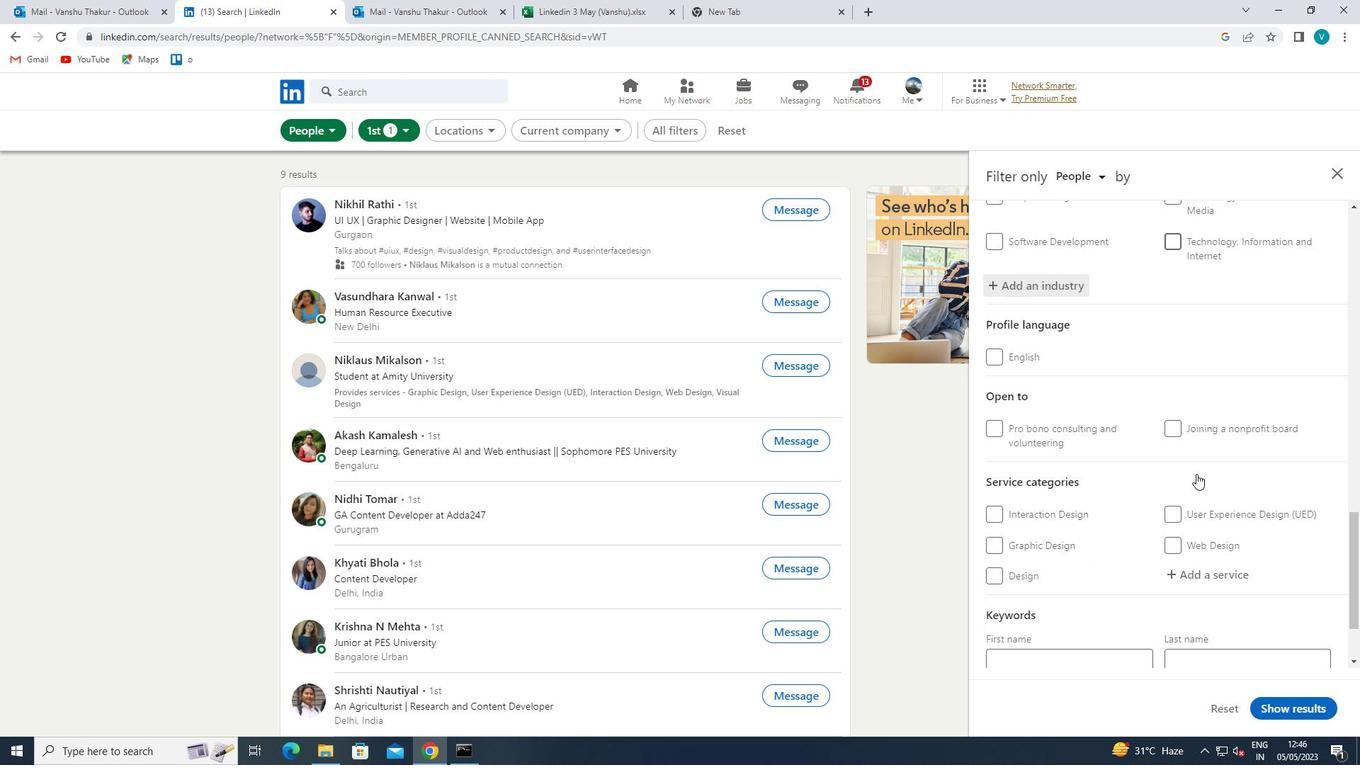 
Action: Mouse moved to (1195, 503)
Screenshot: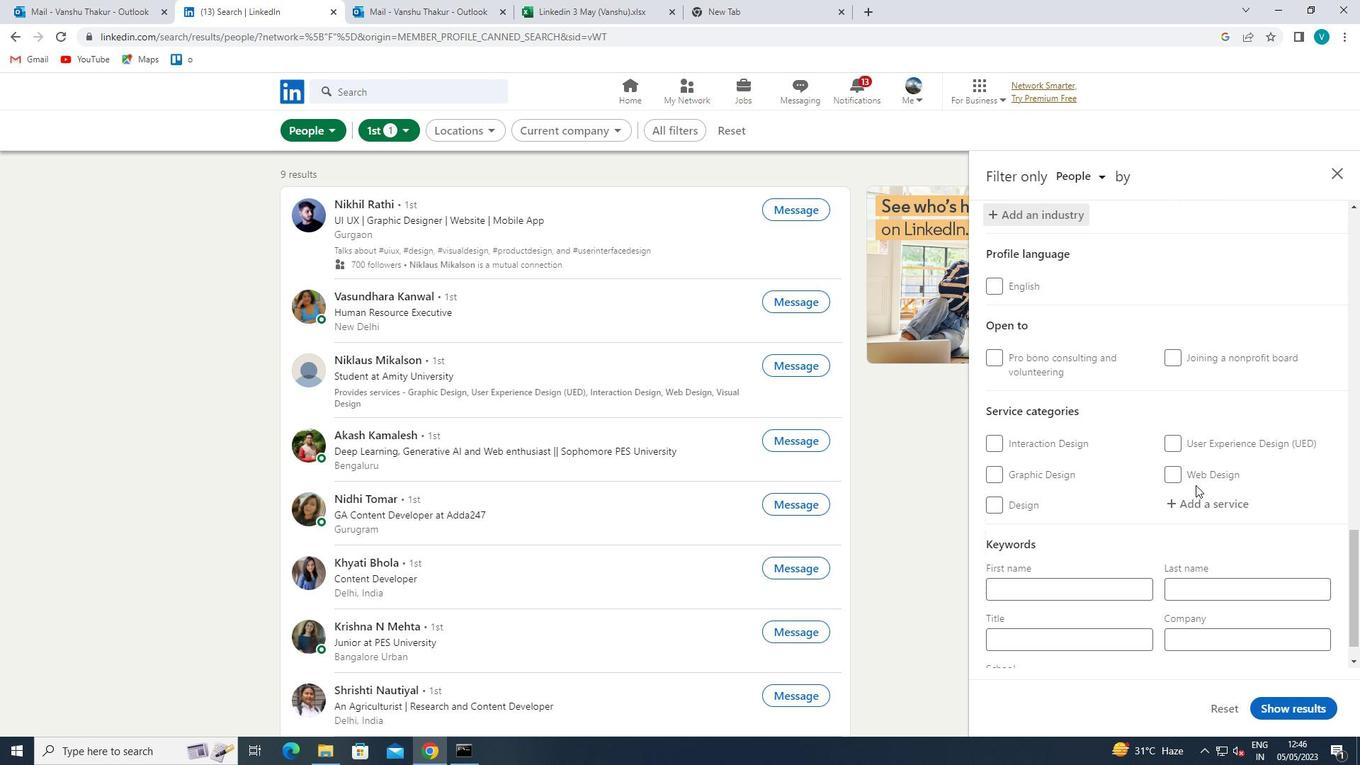 
Action: Mouse pressed left at (1195, 503)
Screenshot: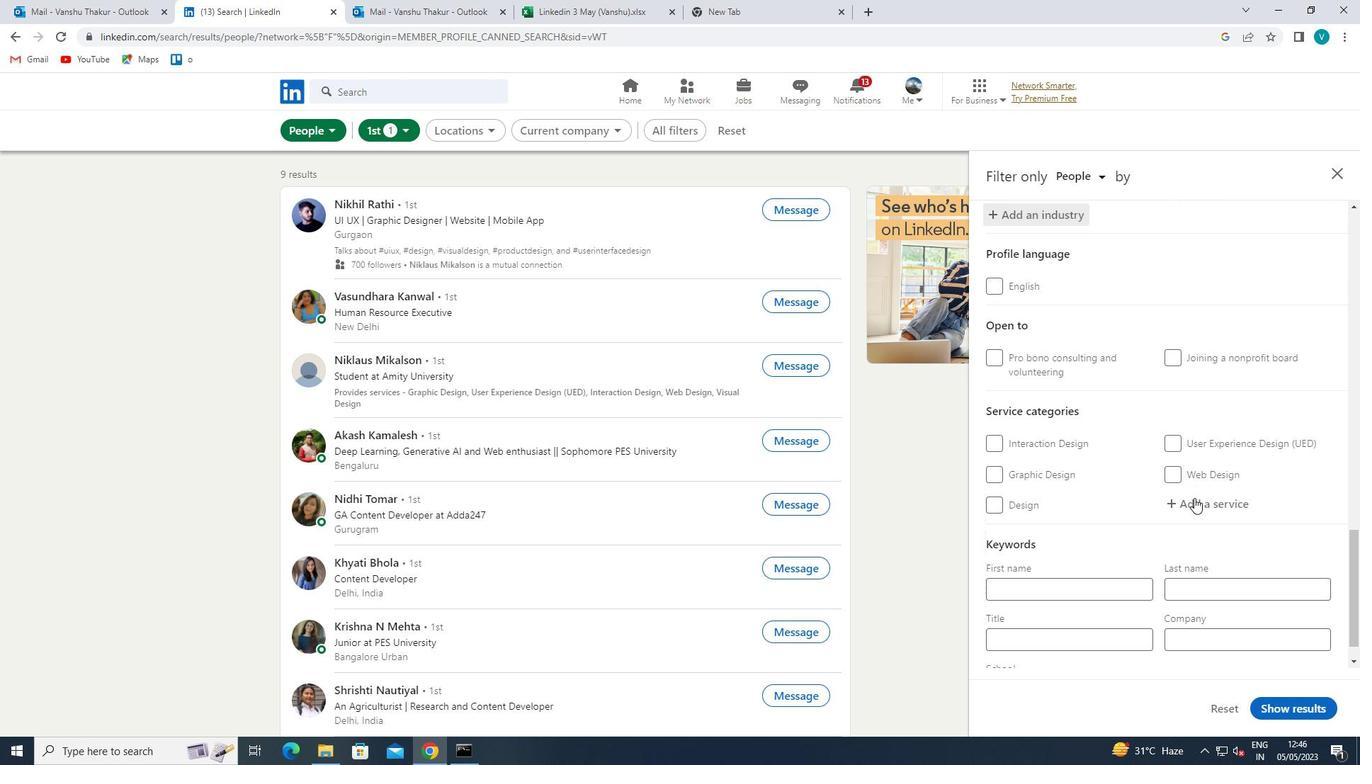 
Action: Key pressed <Key.shift>LOGO<Key.space>
Screenshot: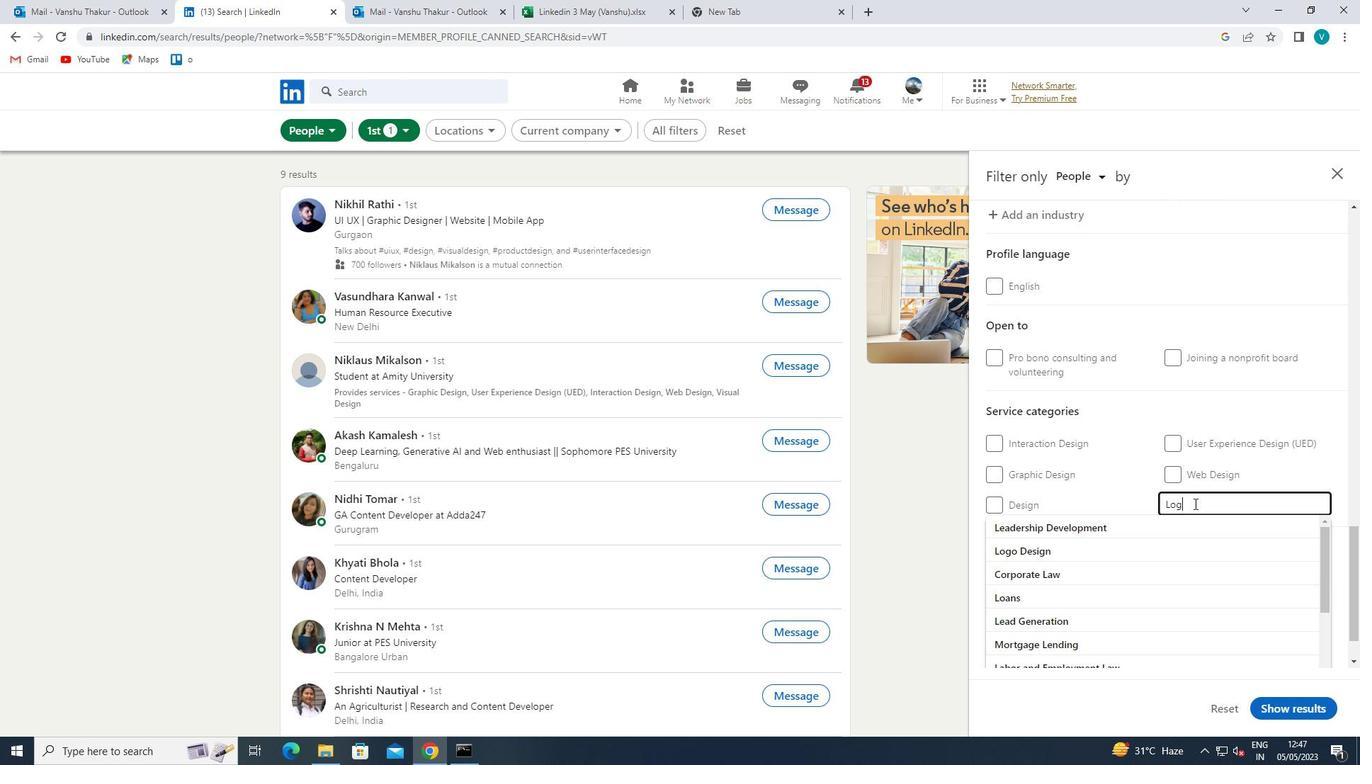 
Action: Mouse moved to (1167, 522)
Screenshot: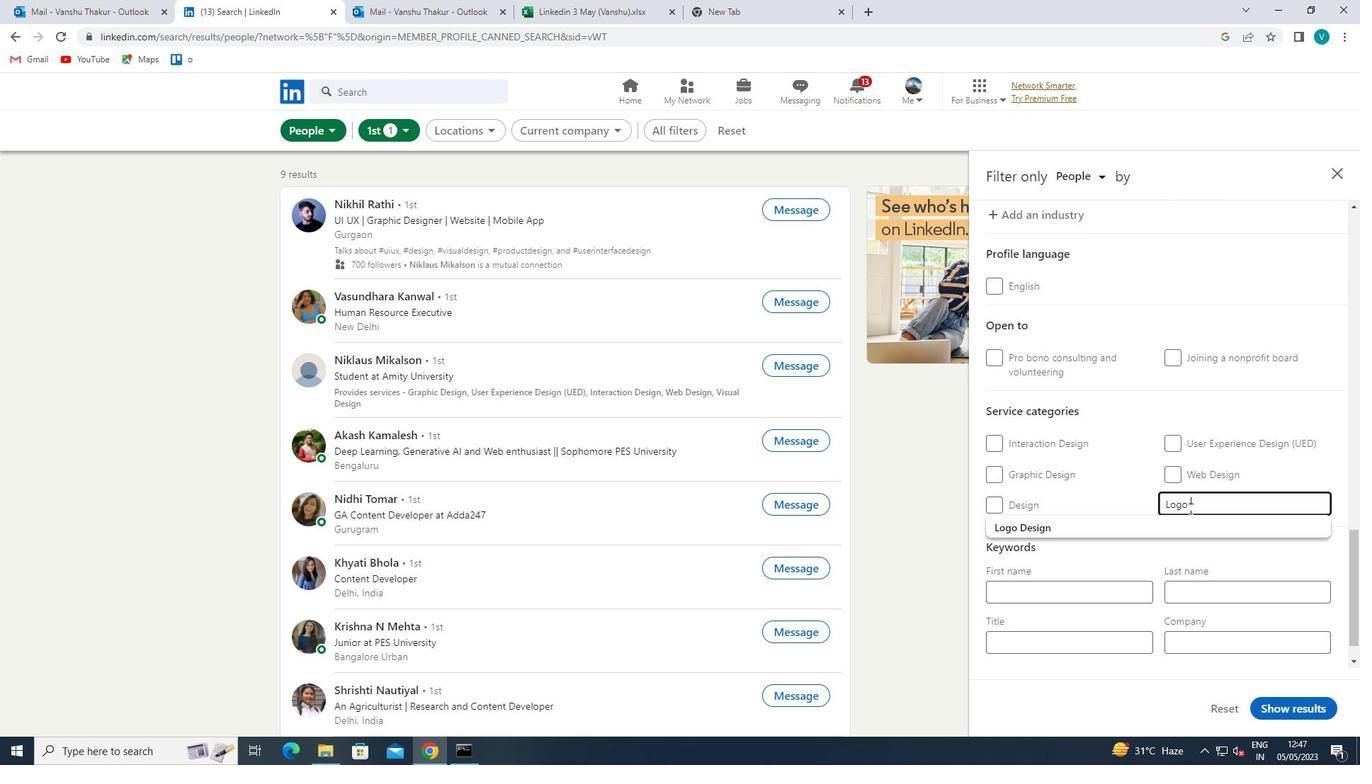 
Action: Mouse pressed left at (1167, 522)
Screenshot: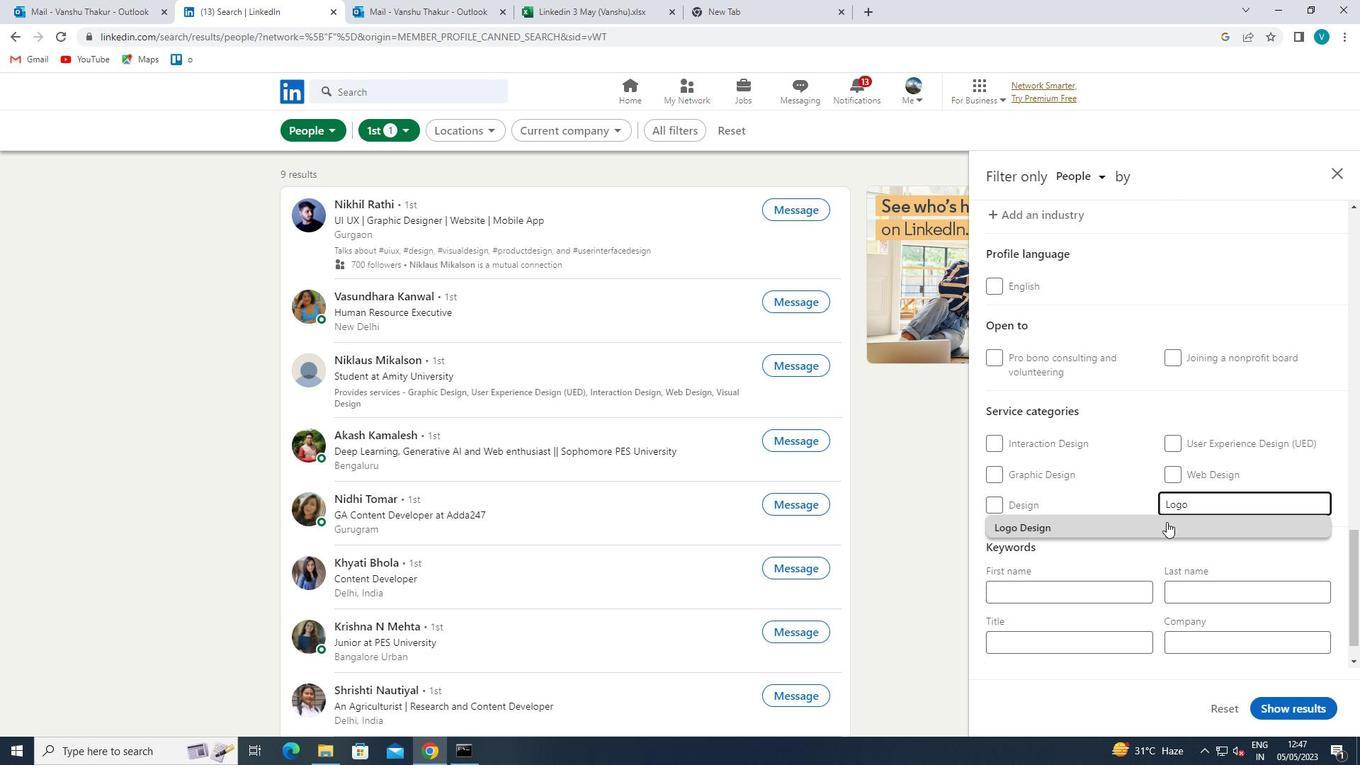 
Action: Mouse moved to (1166, 522)
Screenshot: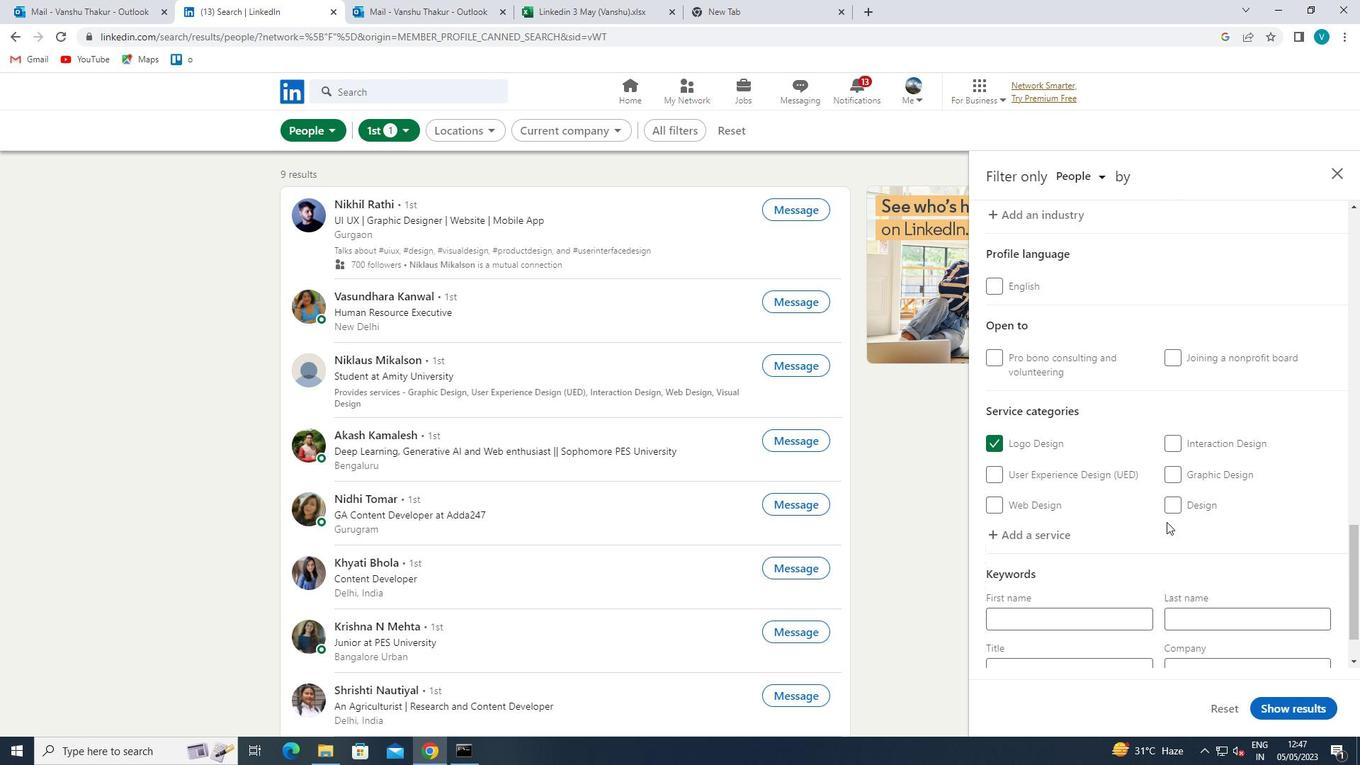 
Action: Mouse scrolled (1166, 521) with delta (0, 0)
Screenshot: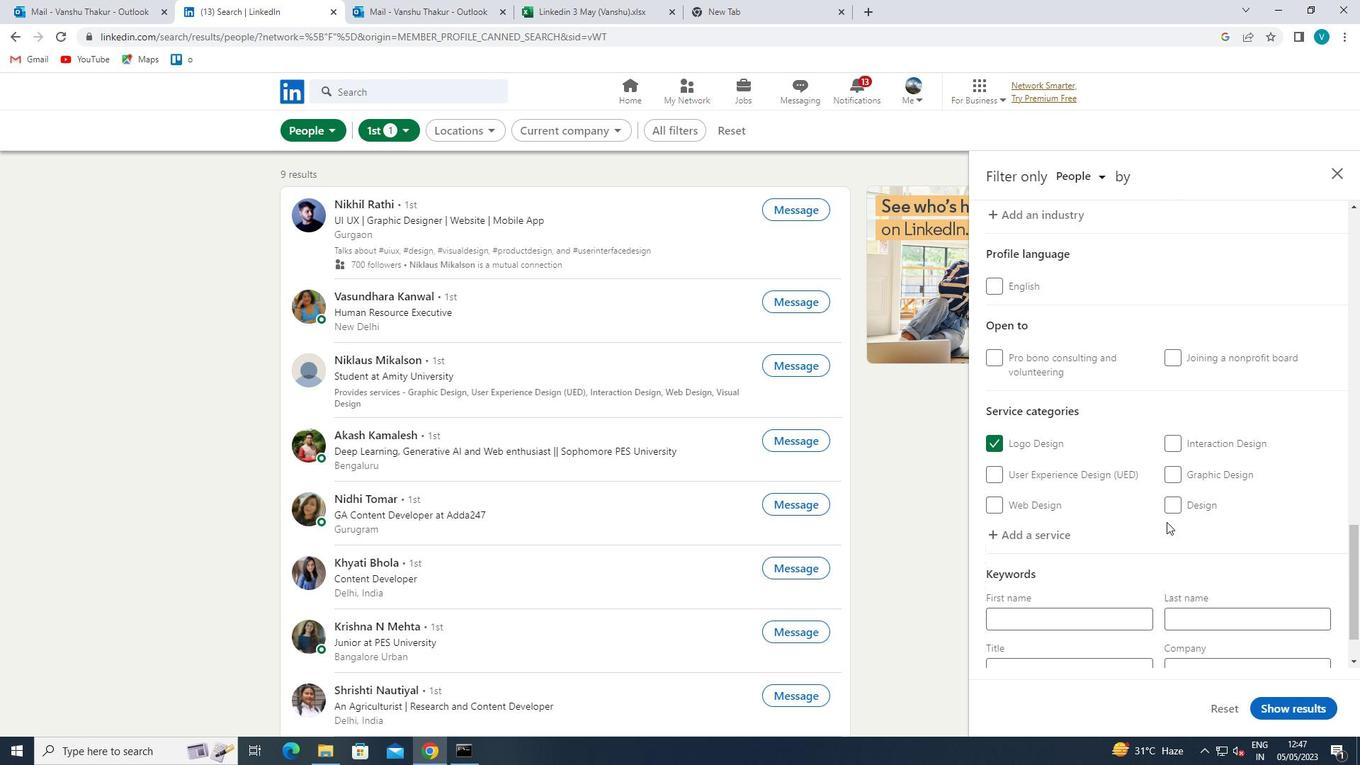 
Action: Mouse scrolled (1166, 521) with delta (0, 0)
Screenshot: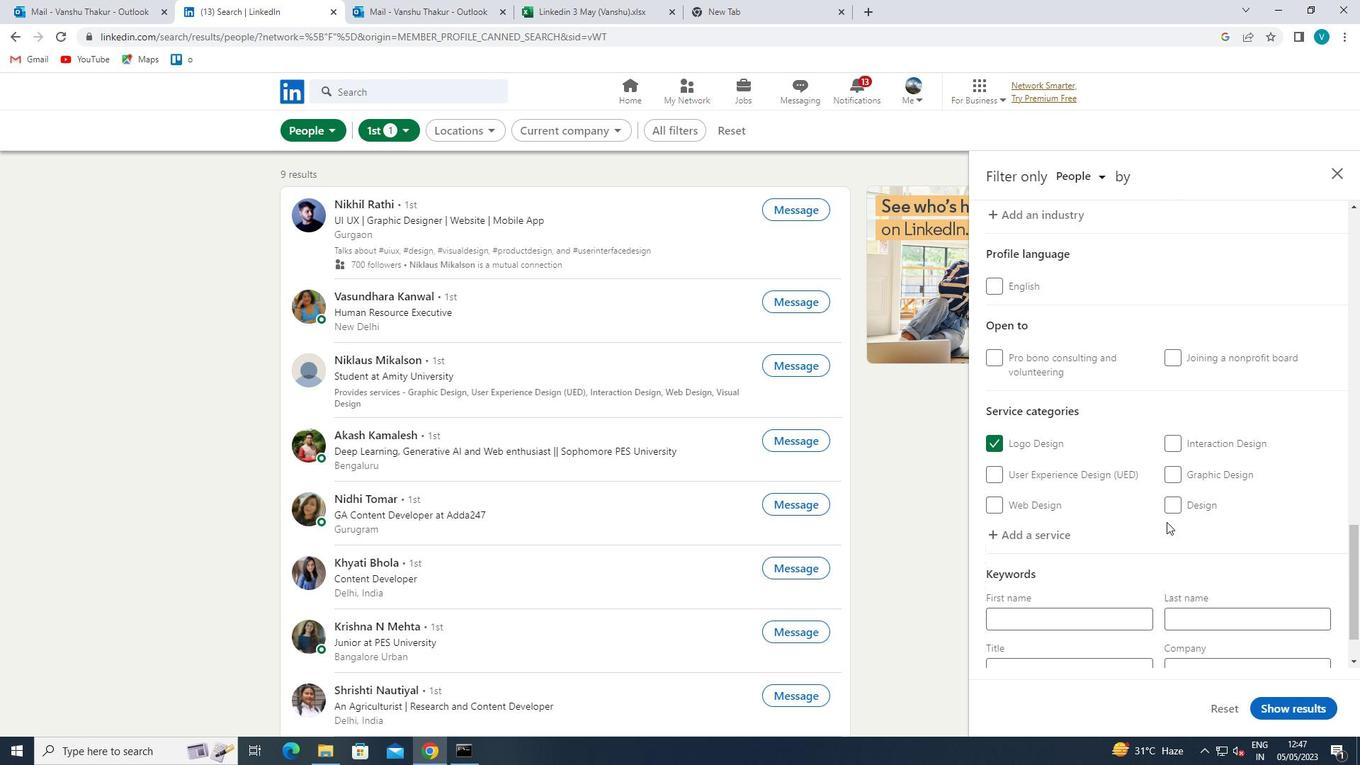 
Action: Mouse moved to (1166, 523)
Screenshot: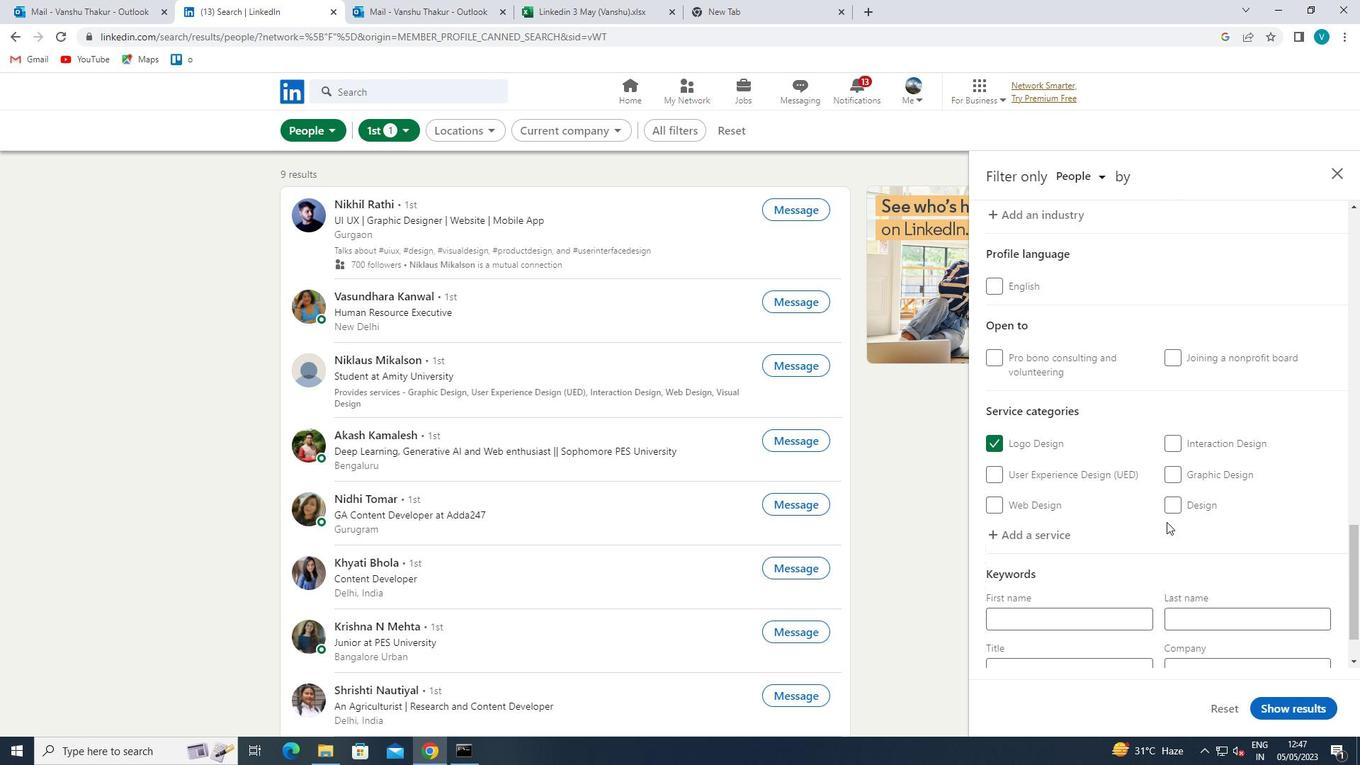
Action: Mouse scrolled (1166, 522) with delta (0, 0)
Screenshot: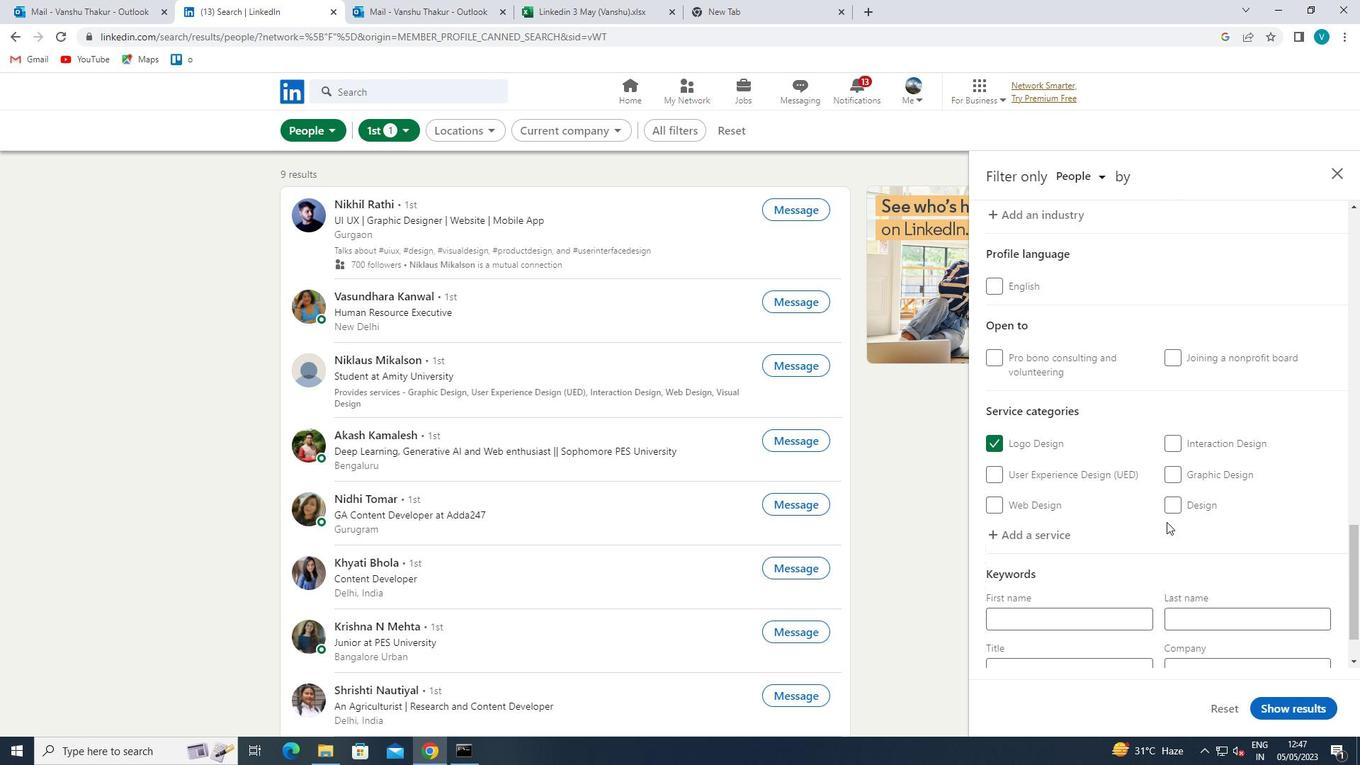 
Action: Mouse moved to (1088, 603)
Screenshot: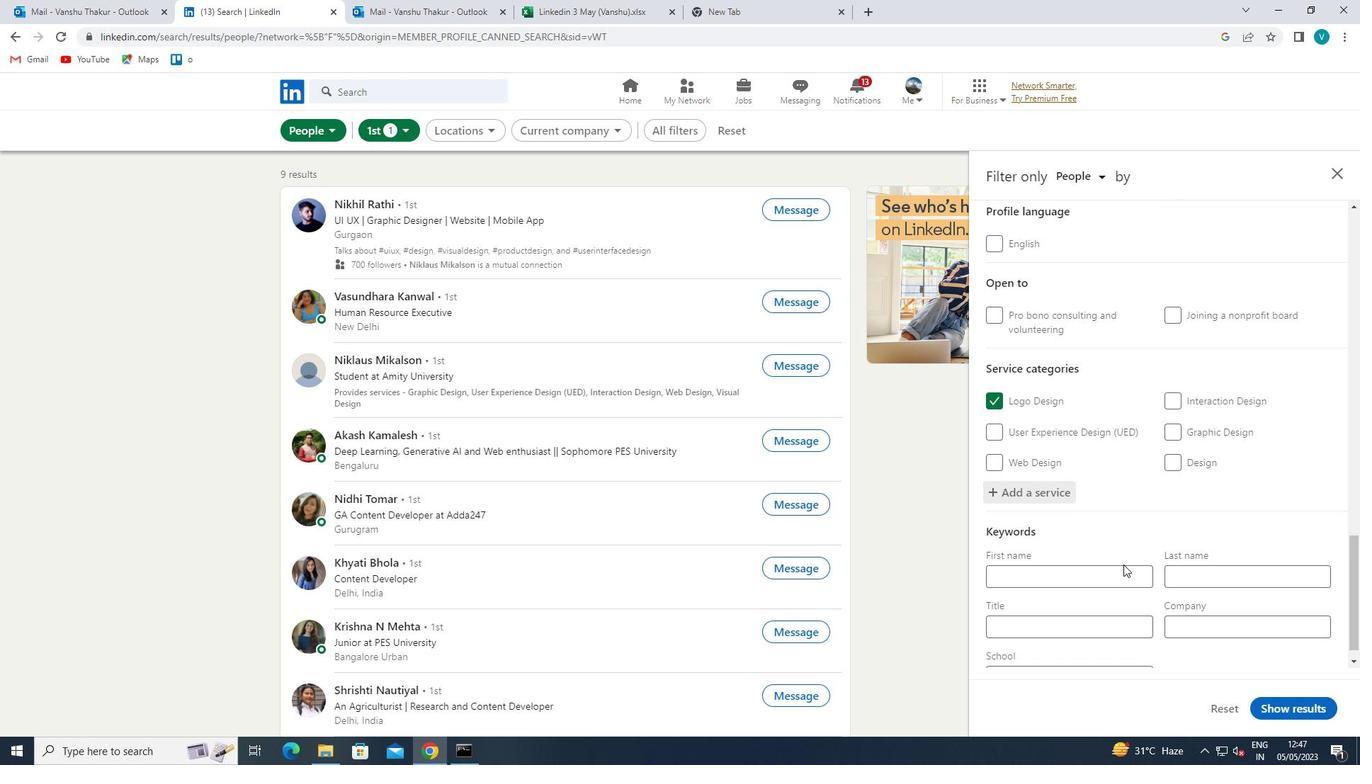 
Action: Mouse pressed left at (1088, 603)
Screenshot: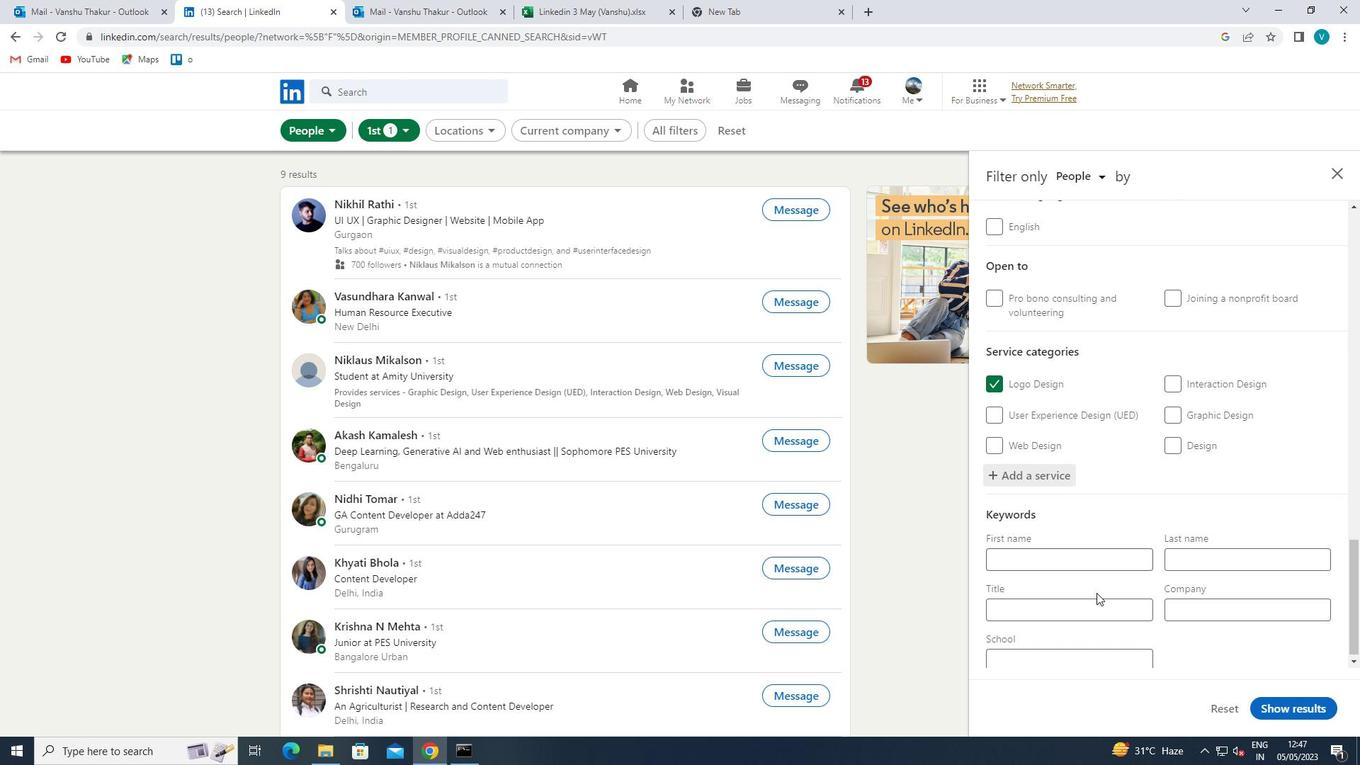 
Action: Key pressed <Key.shift>LIBRARY<Key.space><Key.shift>ASSIAT<Key.backspace><Key.backspace>STANT<Key.space>
Screenshot: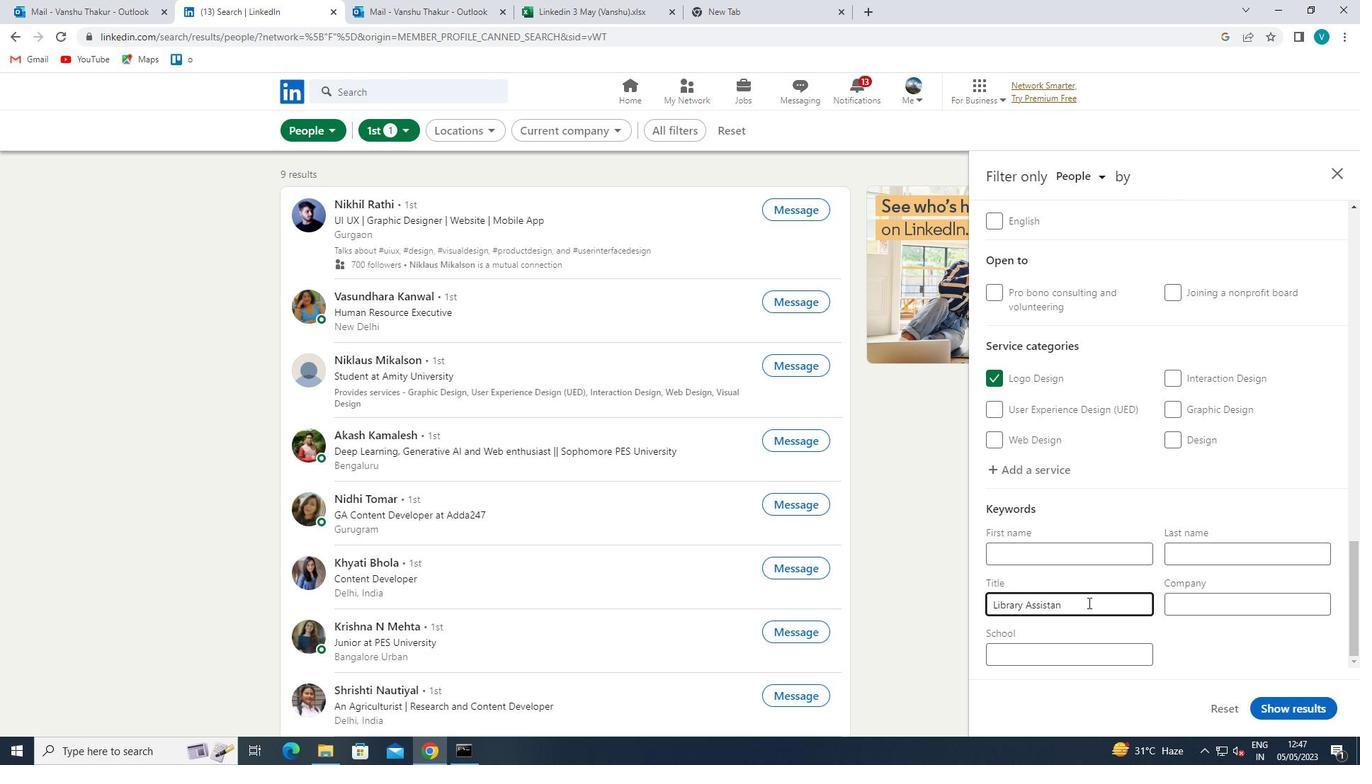 
Action: Mouse moved to (1277, 716)
Screenshot: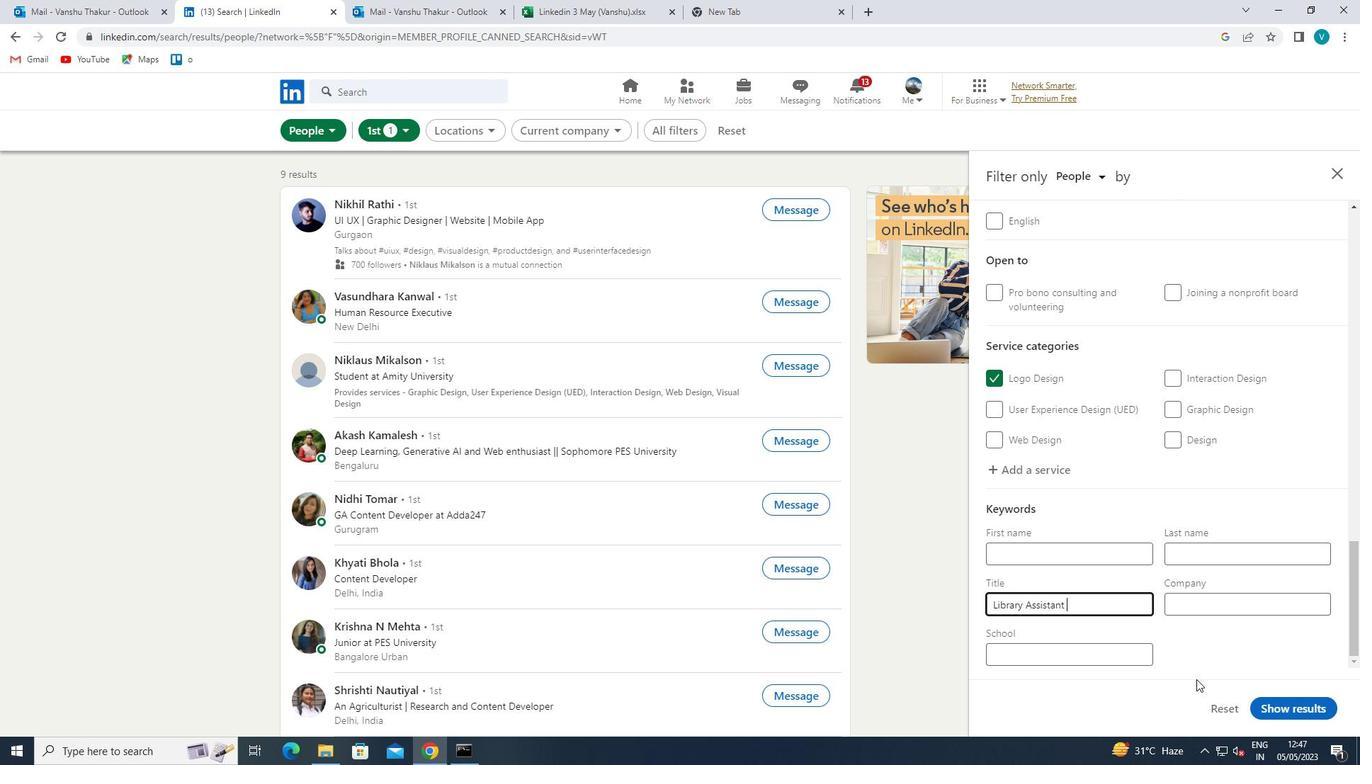 
Action: Mouse pressed left at (1277, 716)
Screenshot: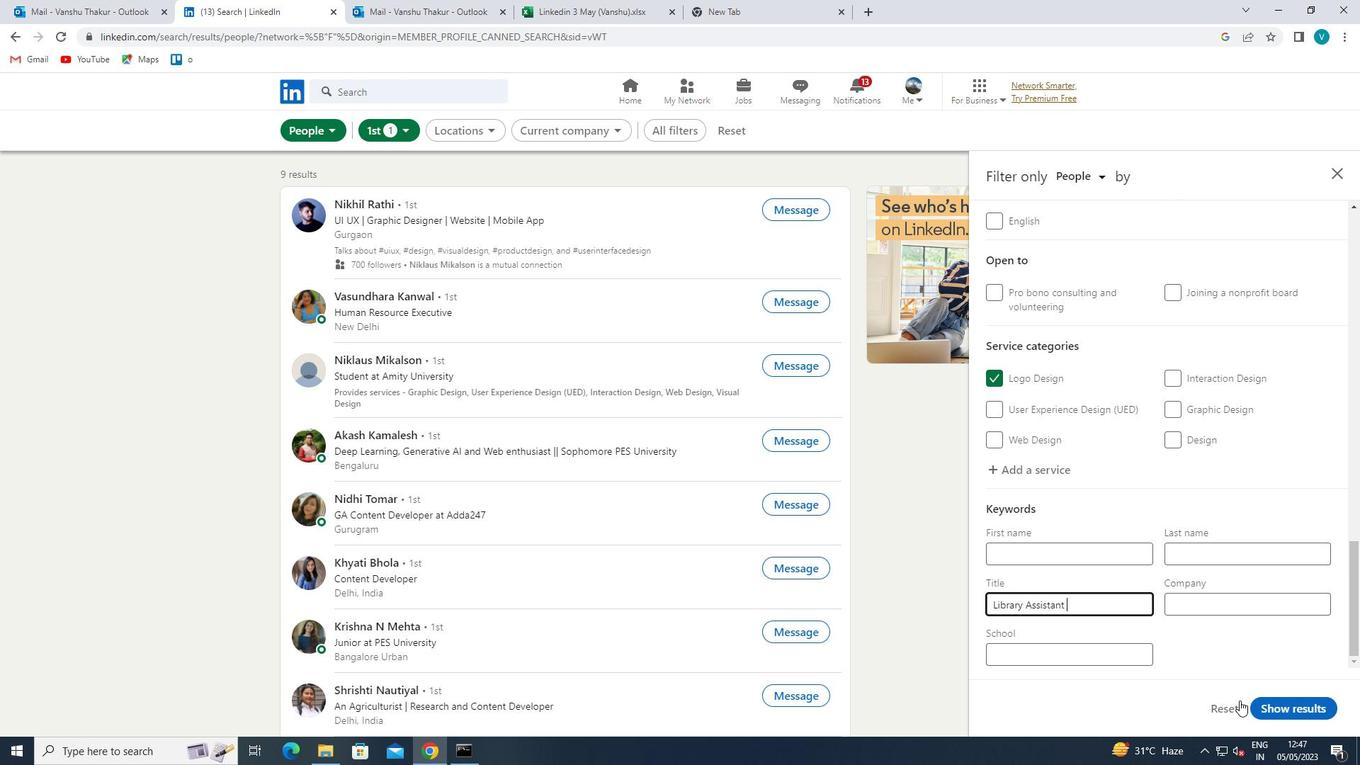 
Action: Mouse moved to (1278, 716)
Screenshot: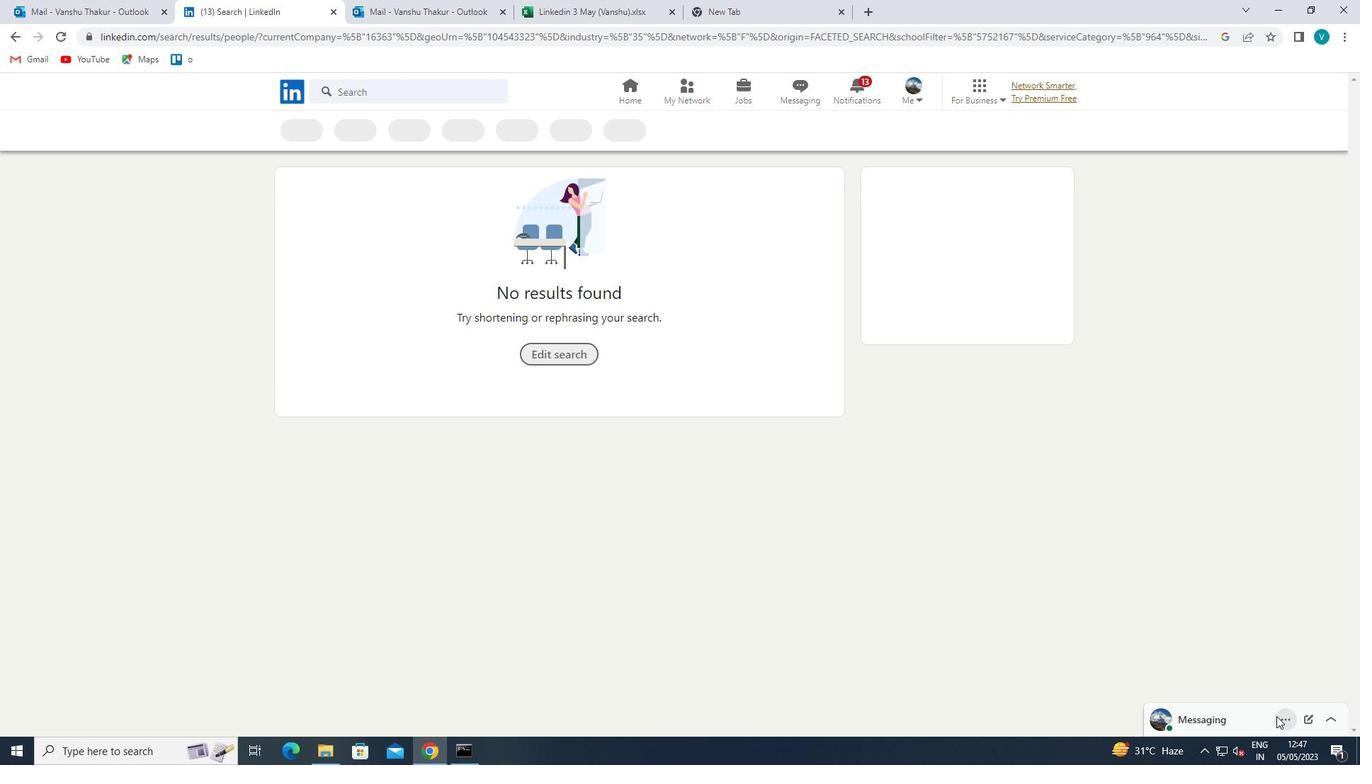 
